 Task: Add Bass Baby Brush Soft Bristle 100% Natural to the cart.
Action: Mouse moved to (330, 160)
Screenshot: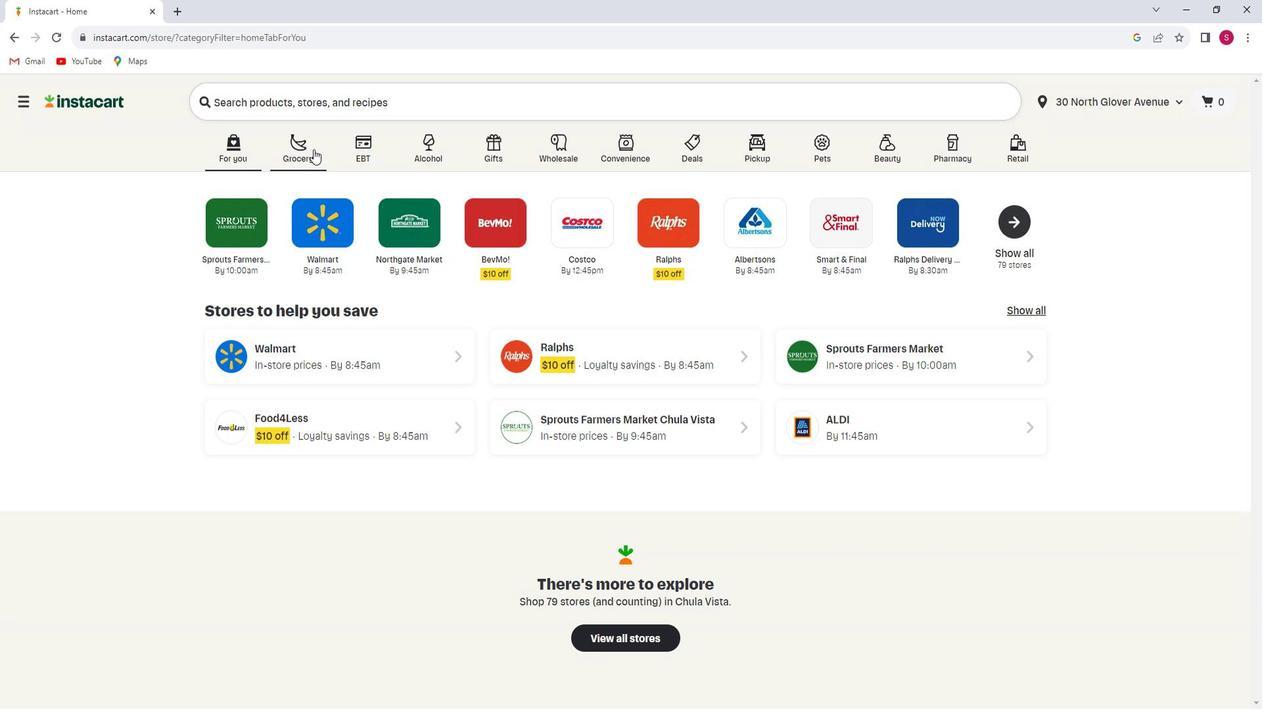 
Action: Mouse pressed left at (330, 160)
Screenshot: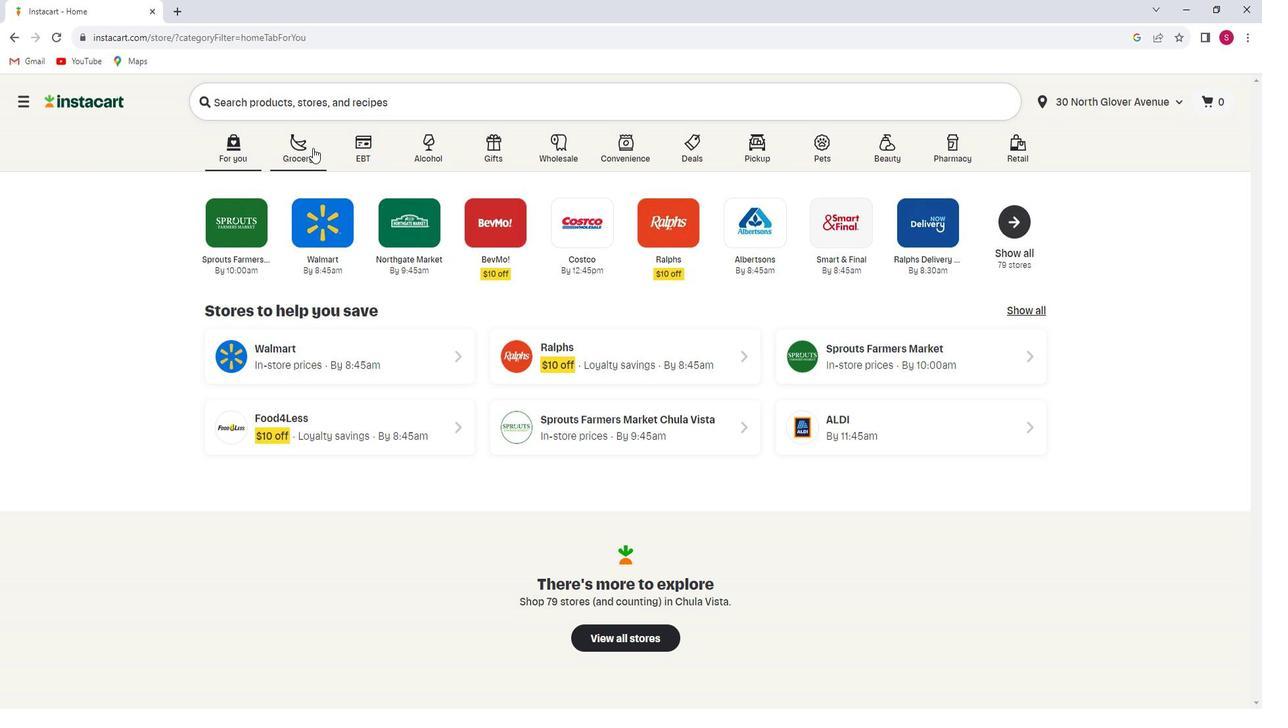 
Action: Mouse moved to (326, 383)
Screenshot: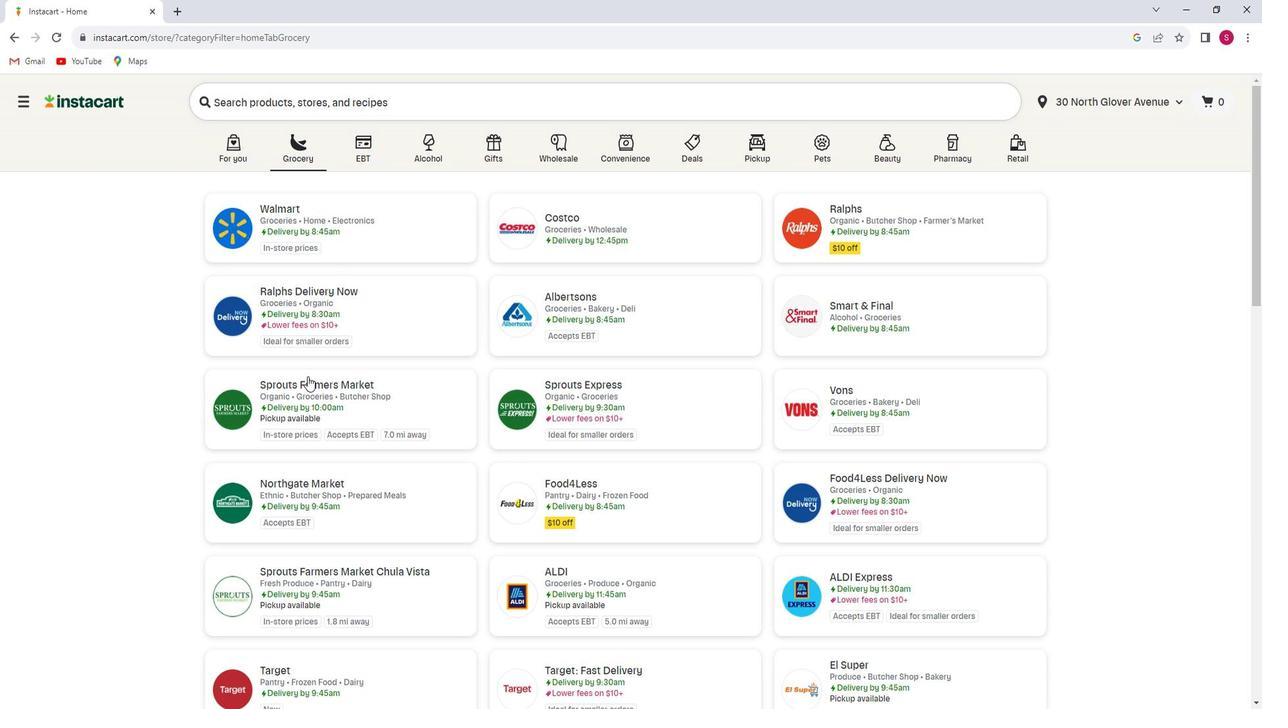 
Action: Mouse pressed left at (326, 383)
Screenshot: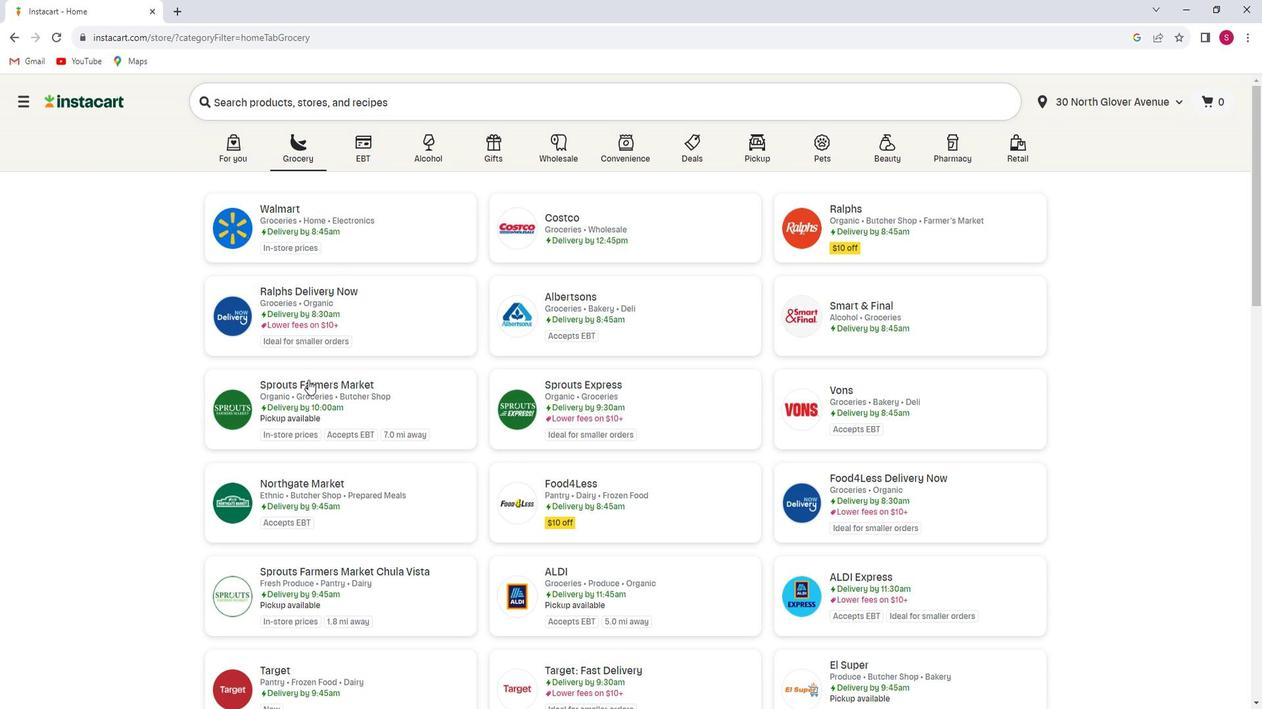 
Action: Mouse moved to (130, 401)
Screenshot: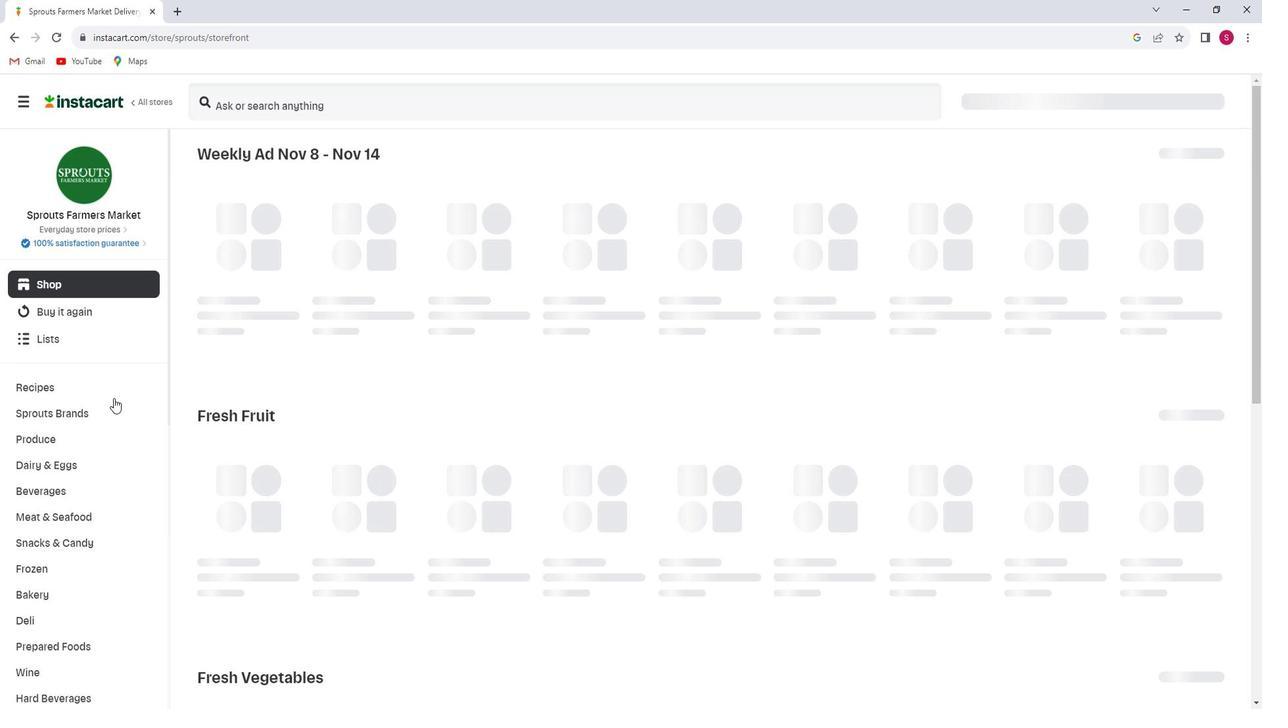 
Action: Mouse scrolled (130, 400) with delta (0, 0)
Screenshot: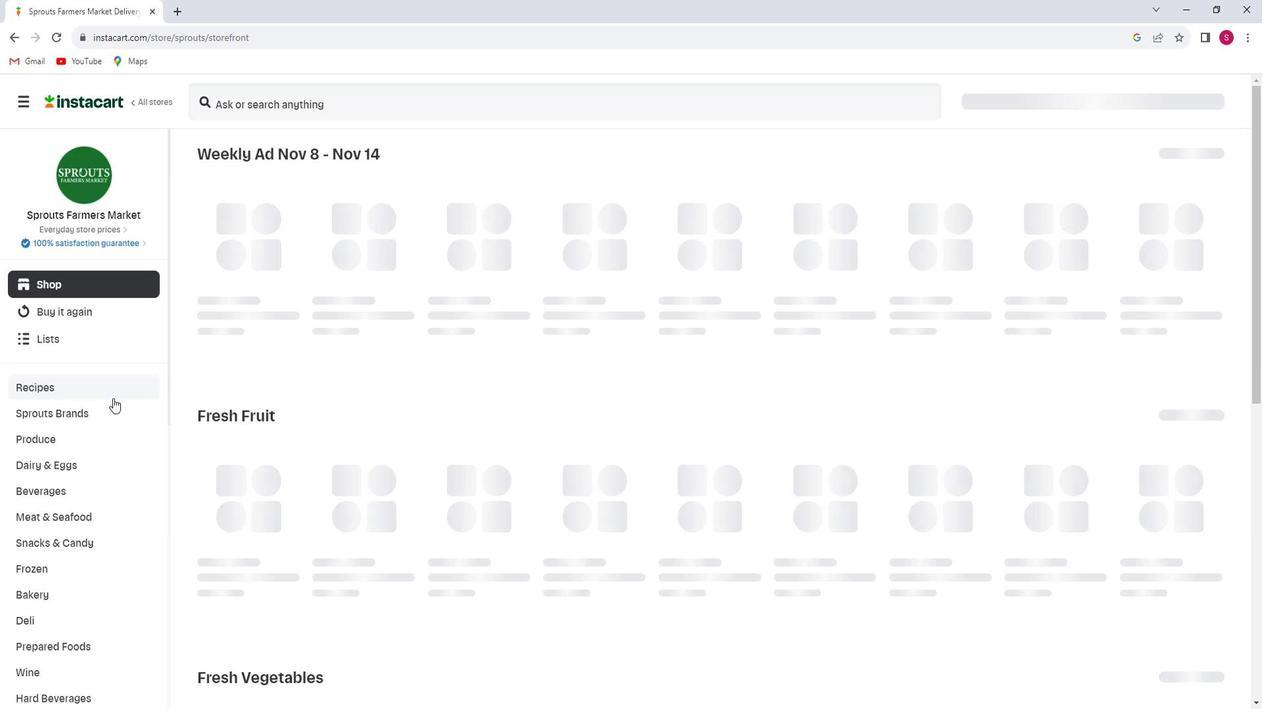 
Action: Mouse moved to (129, 404)
Screenshot: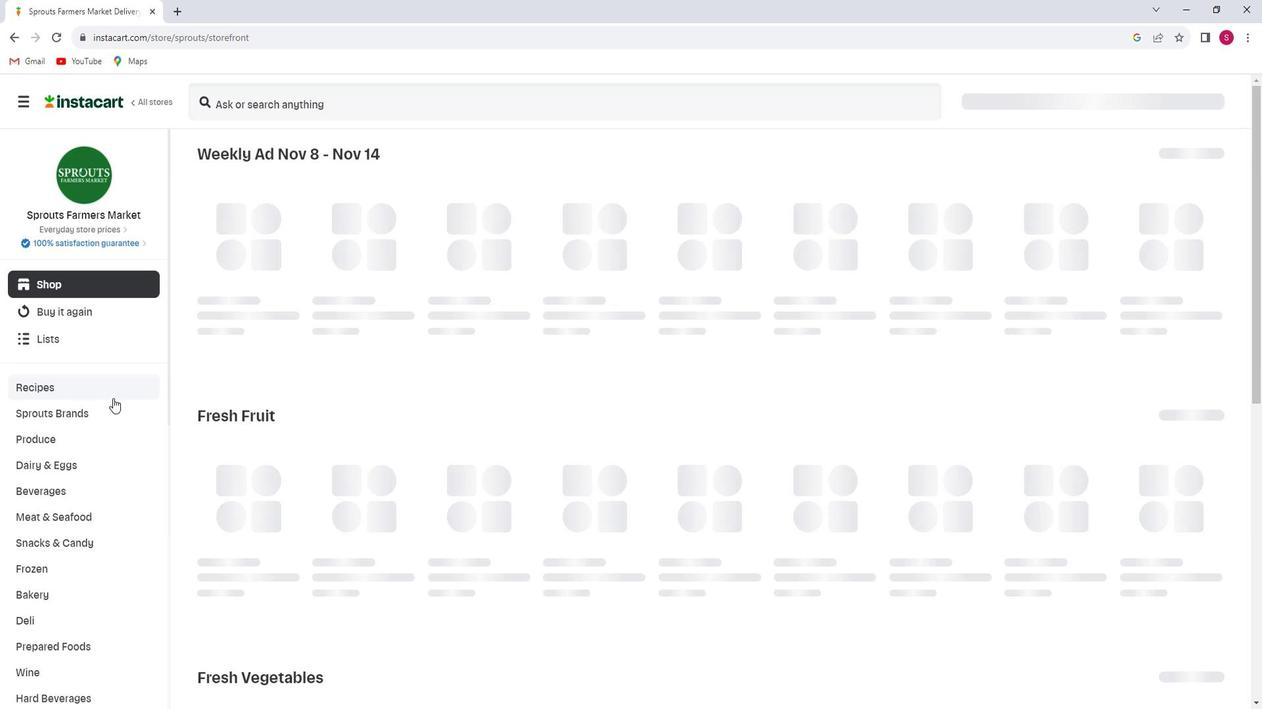 
Action: Mouse scrolled (129, 403) with delta (0, 0)
Screenshot: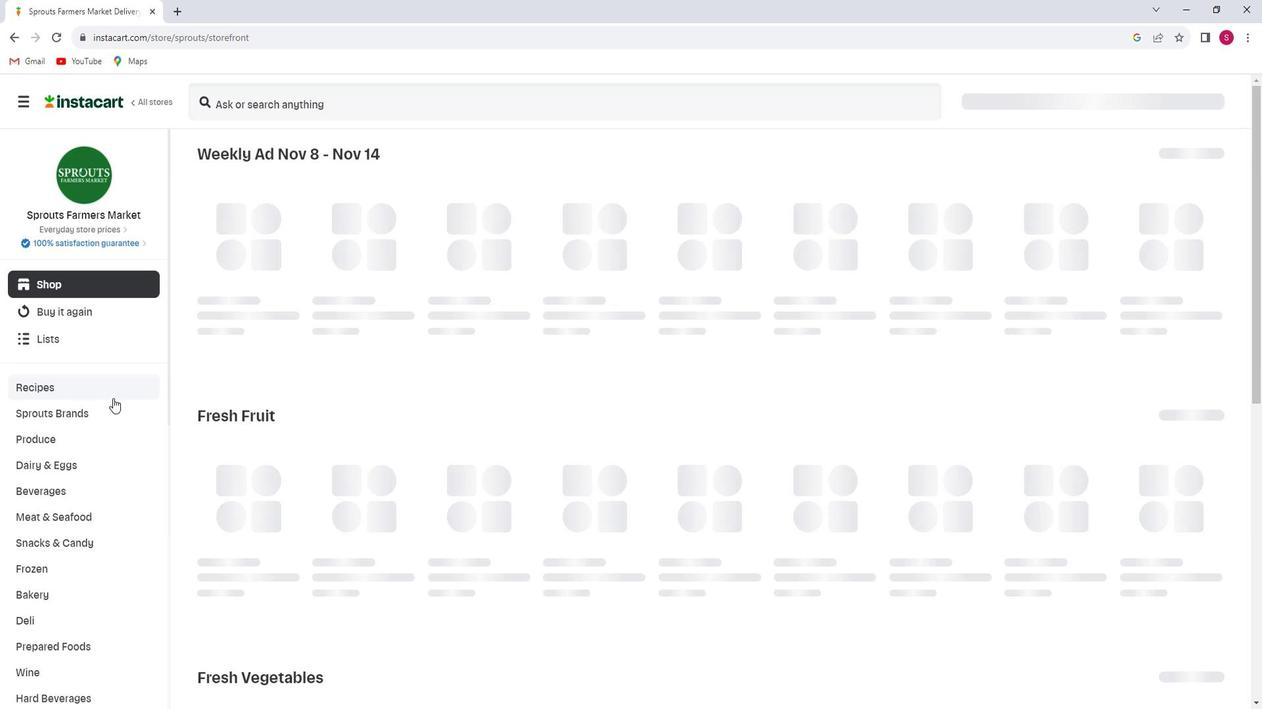 
Action: Mouse scrolled (129, 403) with delta (0, 0)
Screenshot: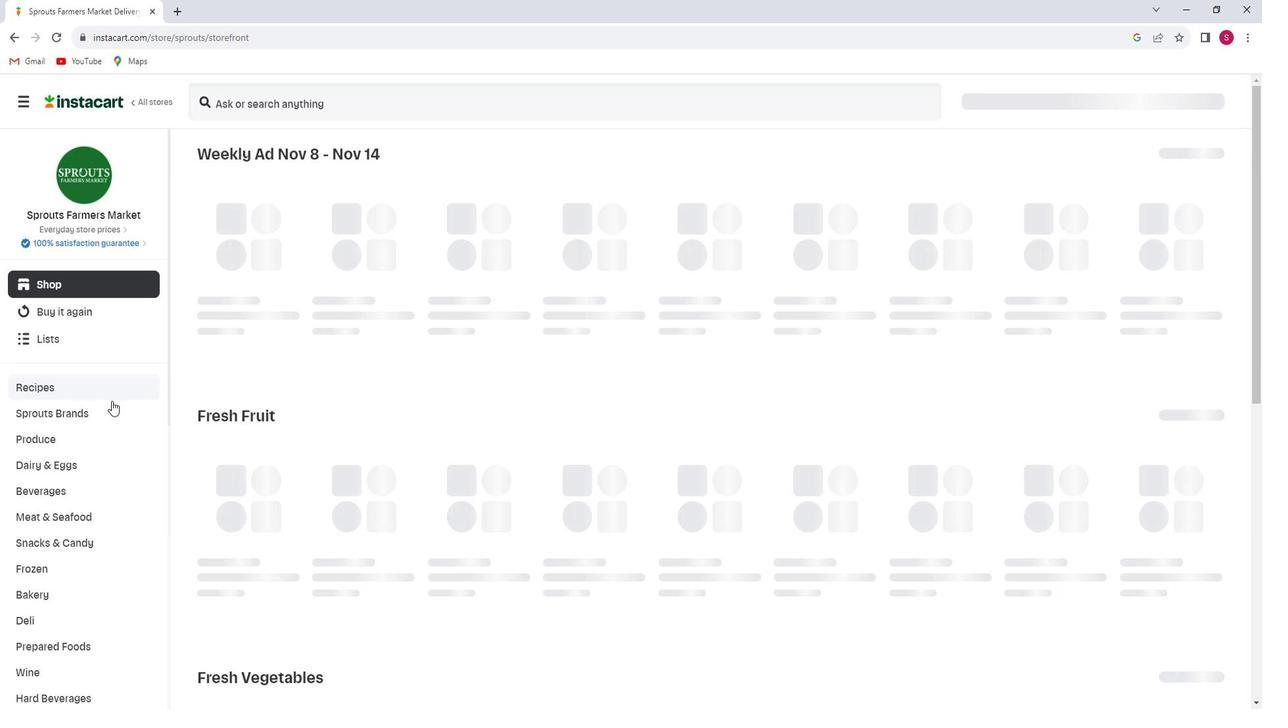 
Action: Mouse moved to (128, 405)
Screenshot: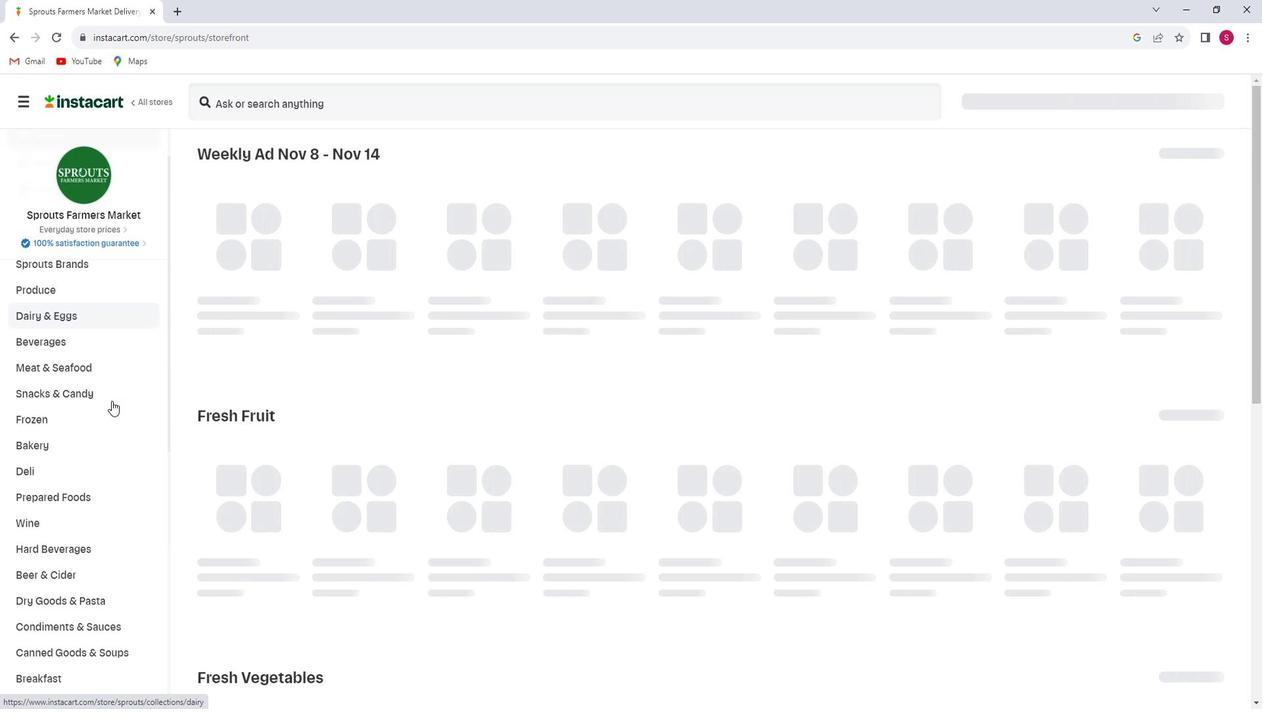 
Action: Mouse scrolled (128, 404) with delta (0, 0)
Screenshot: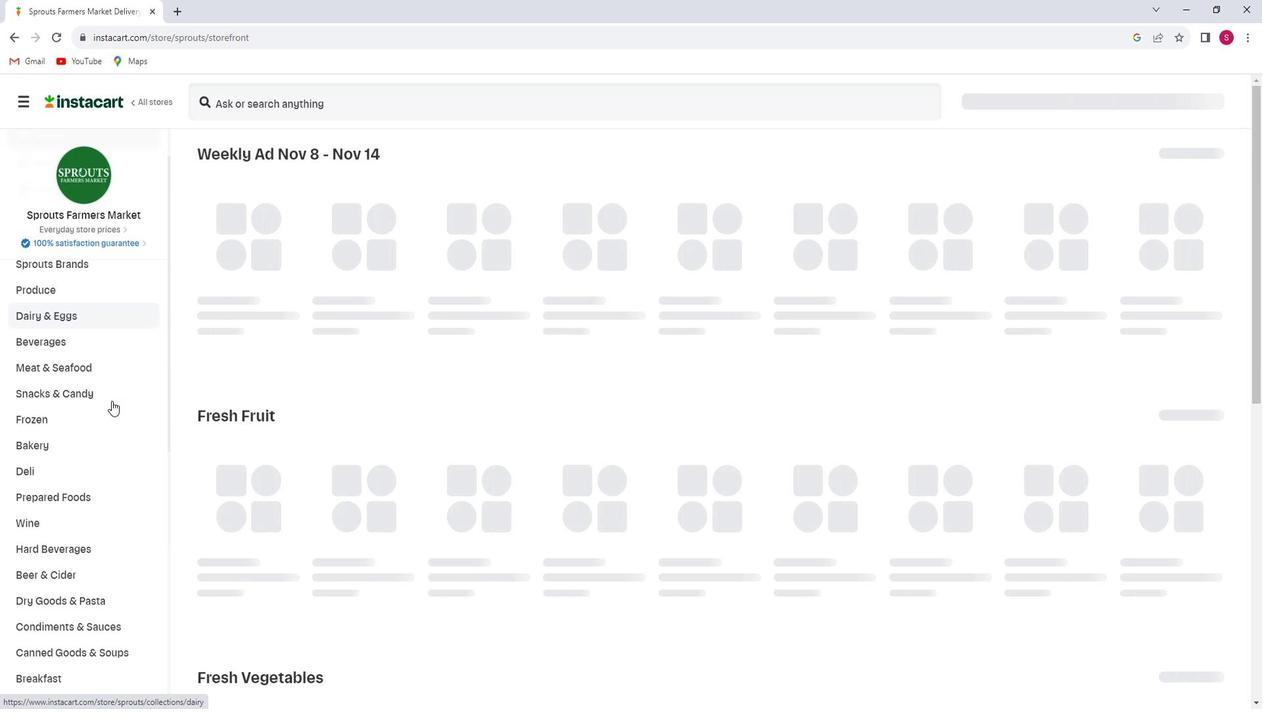 
Action: Mouse scrolled (128, 404) with delta (0, 0)
Screenshot: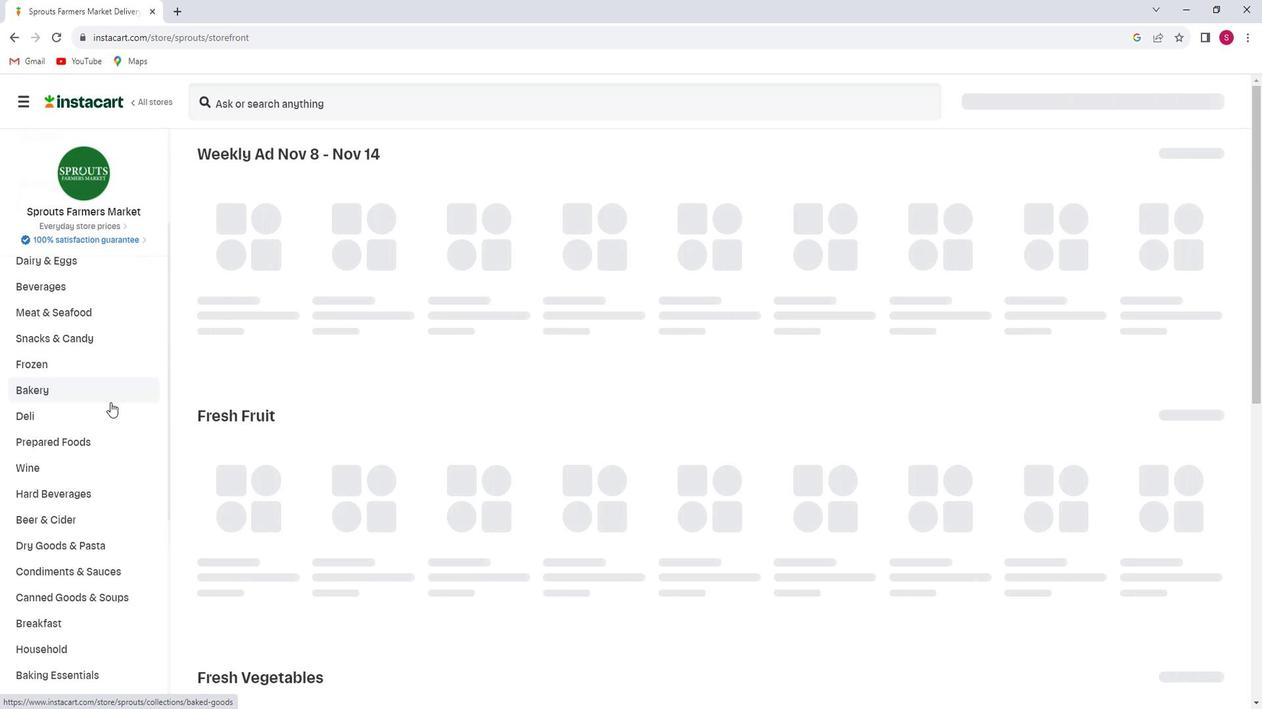 
Action: Mouse scrolled (128, 404) with delta (0, 0)
Screenshot: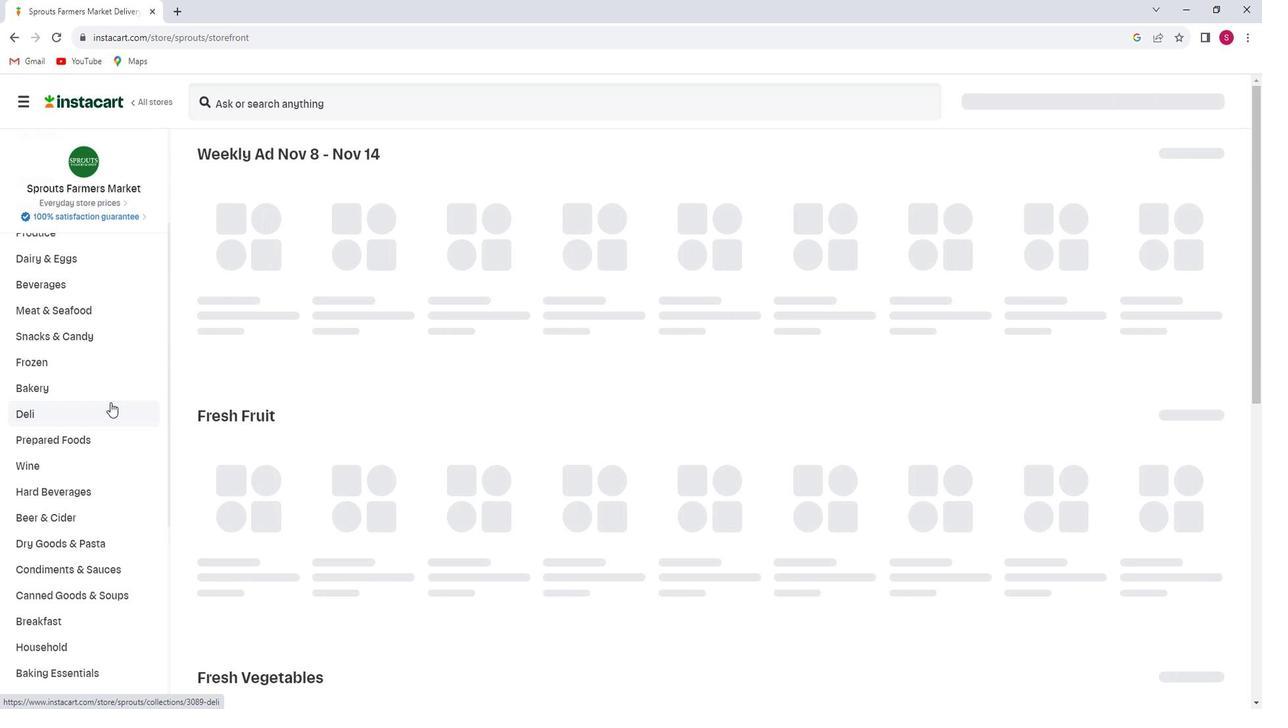 
Action: Mouse scrolled (128, 404) with delta (0, 0)
Screenshot: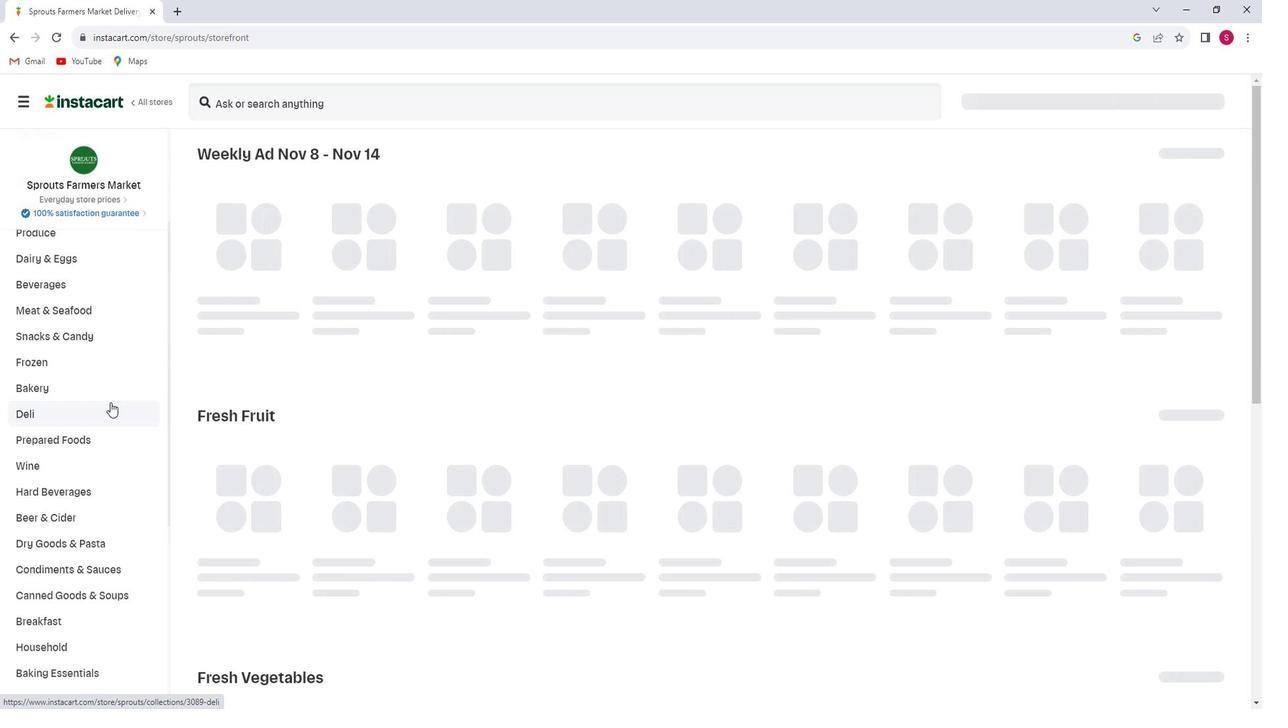 
Action: Mouse scrolled (128, 404) with delta (0, 0)
Screenshot: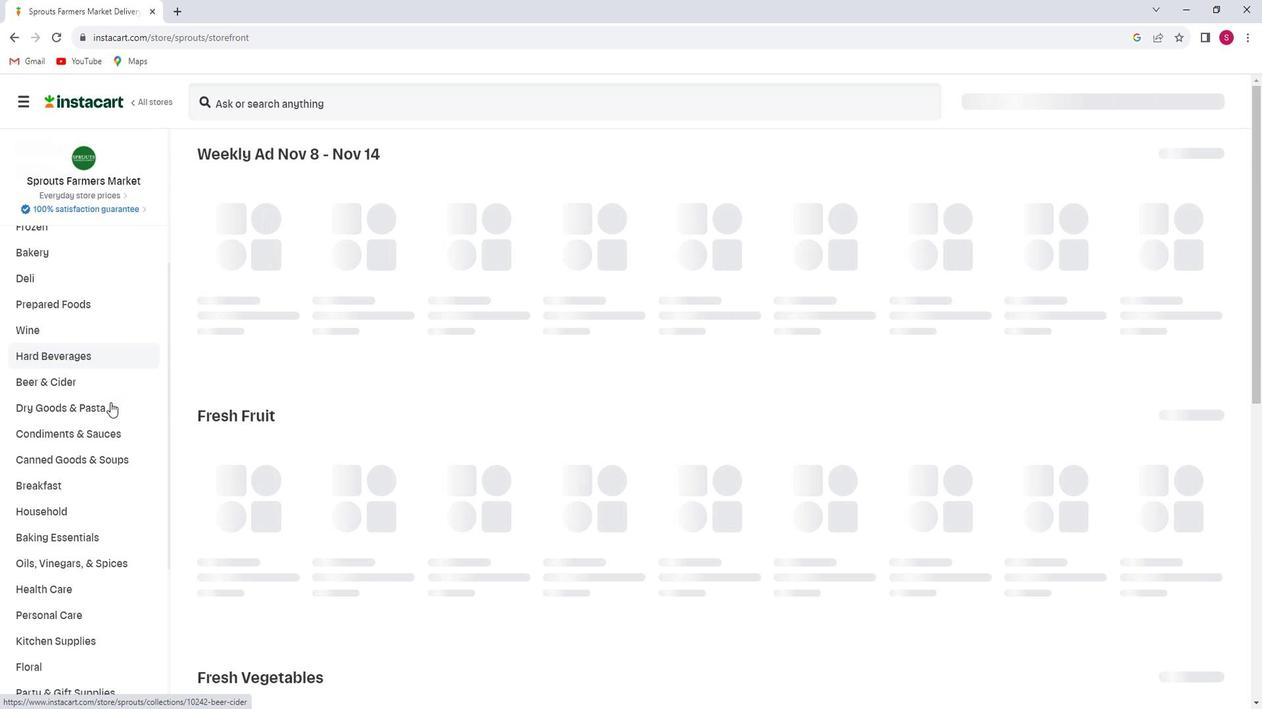 
Action: Mouse scrolled (128, 404) with delta (0, 0)
Screenshot: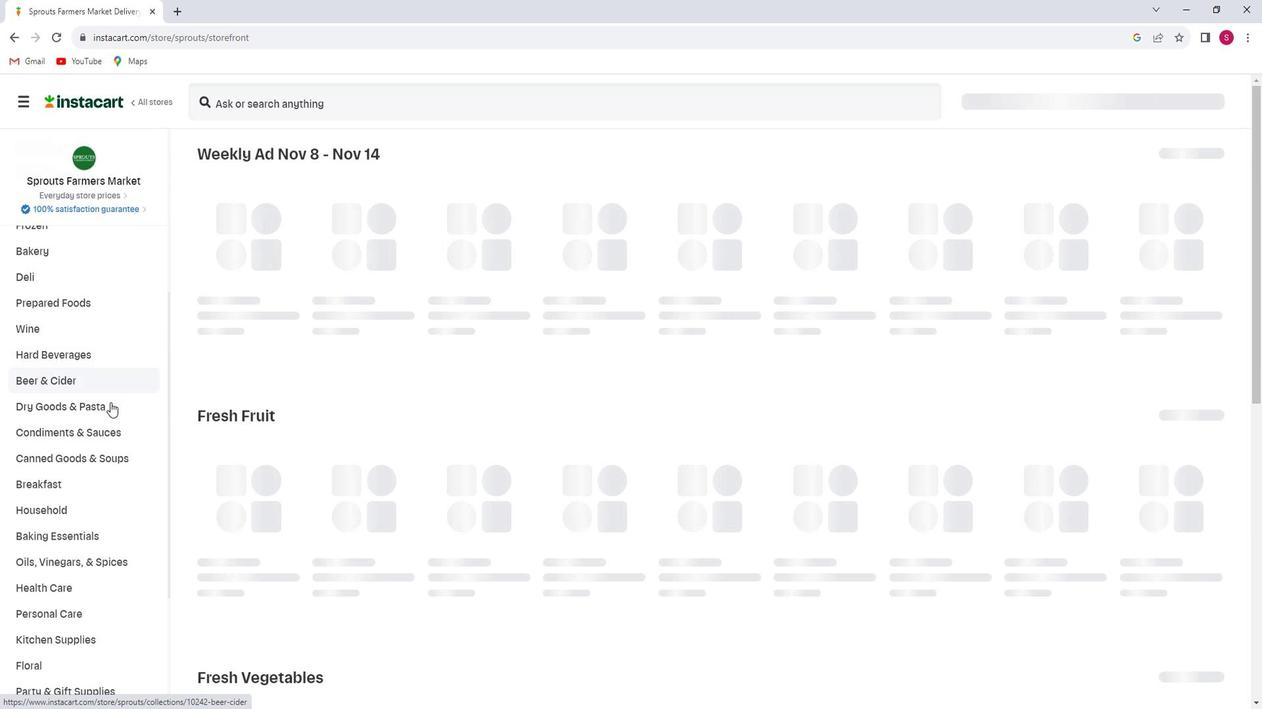 
Action: Mouse moved to (126, 411)
Screenshot: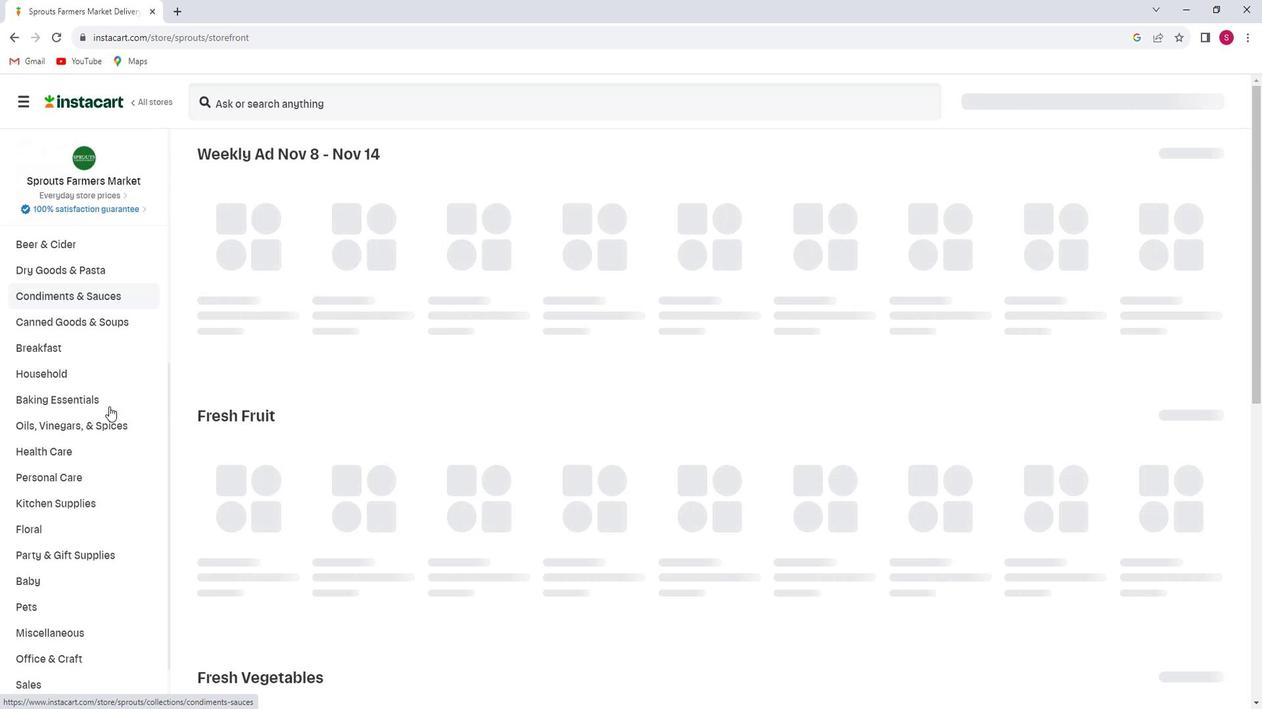 
Action: Mouse scrolled (126, 410) with delta (0, 0)
Screenshot: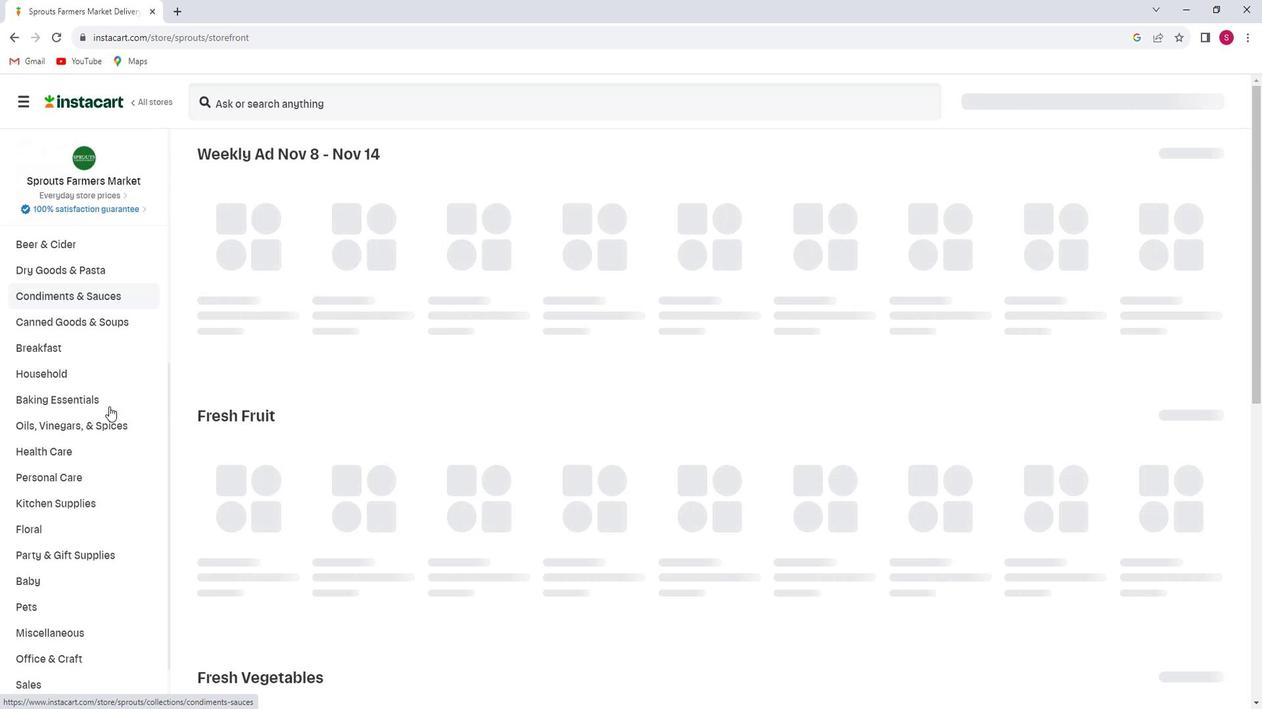 
Action: Mouse scrolled (126, 410) with delta (0, 0)
Screenshot: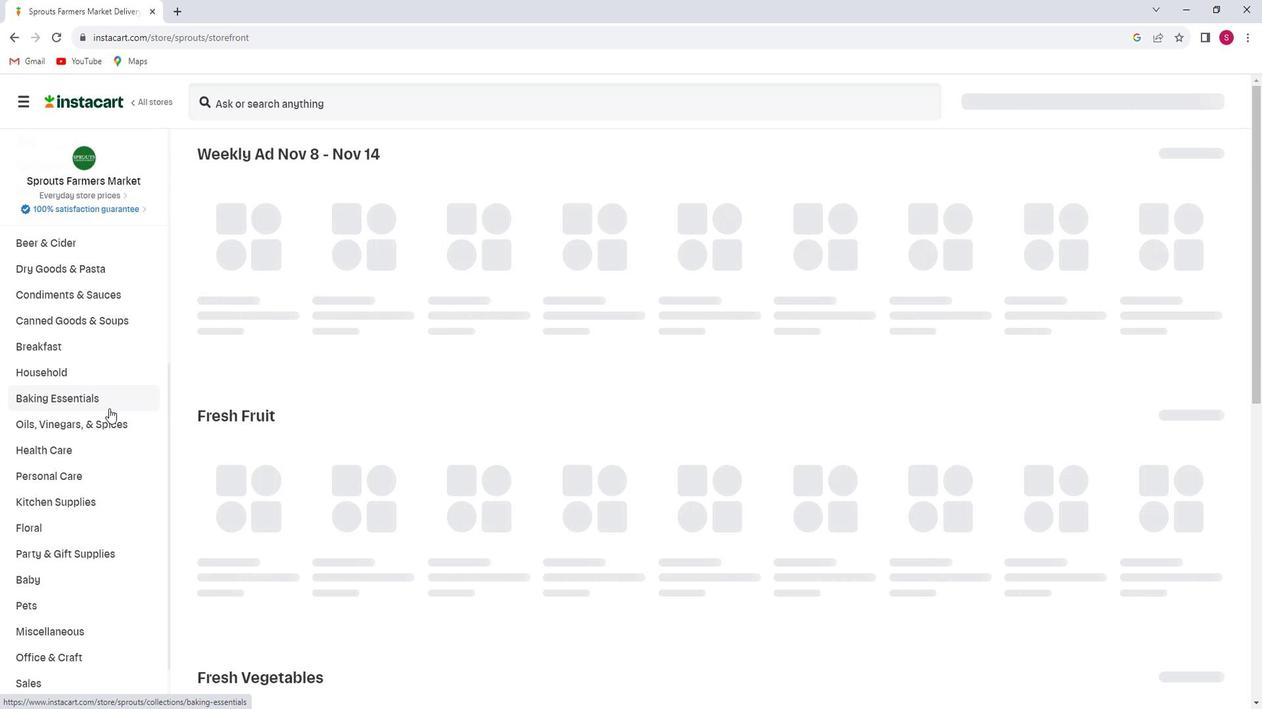
Action: Mouse moved to (87, 468)
Screenshot: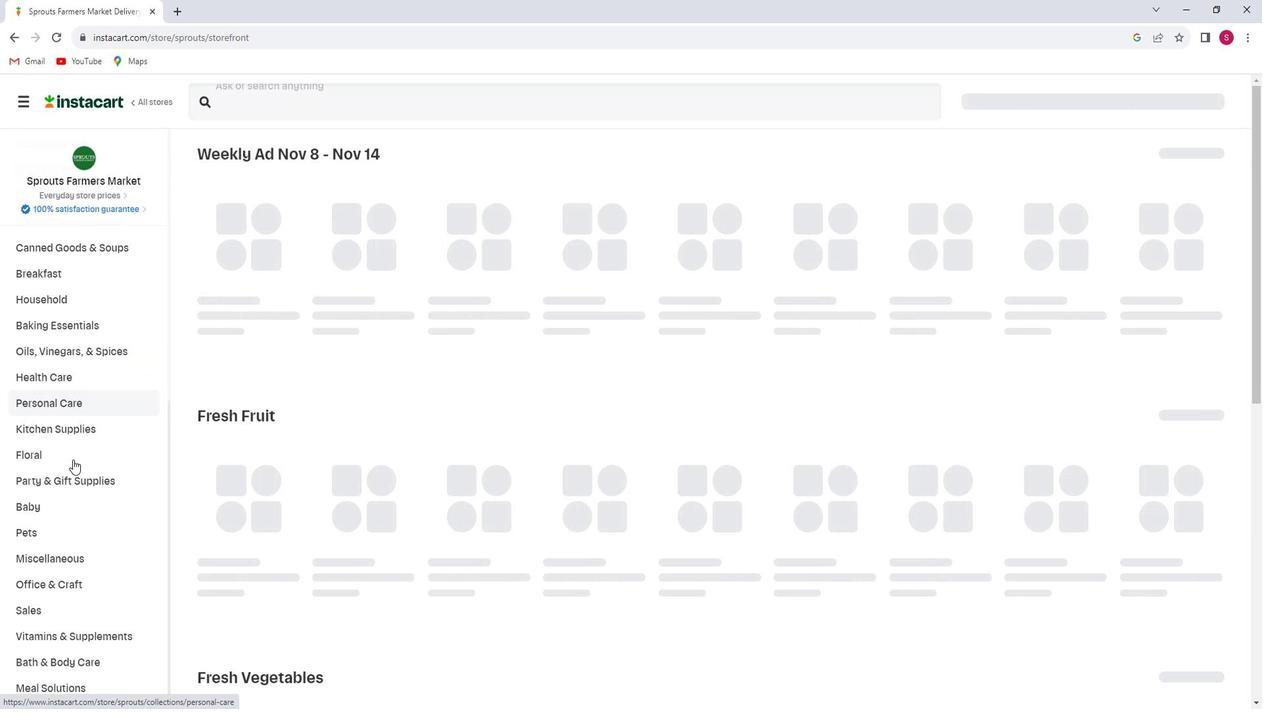 
Action: Mouse scrolled (87, 468) with delta (0, 0)
Screenshot: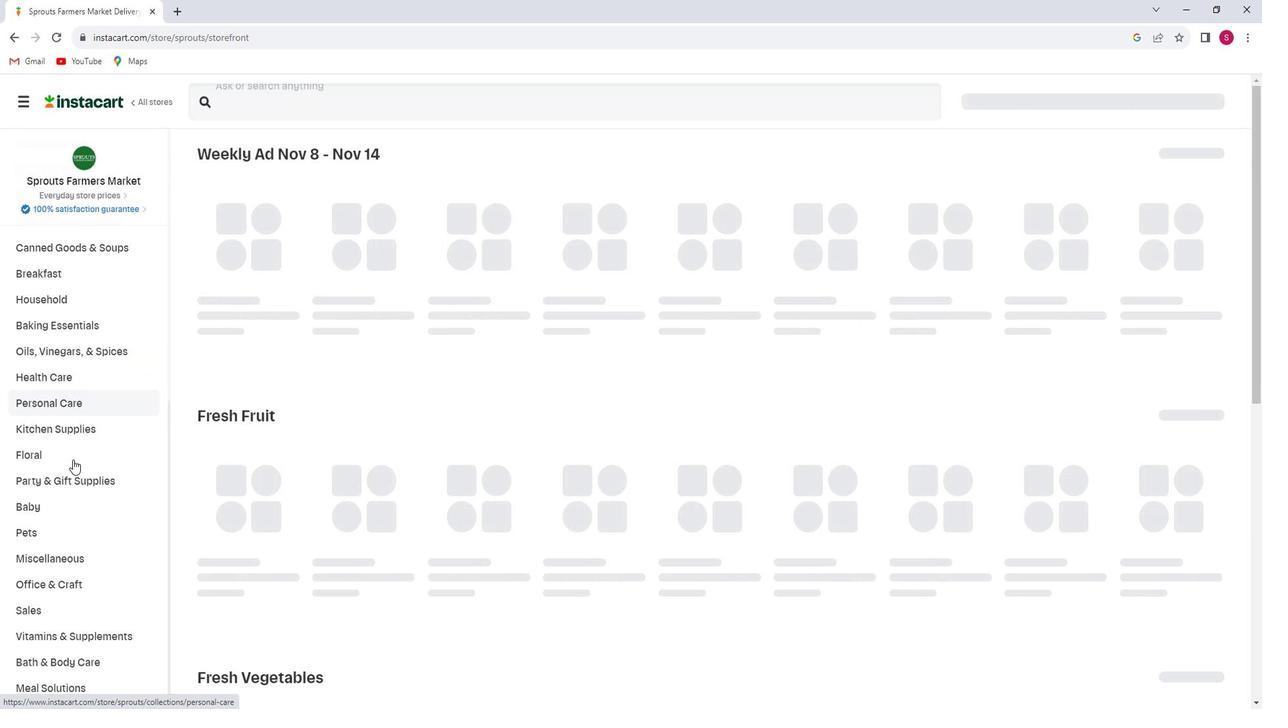
Action: Mouse moved to (87, 469)
Screenshot: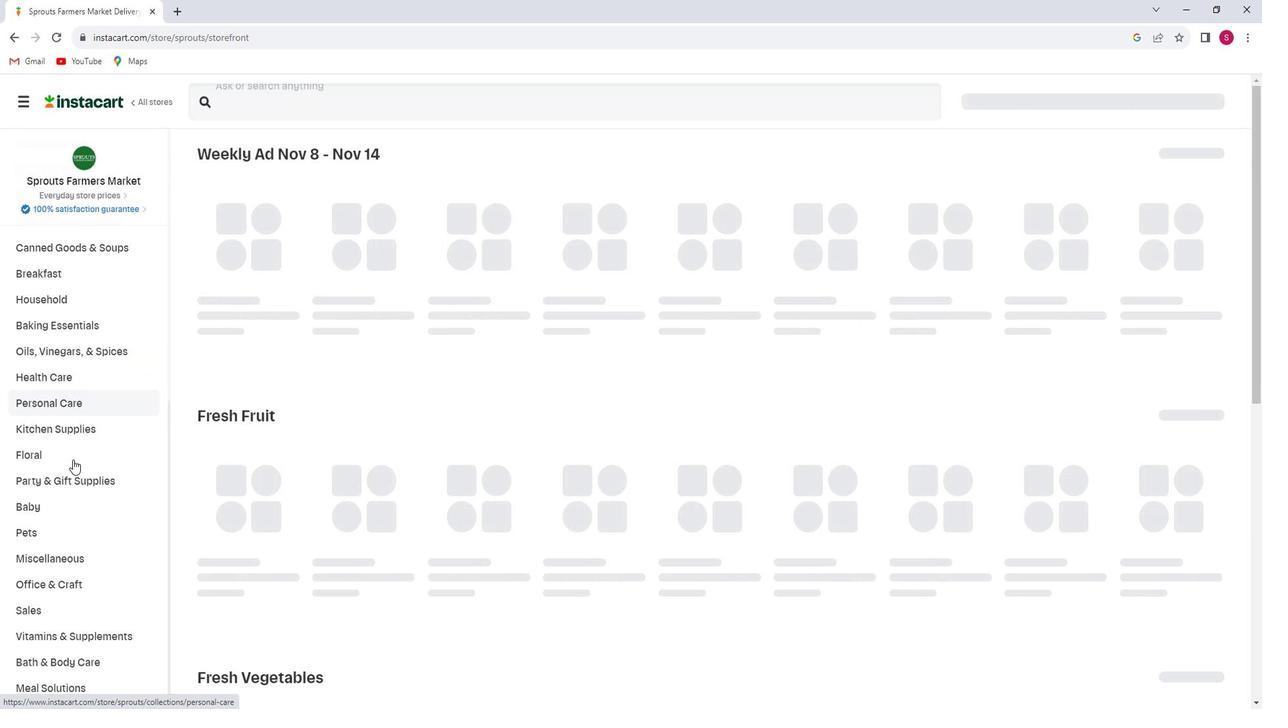 
Action: Mouse scrolled (87, 468) with delta (0, 0)
Screenshot: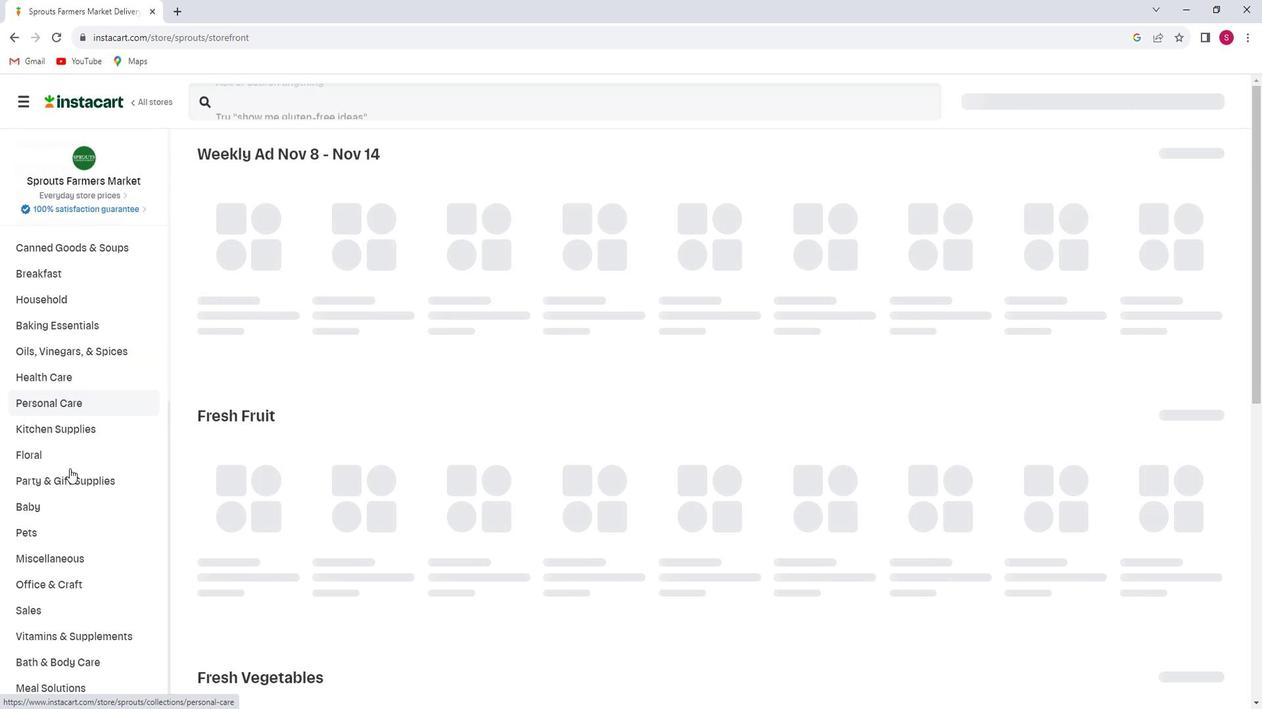 
Action: Mouse moved to (55, 508)
Screenshot: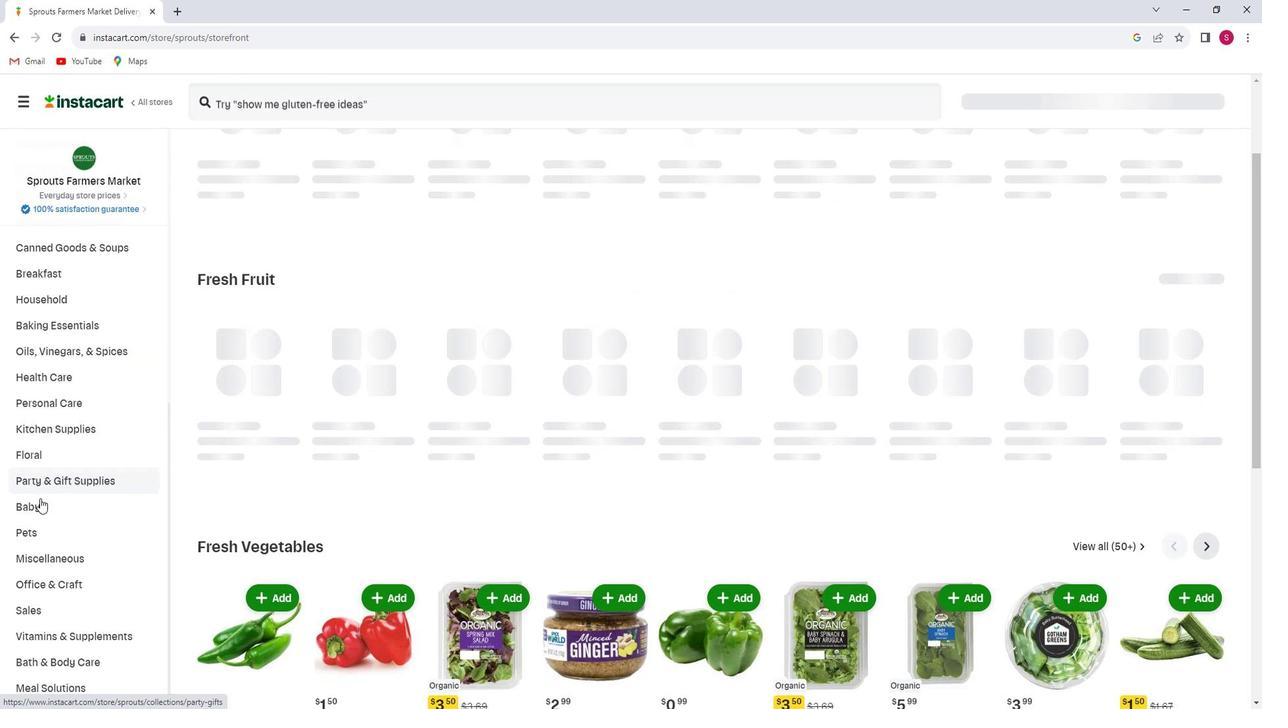 
Action: Mouse pressed left at (55, 508)
Screenshot: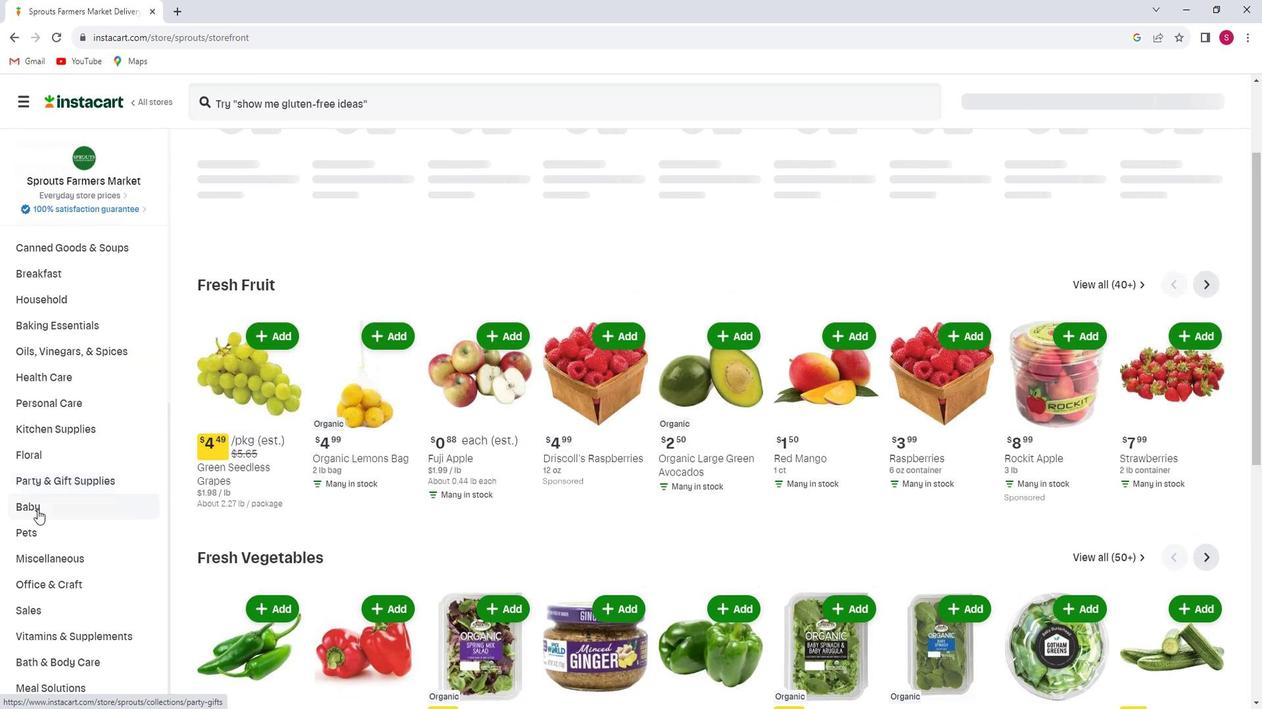 
Action: Mouse moved to (66, 555)
Screenshot: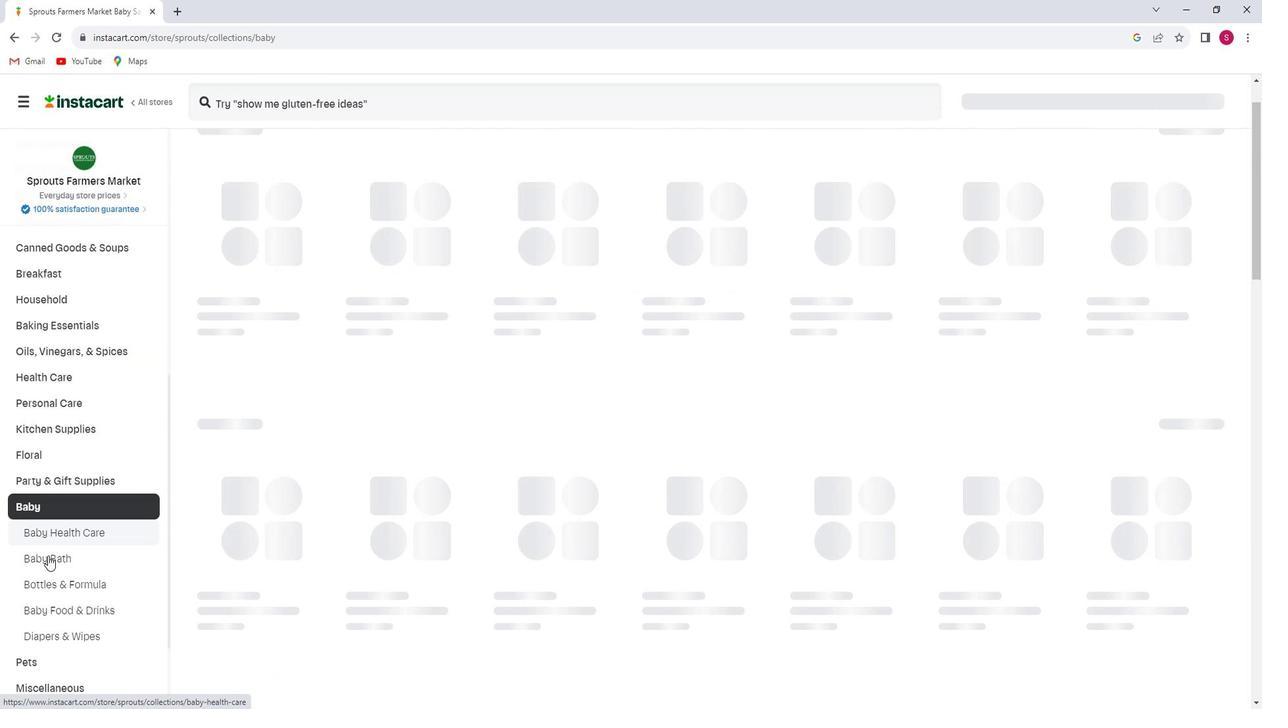 
Action: Mouse pressed left at (66, 555)
Screenshot: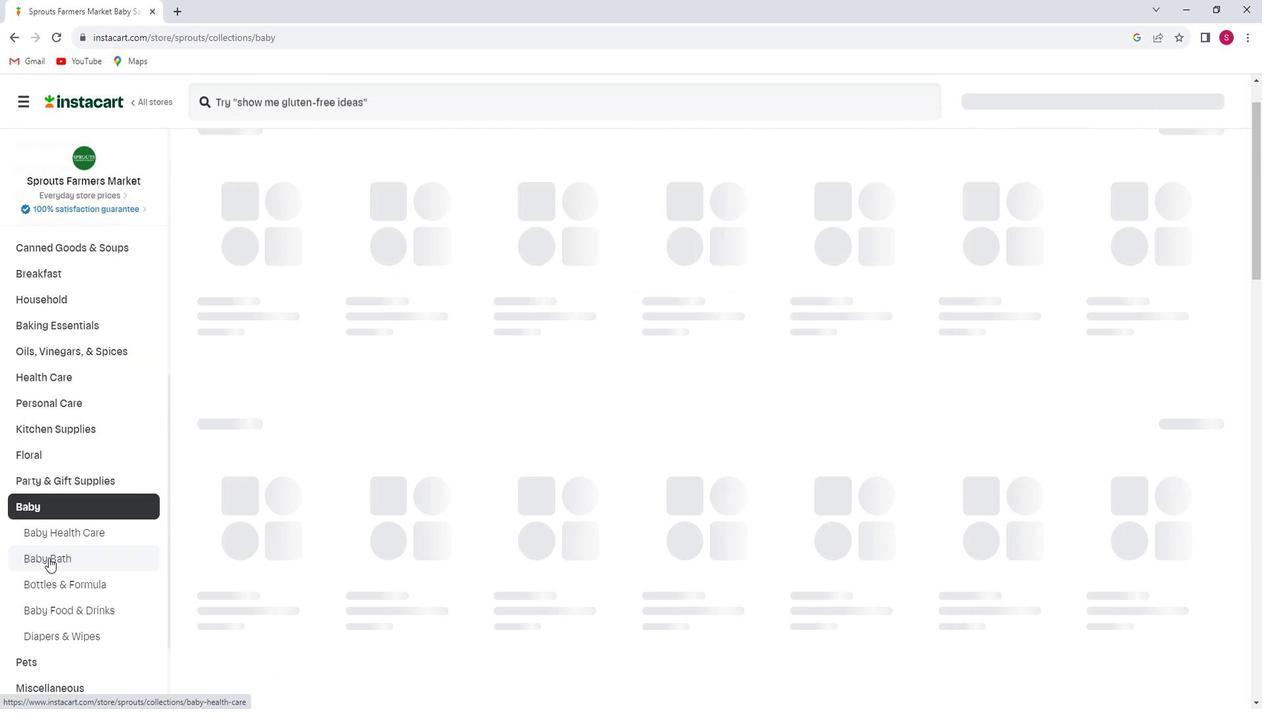 
Action: Mouse moved to (339, 109)
Screenshot: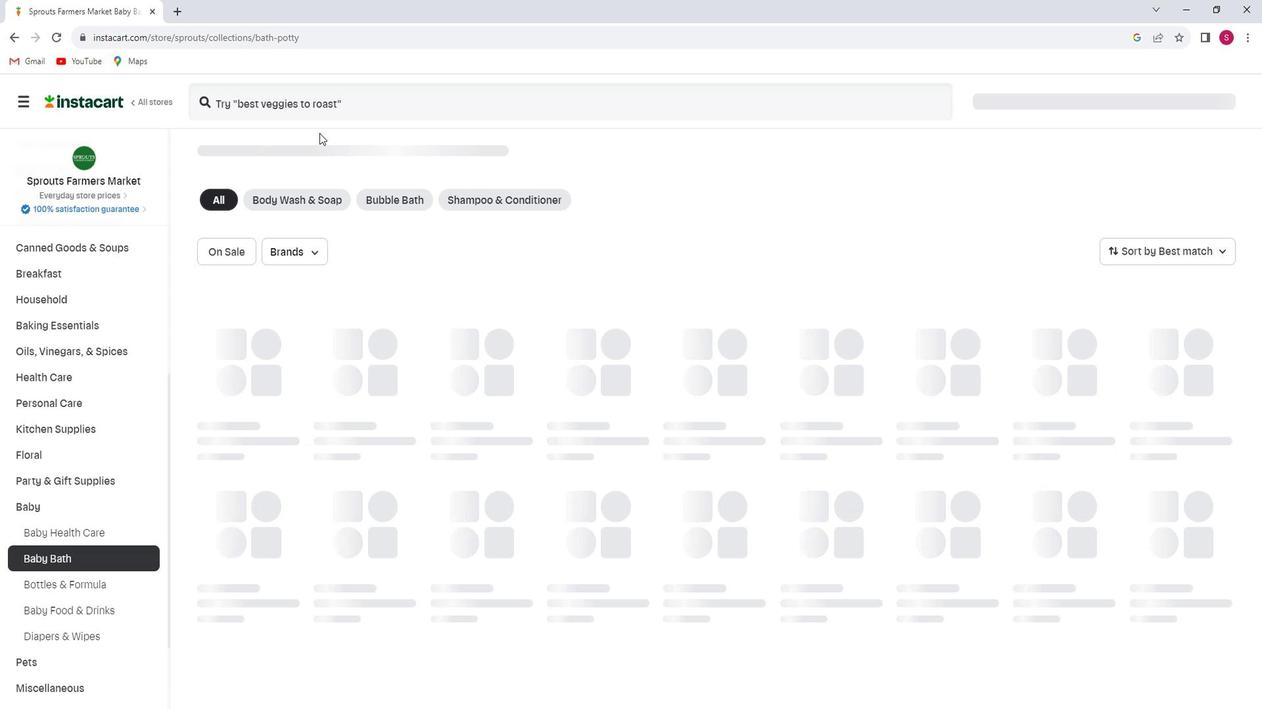 
Action: Mouse pressed left at (339, 109)
Screenshot: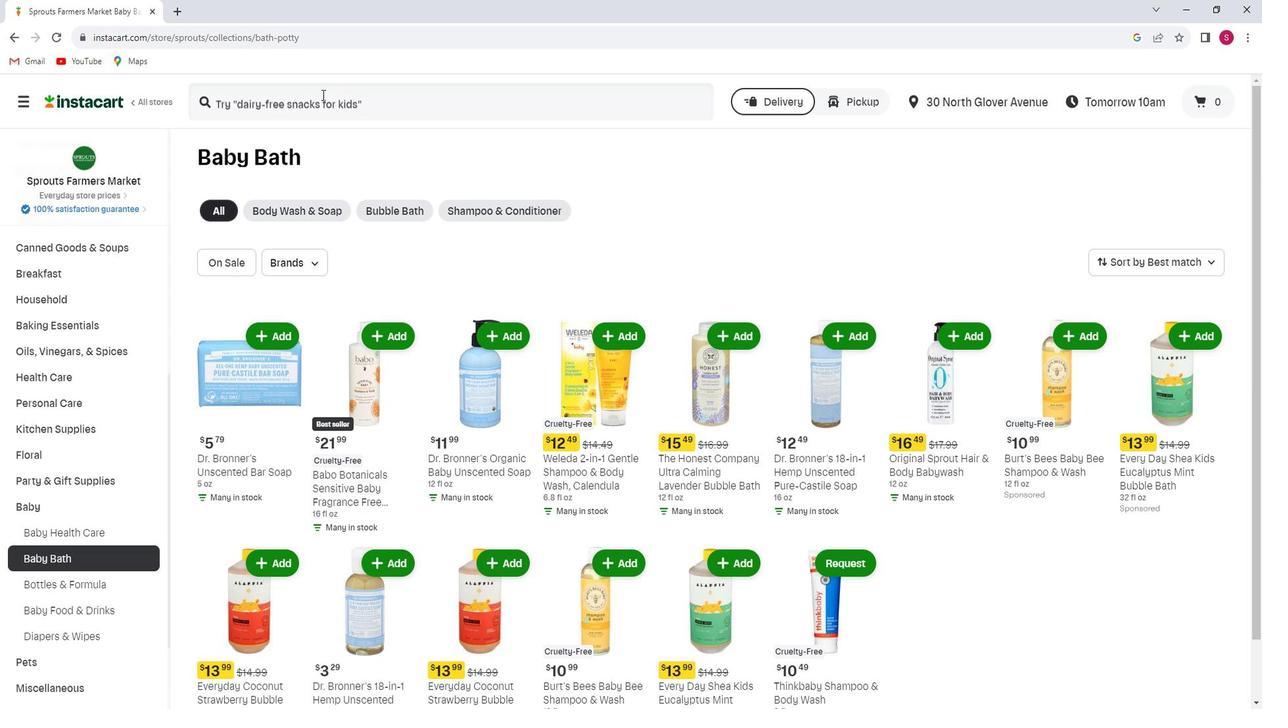 
Action: Key pressed <Key.shift>Bass<Key.space><Key.shift>brush<Key.space><Key.shift>Soft<Key.space><Key.shift>Bristle<Key.space>100<Key.shift><Key.shift><Key.shift><Key.shift><Key.shift><Key.shift><Key.shift><Key.shift><Key.shift><Key.shift><Key.shift><Key.shift><Key.shift><Key.shift><Key.shift><Key.shift><Key.shift><Key.shift><Key.shift><Key.shift><Key.shift><Key.shift><Key.shift><Key.shift><Key.shift><Key.shift><Key.shift><Key.shift><Key.shift><Key.shift><Key.shift><Key.shift><Key.shift><Key.shift><Key.shift><Key.shift><Key.shift><Key.shift><Key.shift><Key.shift><Key.shift><Key.shift><Key.shift><Key.shift><Key.shift><Key.shift><Key.shift><Key.shift><Key.shift><Key.shift><Key.shift><Key.shift><Key.shift><Key.shift><Key.shift><Key.shift><Key.shift><Key.shift><Key.shift><Key.shift><Key.shift><Key.shift><Key.shift><Key.shift><Key.shift><Key.shift><Key.shift><Key.shift><Key.shift><Key.shift><Key.shift><Key.shift><Key.shift><Key.shift><Key.shift><Key.shift><Key.shift><Key.shift><Key.shift><Key.shift><Key.shift><Key.shift>%<Key.space><Key.shift>Natural<Key.enter>
Screenshot: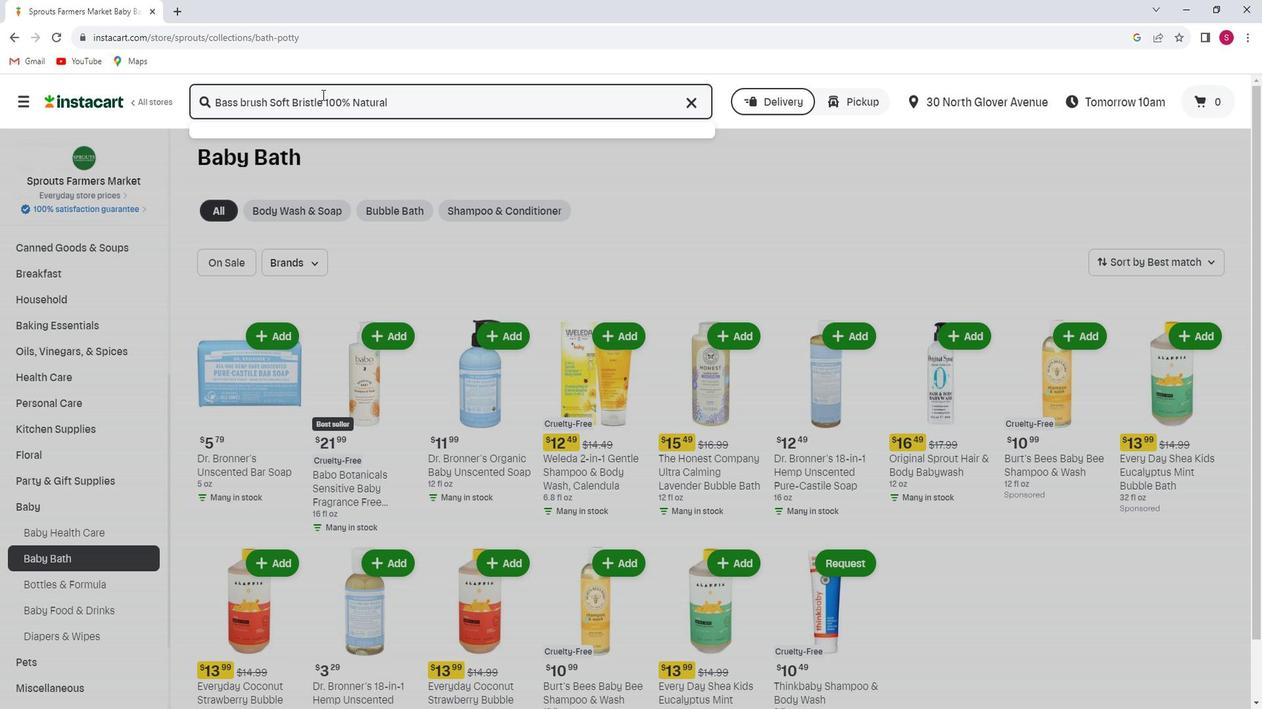
Action: Mouse moved to (427, 269)
Screenshot: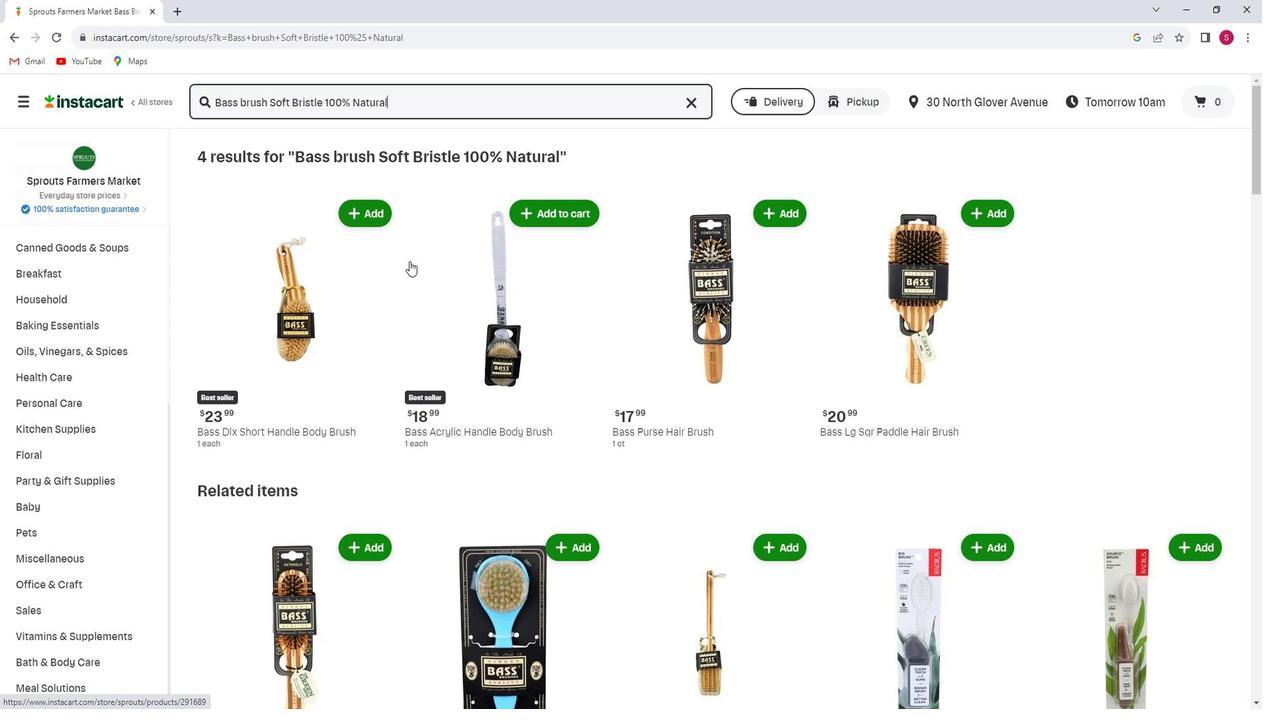 
Action: Mouse scrolled (427, 268) with delta (0, 0)
Screenshot: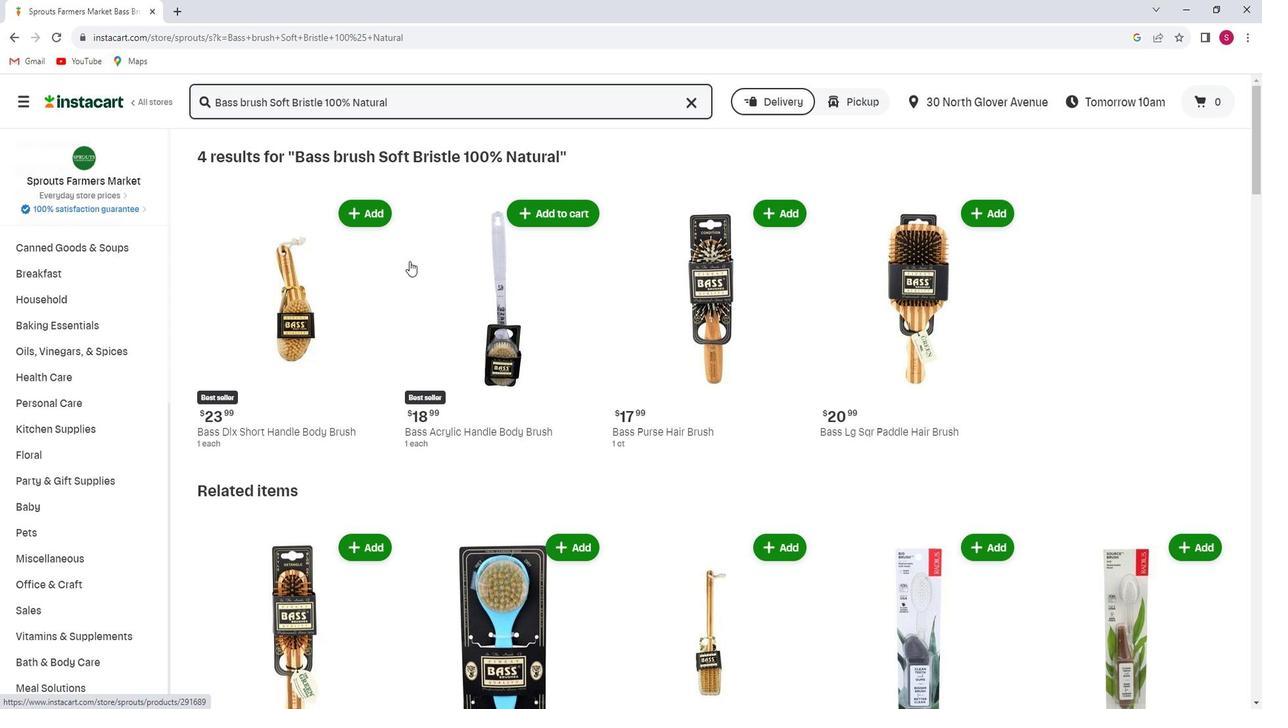 
Action: Mouse moved to (429, 269)
Screenshot: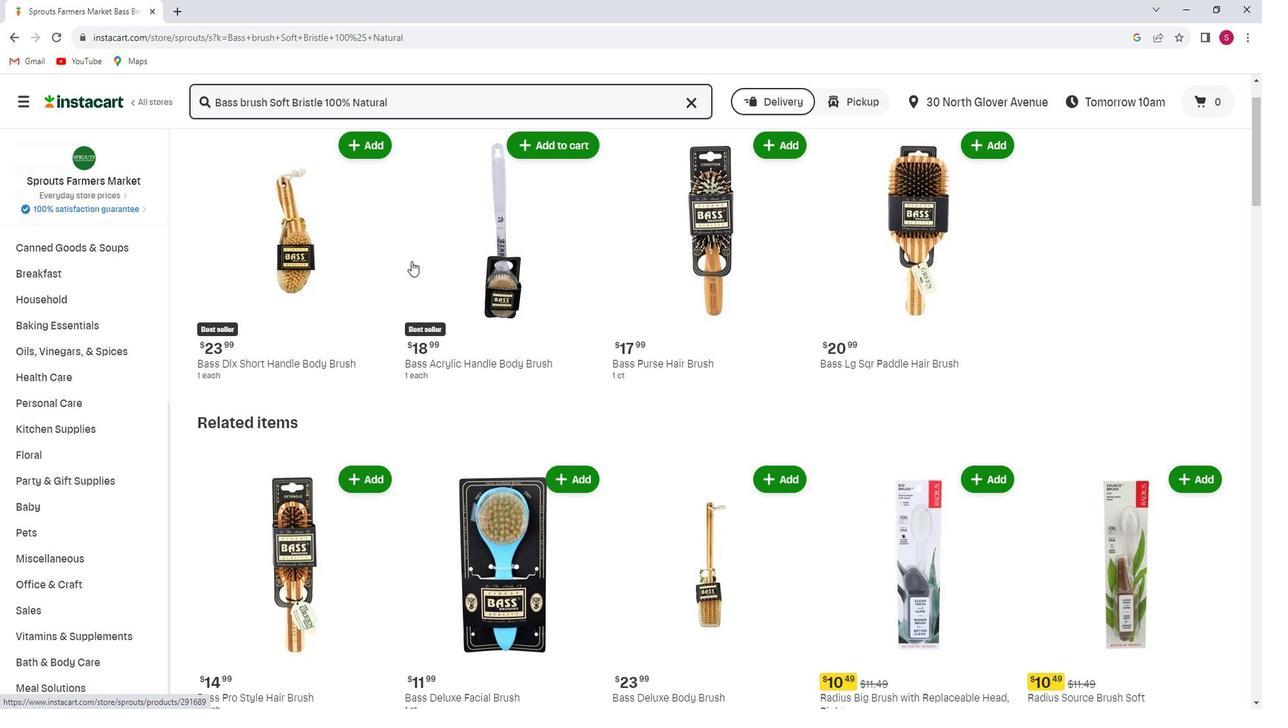 
Action: Mouse scrolled (429, 268) with delta (0, 0)
Screenshot: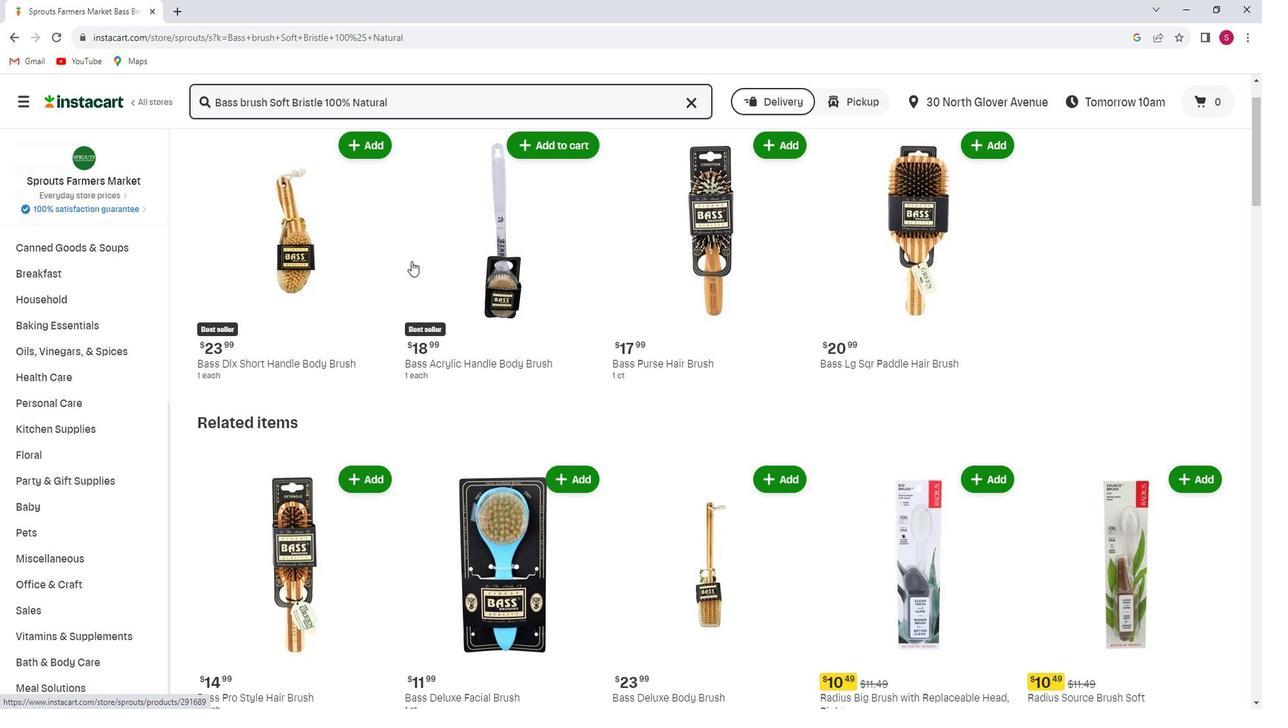 
Action: Mouse moved to (429, 274)
Screenshot: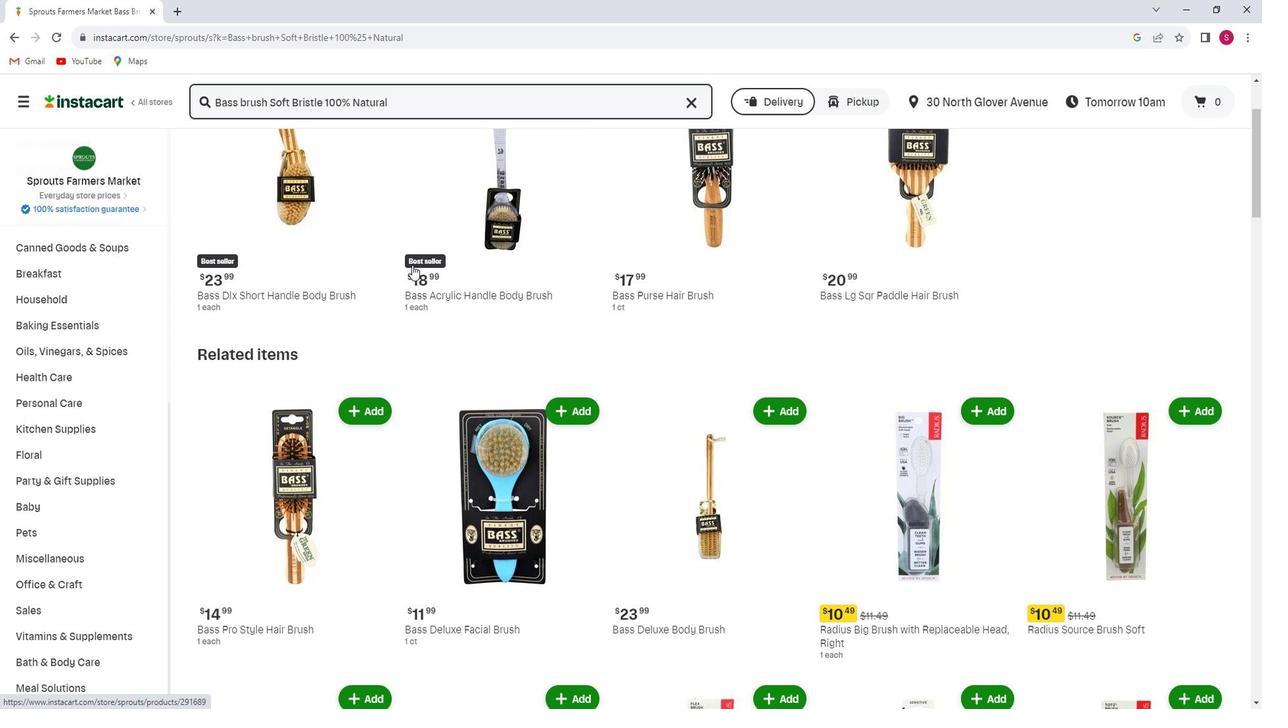 
Action: Mouse scrolled (429, 274) with delta (0, 0)
Screenshot: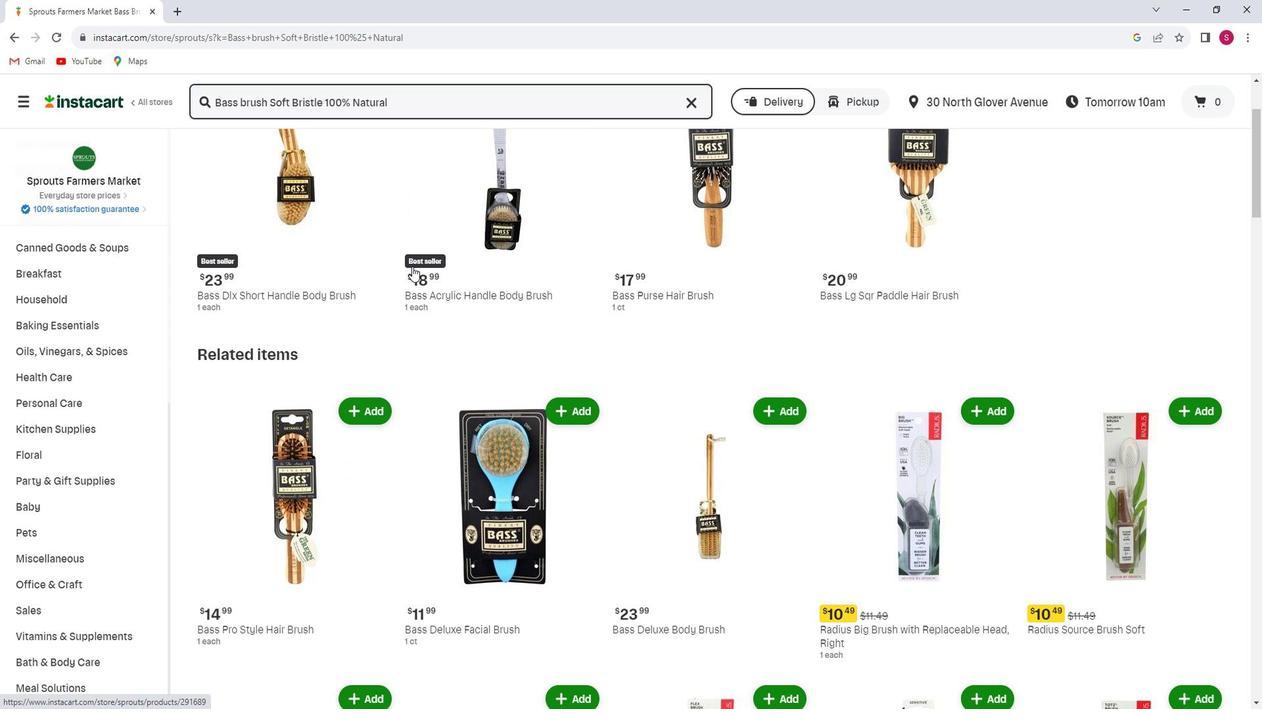 
Action: Mouse moved to (441, 276)
Screenshot: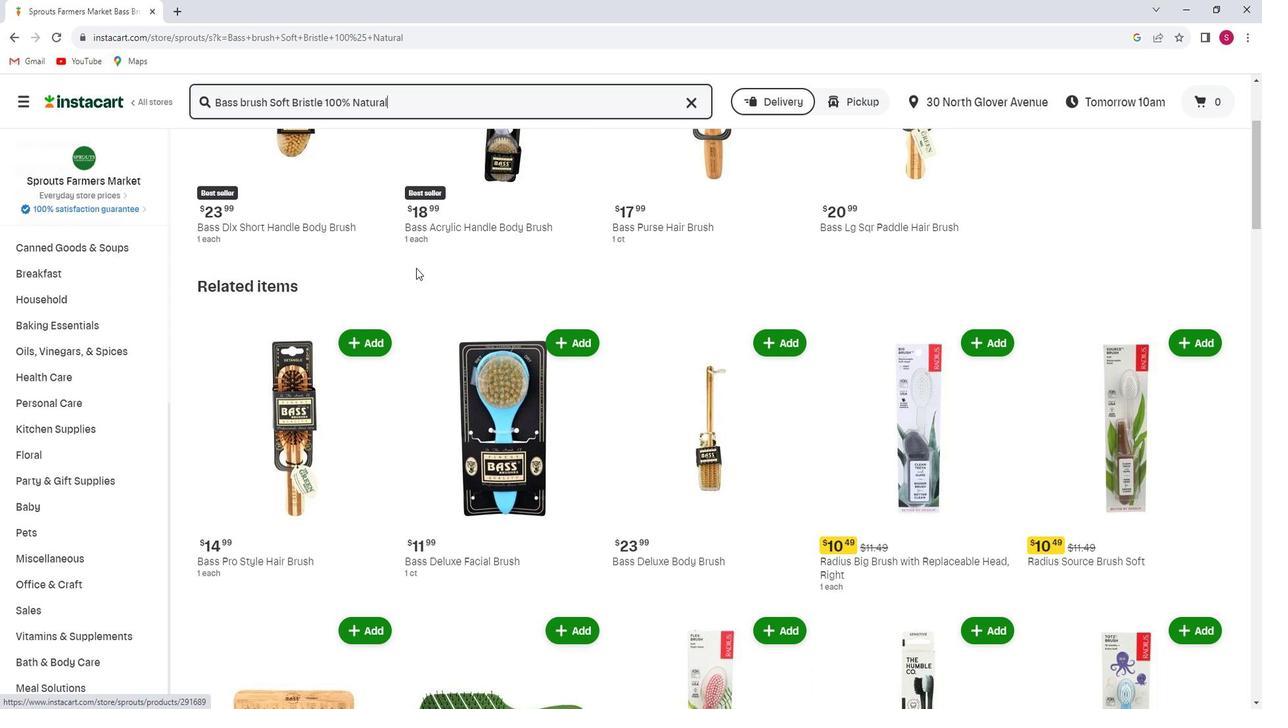 
Action: Mouse scrolled (441, 276) with delta (0, 0)
Screenshot: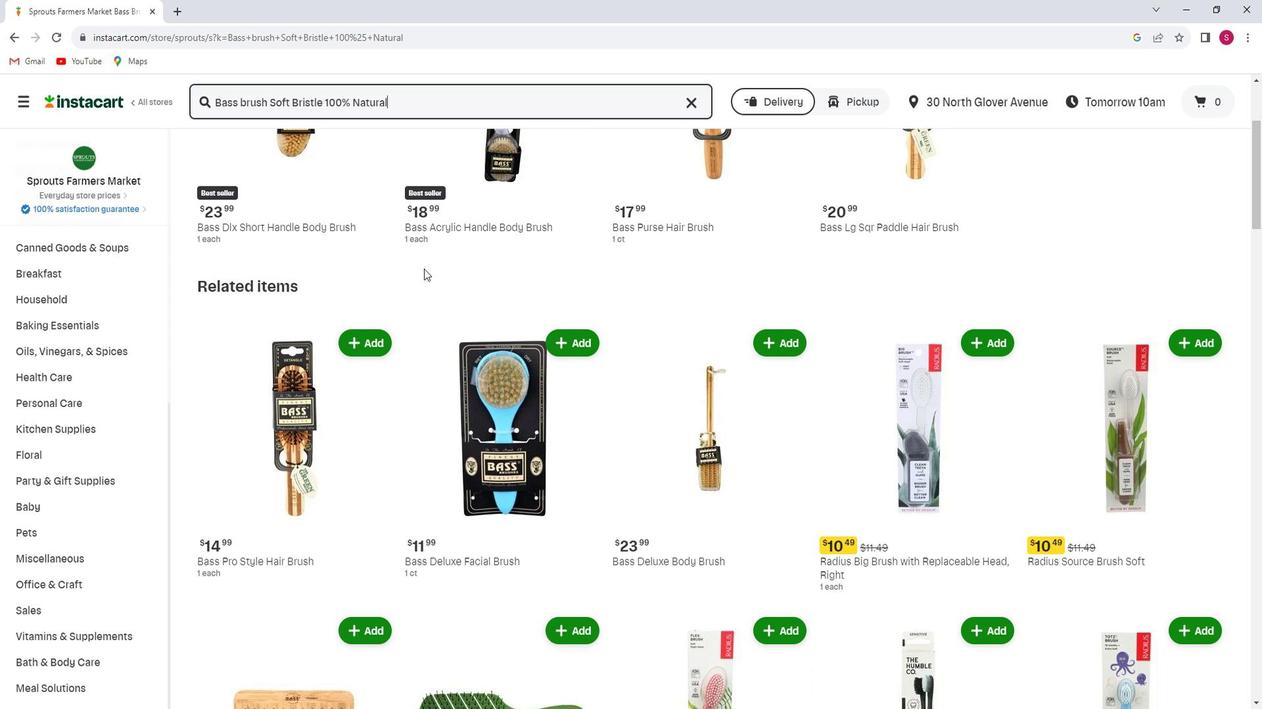 
Action: Mouse scrolled (441, 276) with delta (0, 0)
Screenshot: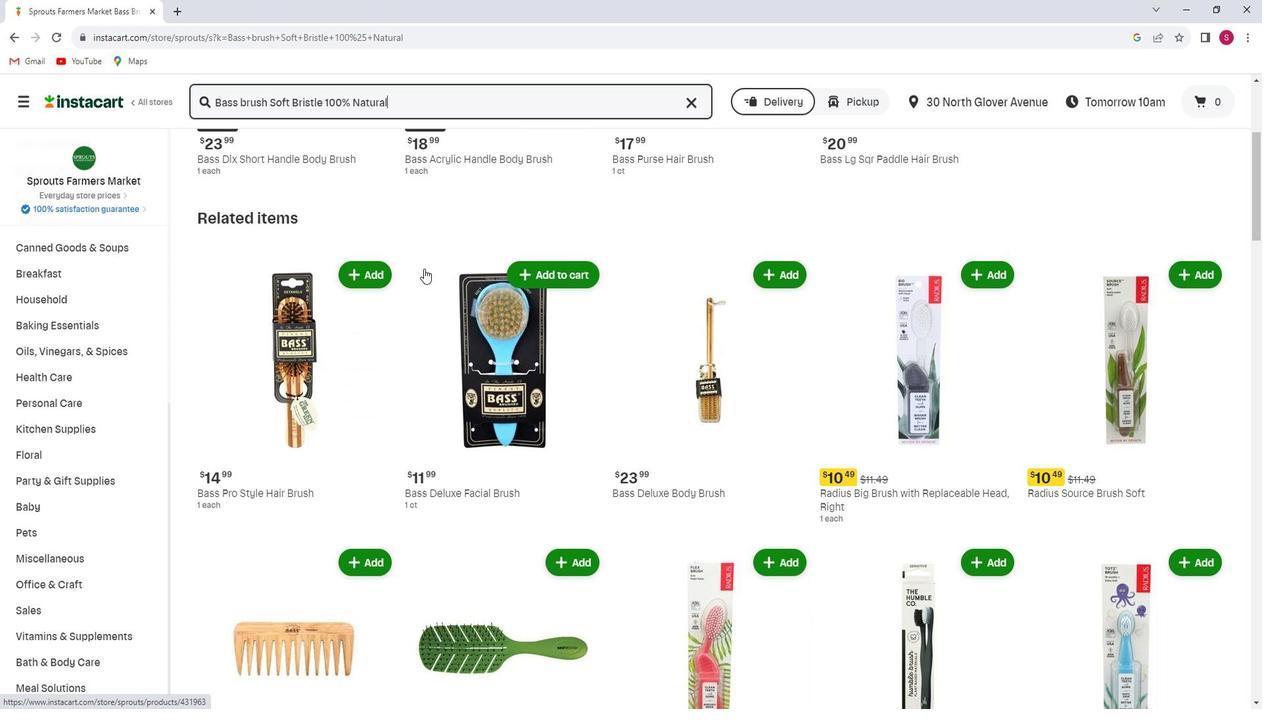 
Action: Mouse moved to (477, 296)
Screenshot: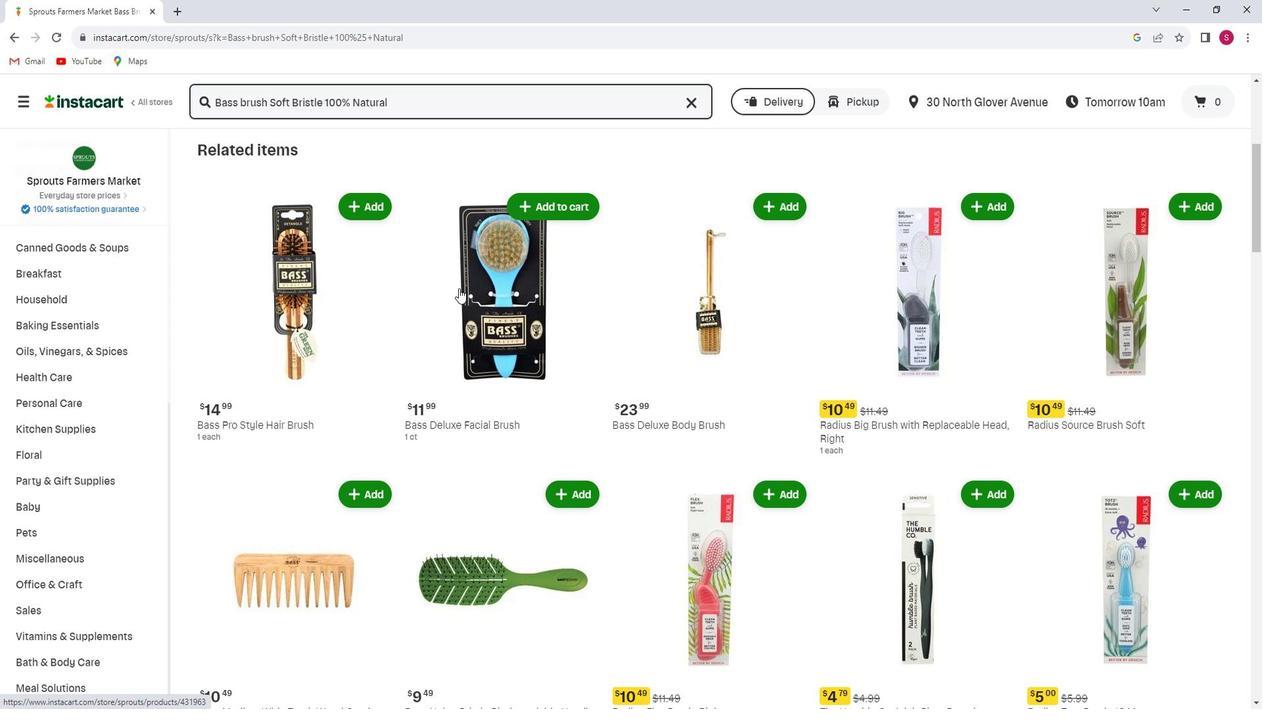 
Action: Mouse scrolled (477, 295) with delta (0, 0)
Screenshot: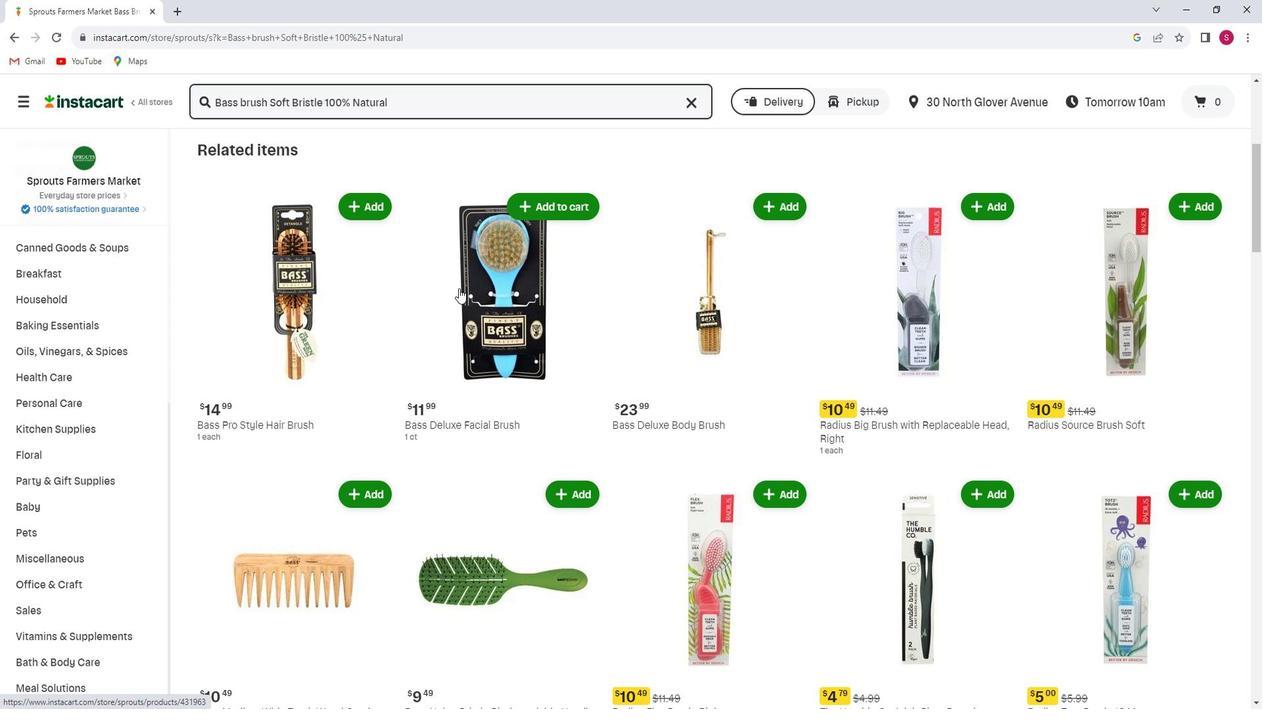
Action: Mouse scrolled (477, 295) with delta (0, 0)
Screenshot: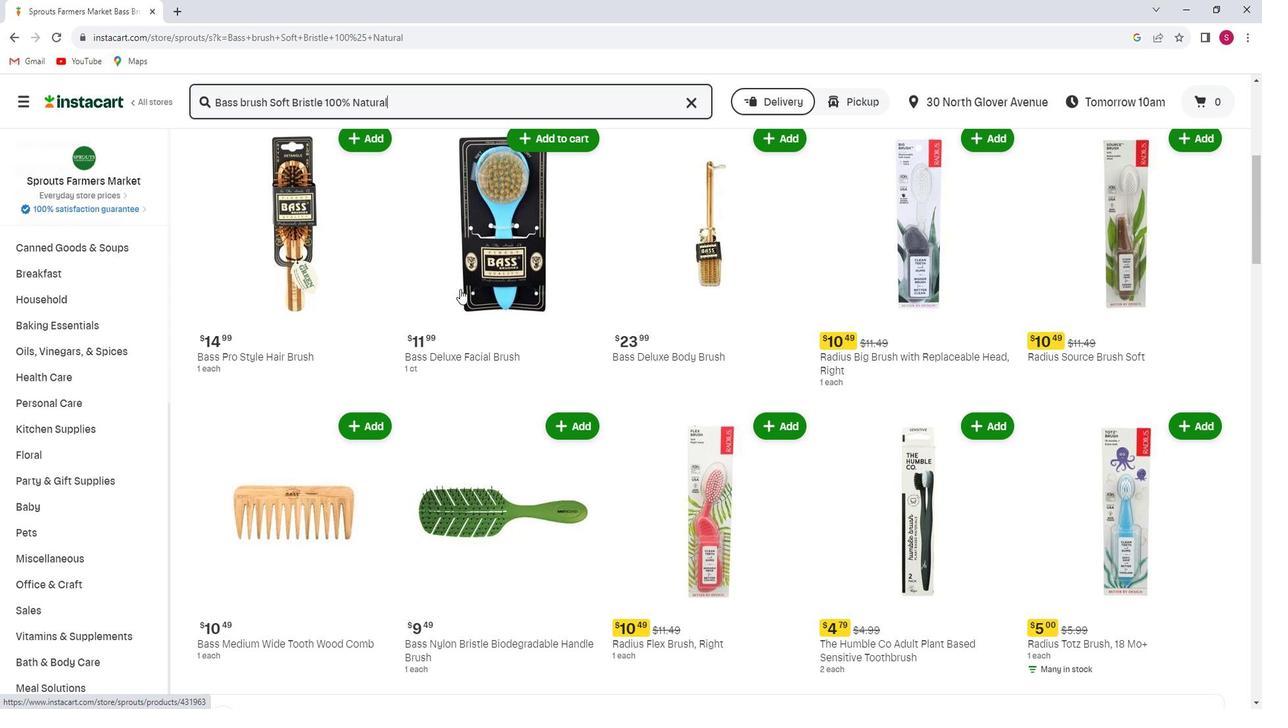 
Action: Mouse scrolled (477, 295) with delta (0, 0)
Screenshot: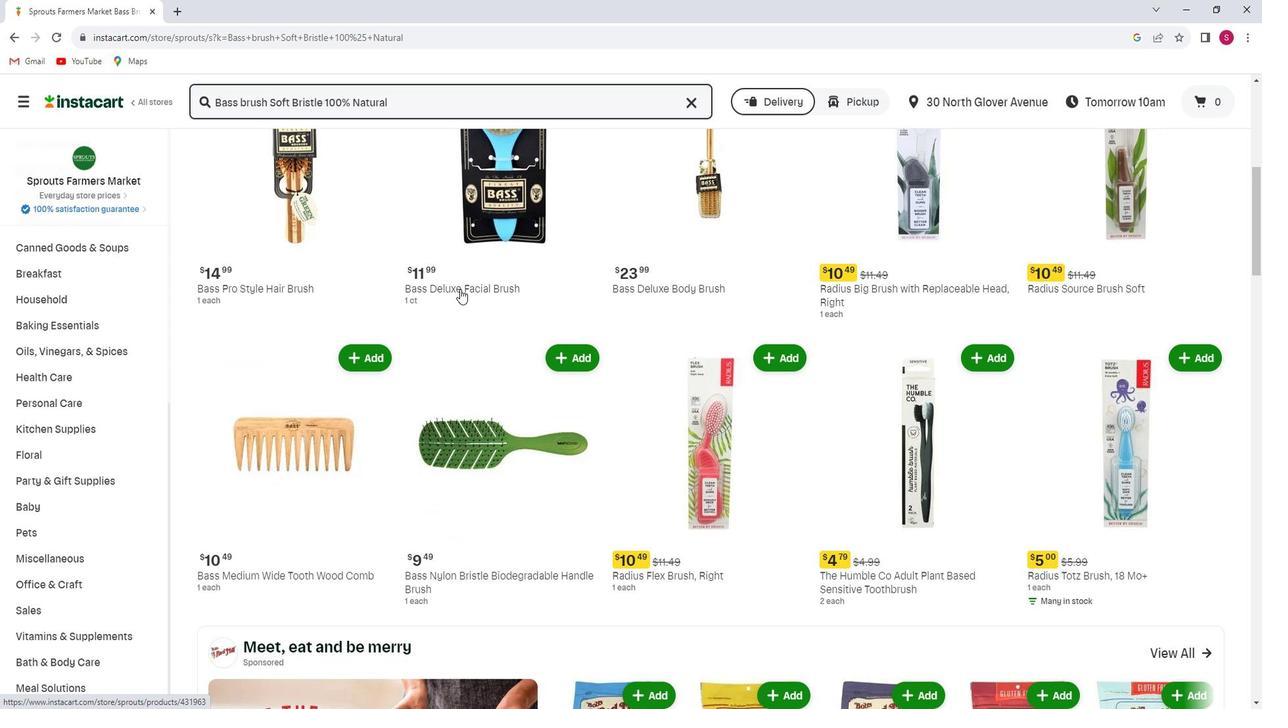 
Action: Mouse scrolled (477, 295) with delta (0, 0)
Screenshot: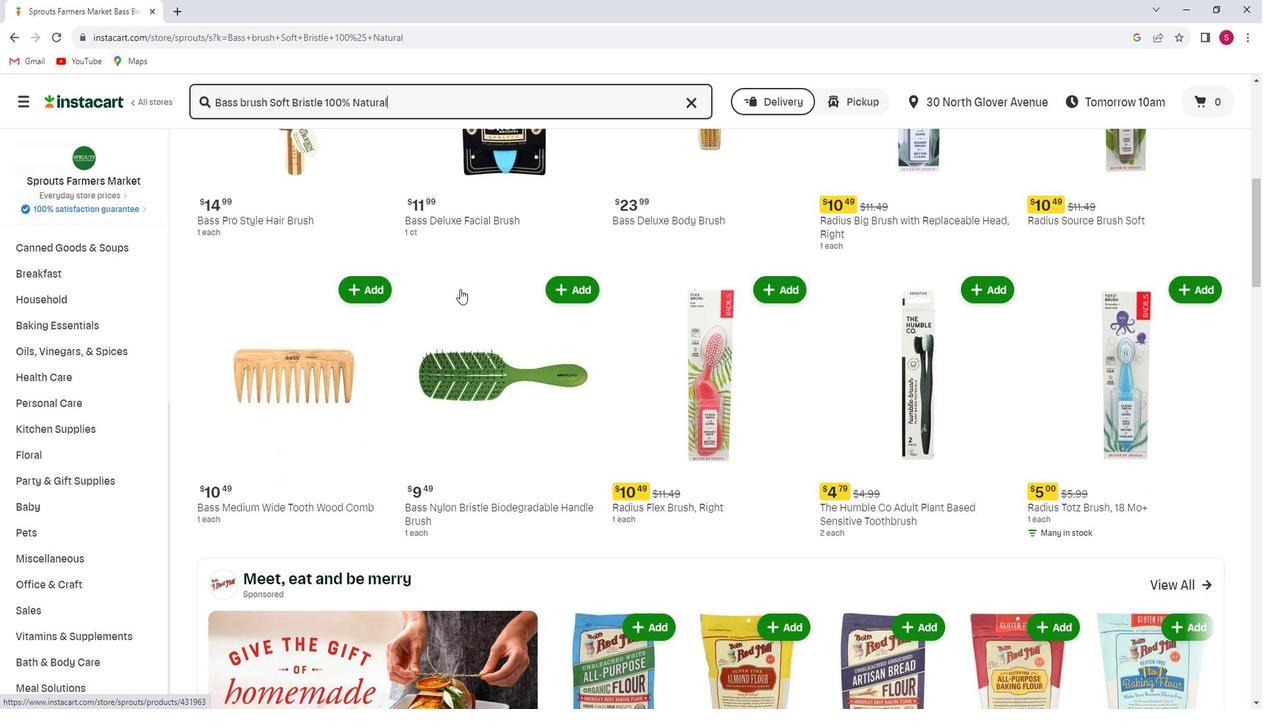 
Action: Mouse scrolled (477, 295) with delta (0, 0)
Screenshot: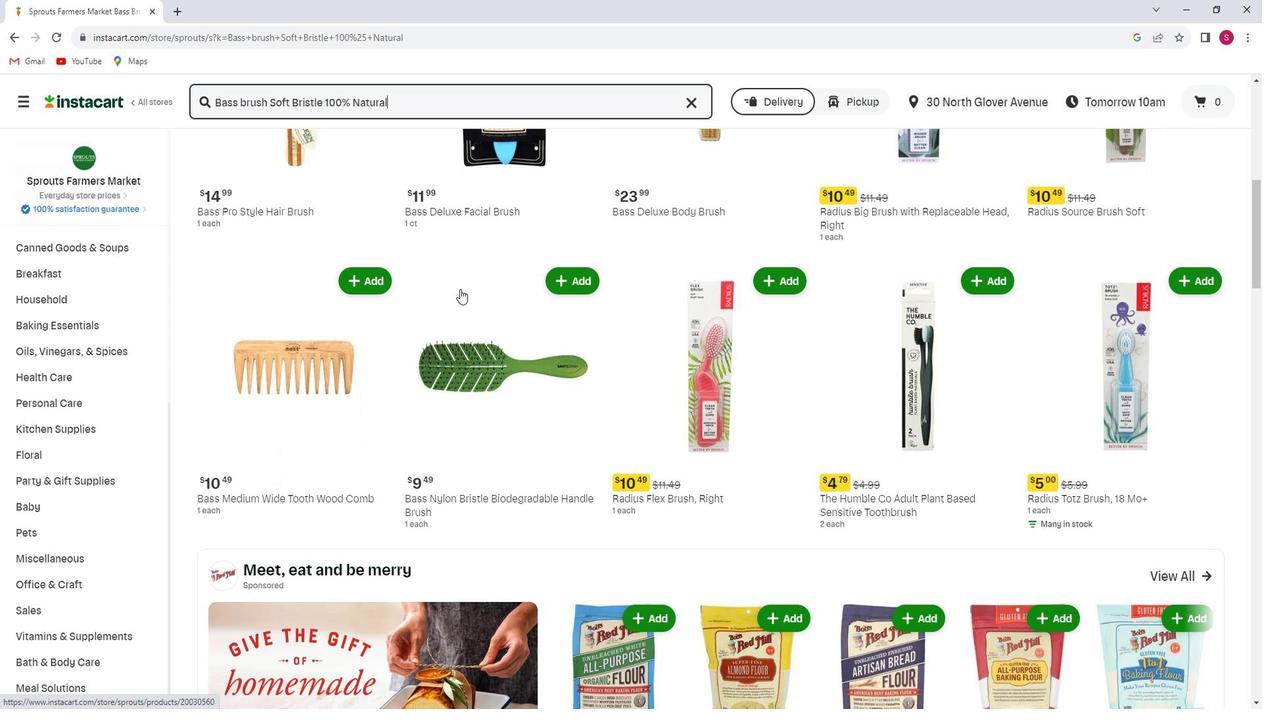 
Action: Mouse scrolled (477, 295) with delta (0, 0)
Screenshot: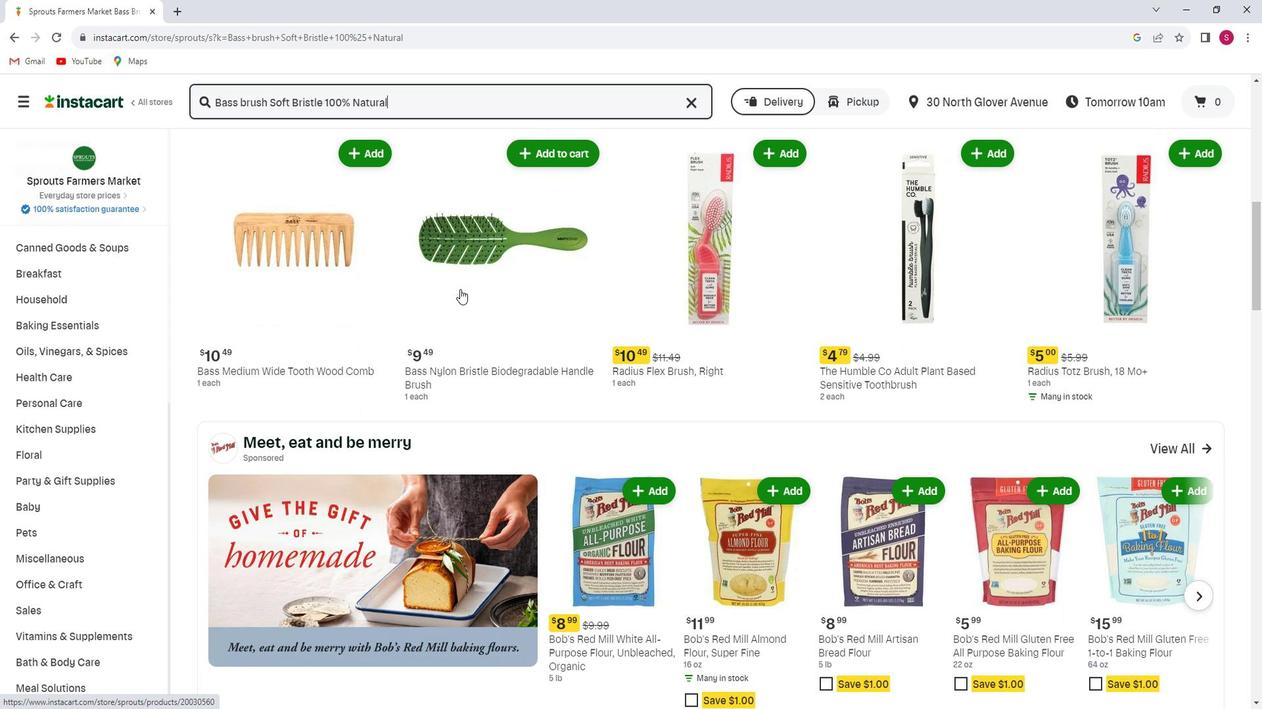 
Action: Mouse scrolled (477, 295) with delta (0, 0)
Screenshot: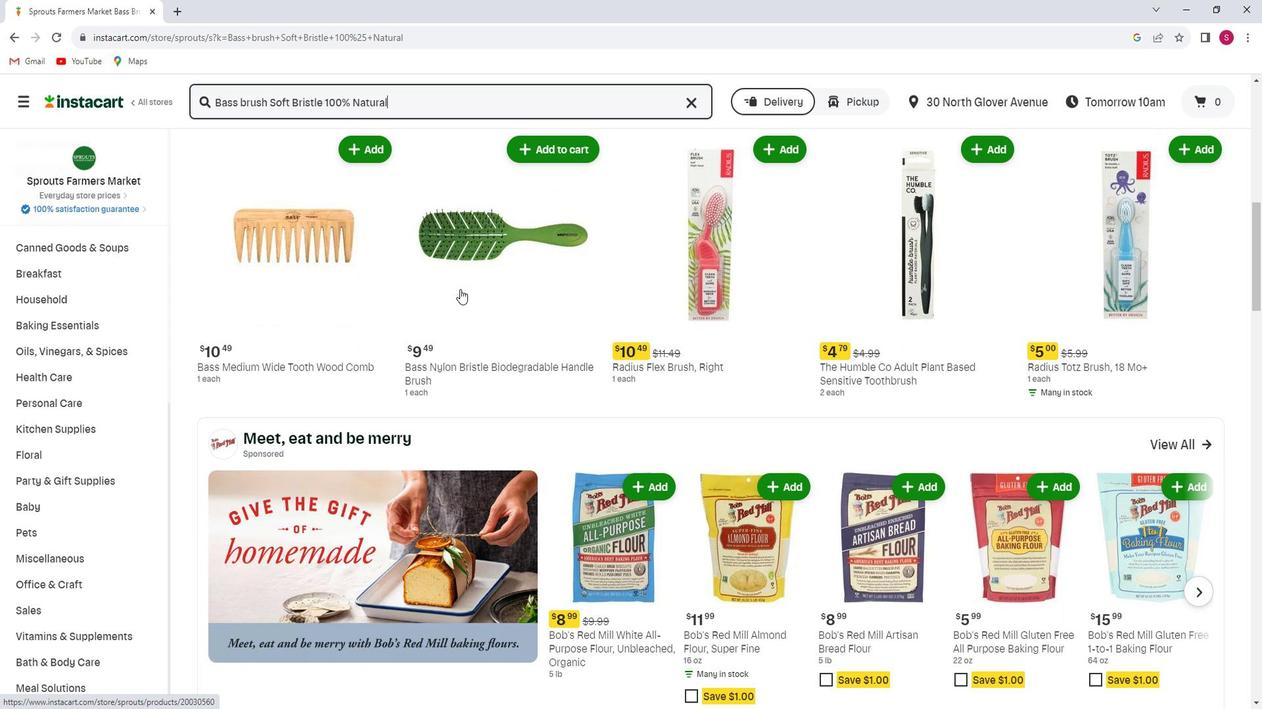 
Action: Mouse scrolled (477, 295) with delta (0, 0)
Screenshot: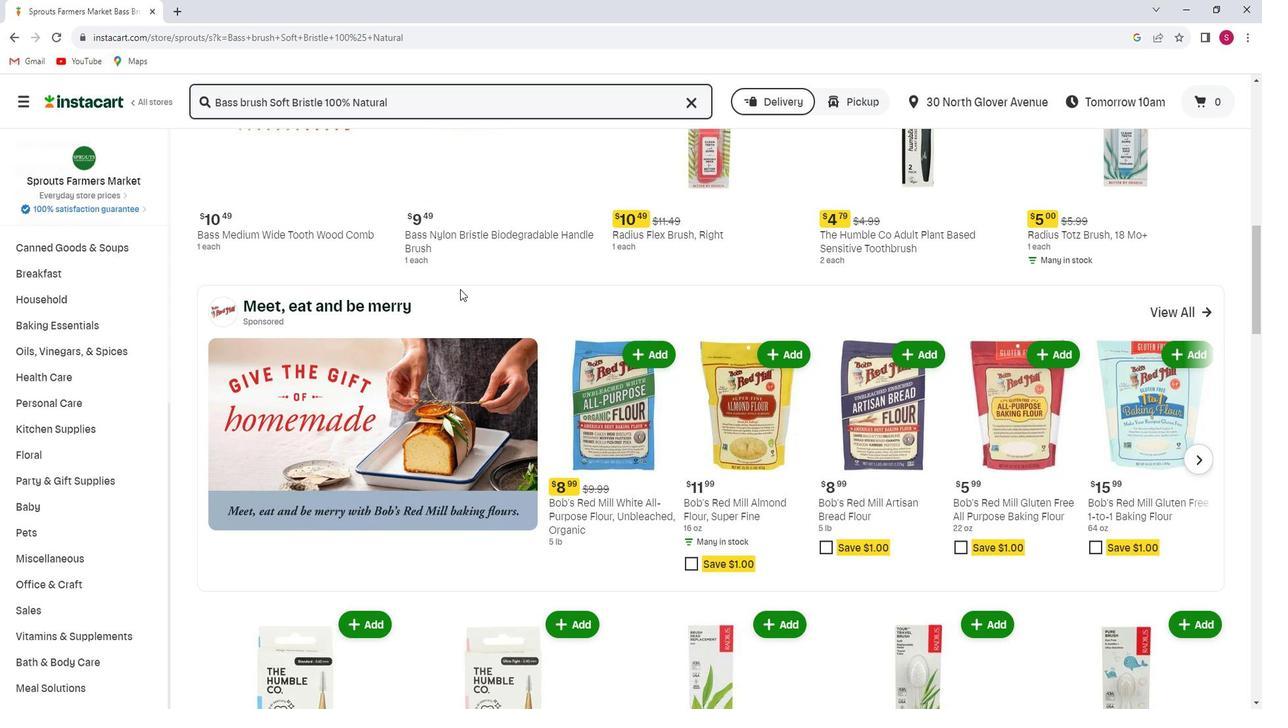 
Action: Mouse scrolled (477, 295) with delta (0, 0)
Screenshot: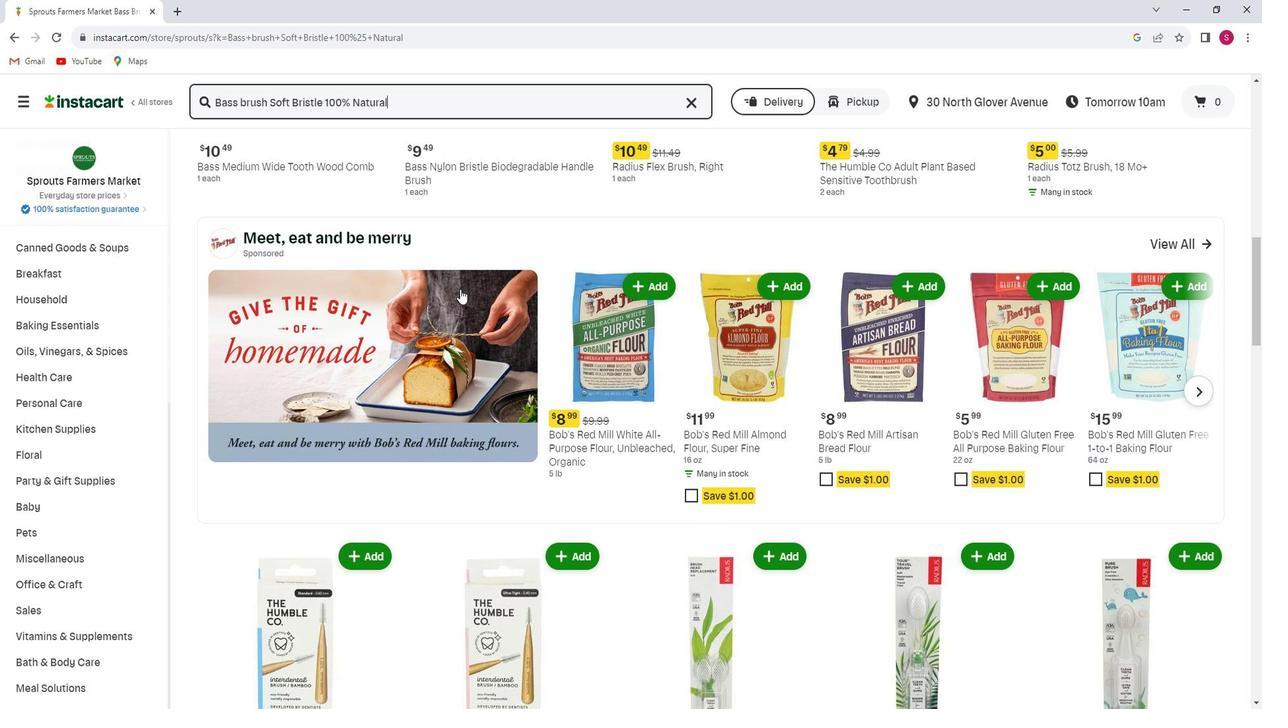 
Action: Mouse scrolled (477, 295) with delta (0, 0)
Screenshot: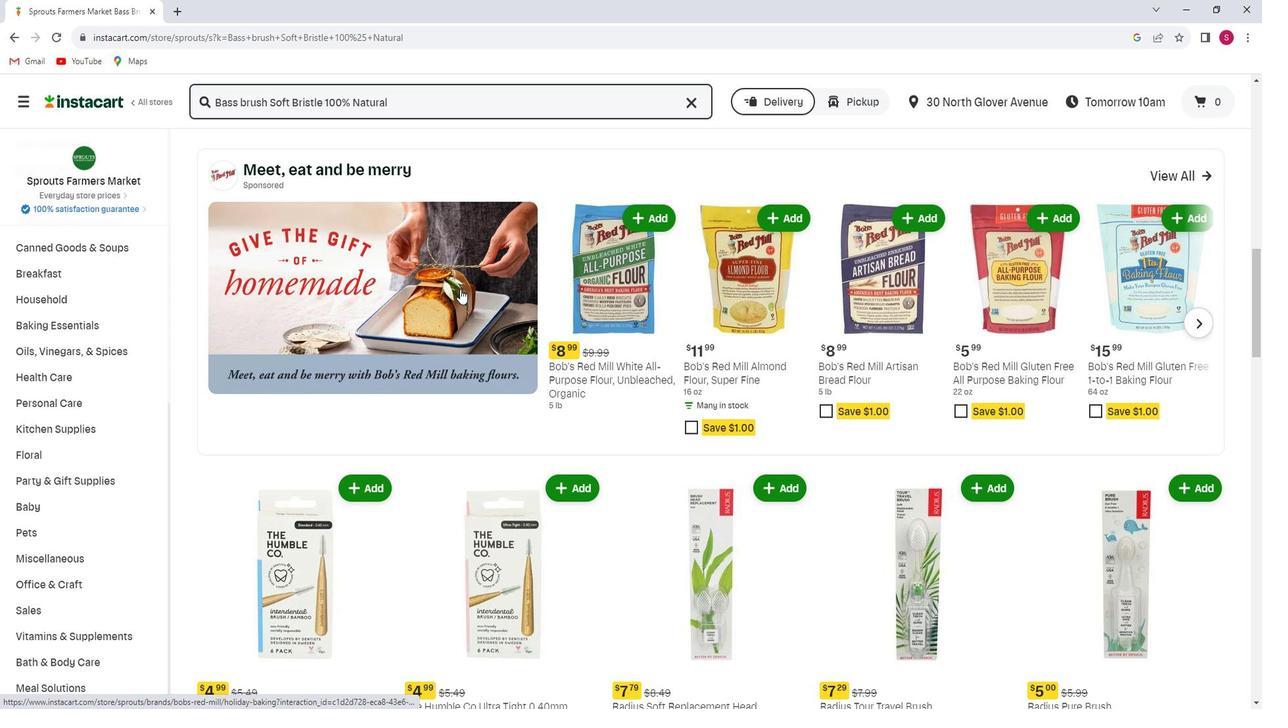 
Action: Mouse scrolled (477, 295) with delta (0, 0)
Screenshot: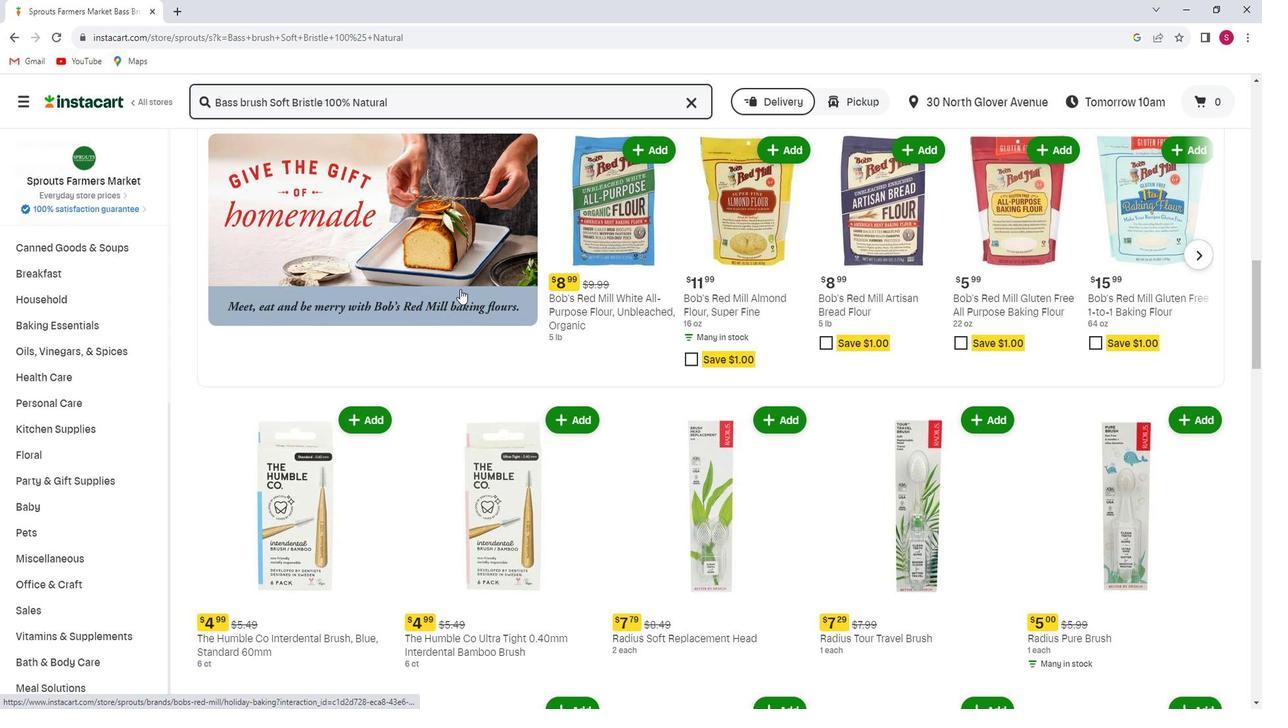 
Action: Mouse scrolled (477, 295) with delta (0, 0)
Screenshot: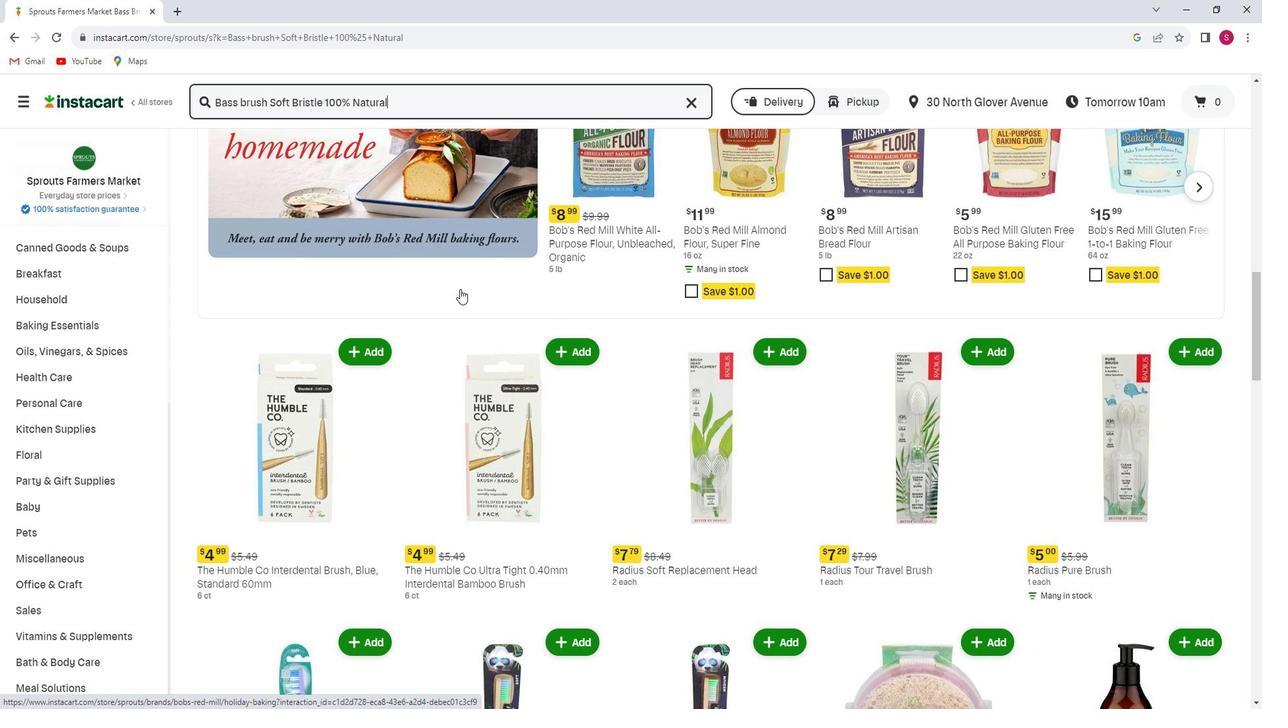 
Action: Mouse scrolled (477, 295) with delta (0, 0)
Screenshot: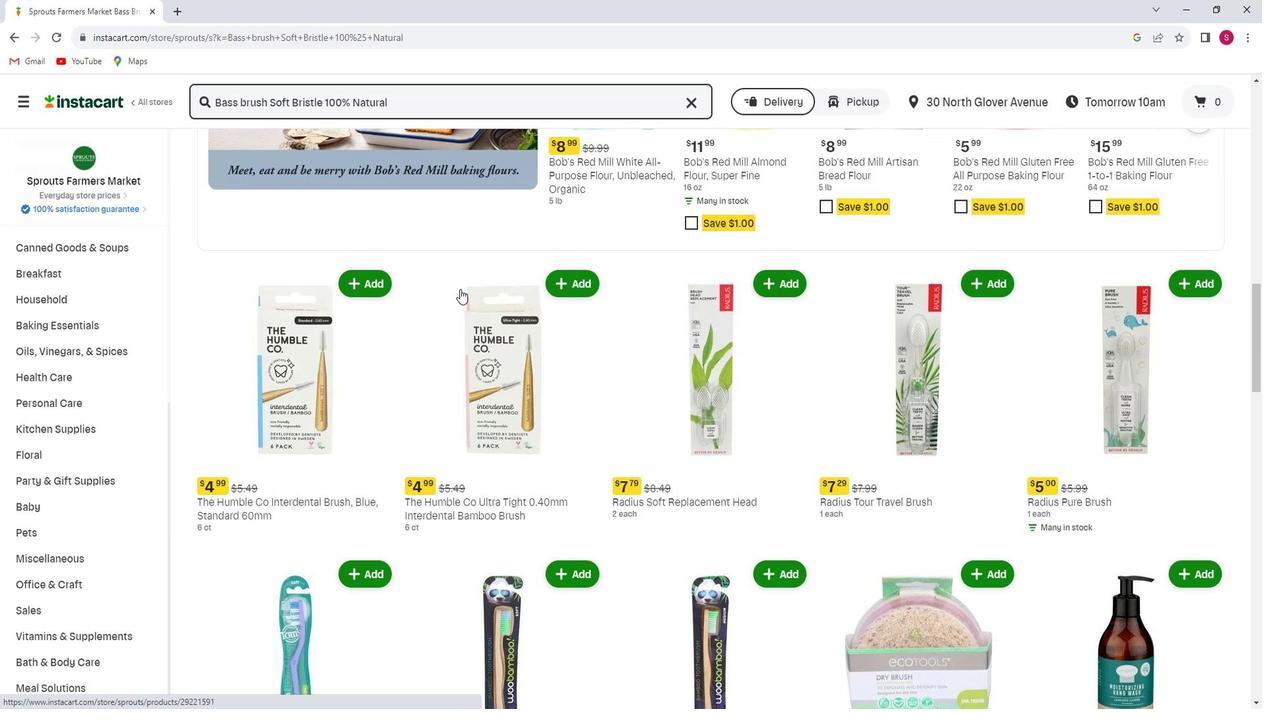 
Action: Mouse scrolled (477, 295) with delta (0, 0)
Screenshot: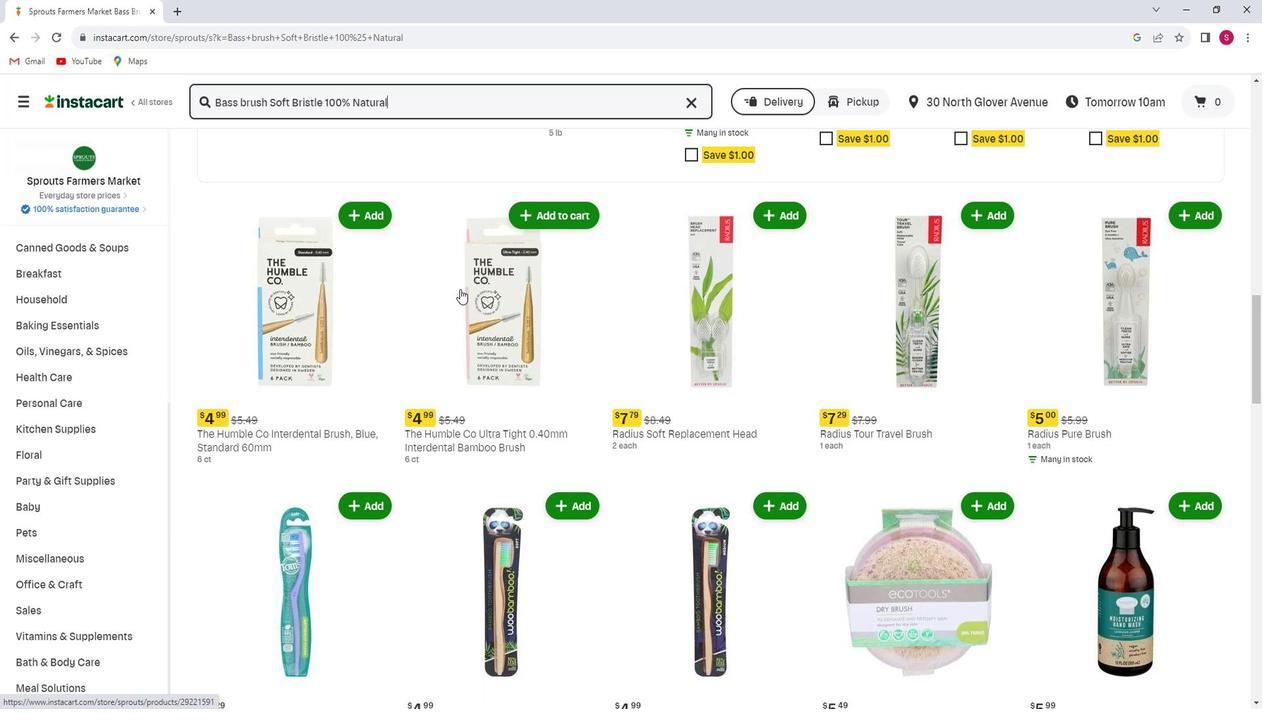 
Action: Mouse scrolled (477, 295) with delta (0, 0)
Screenshot: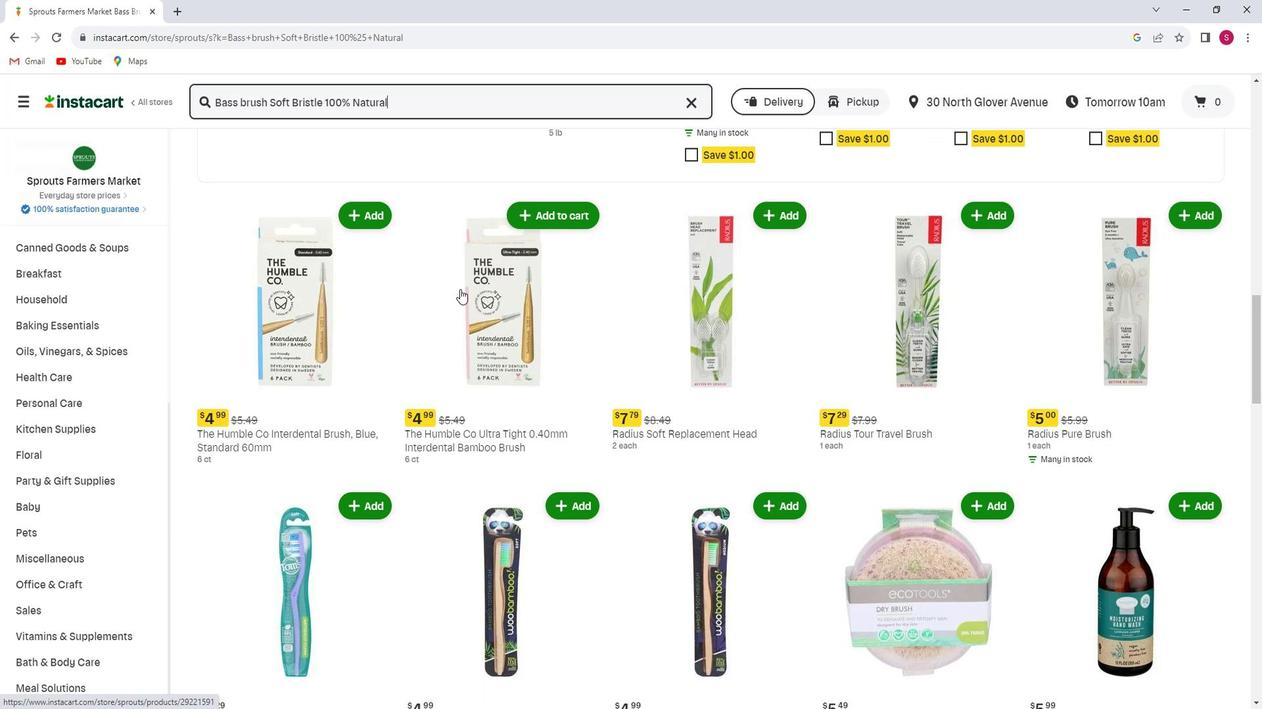 
Action: Mouse scrolled (477, 295) with delta (0, 0)
Screenshot: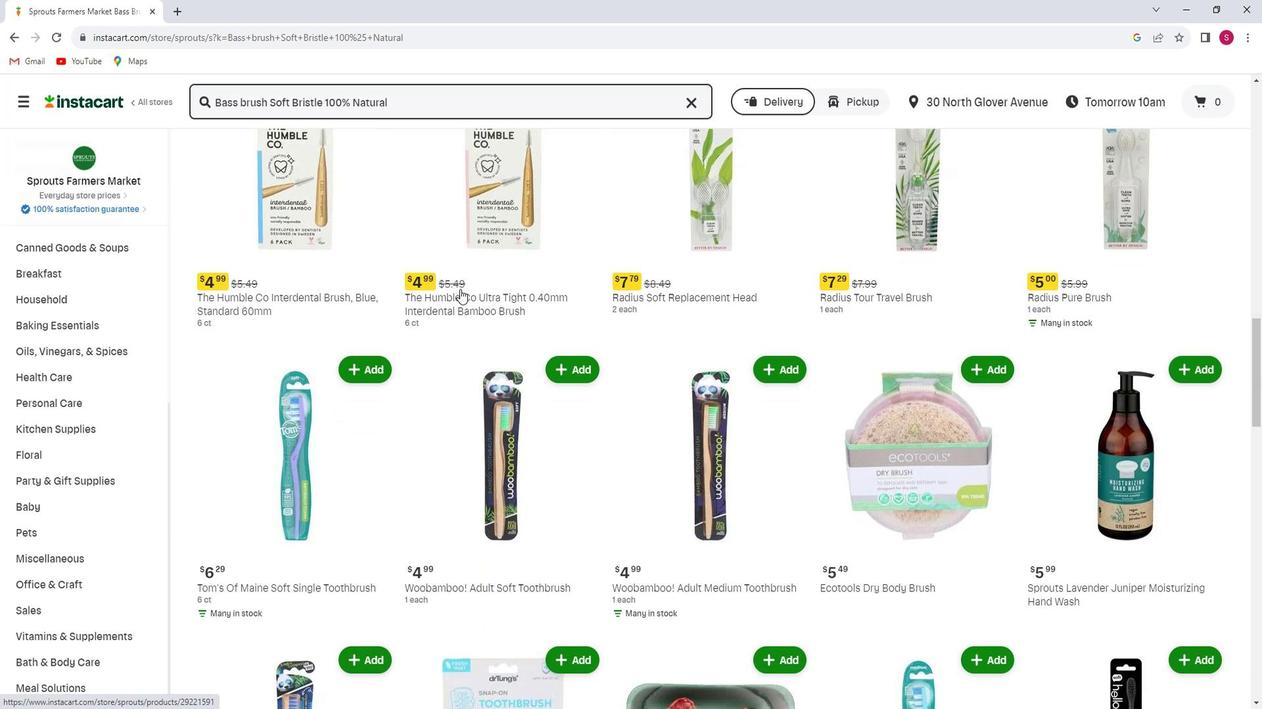 
Action: Mouse scrolled (477, 295) with delta (0, 0)
Screenshot: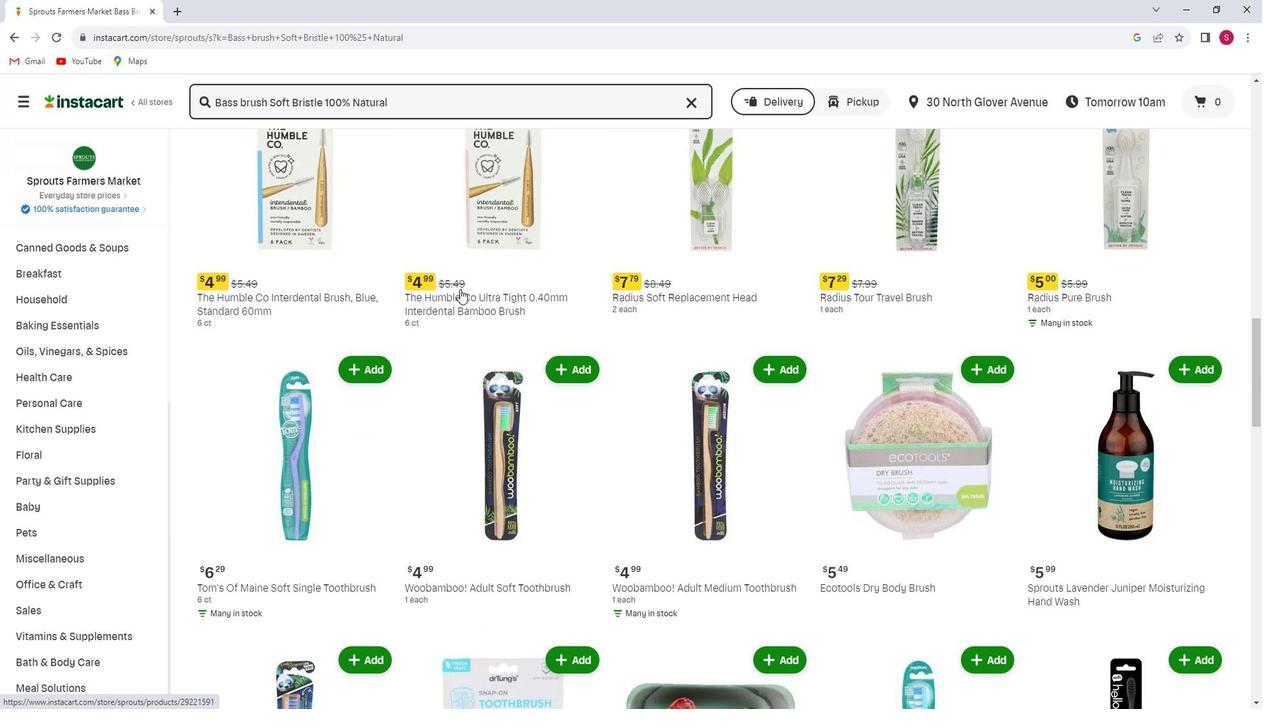 
Action: Mouse scrolled (477, 295) with delta (0, 0)
Screenshot: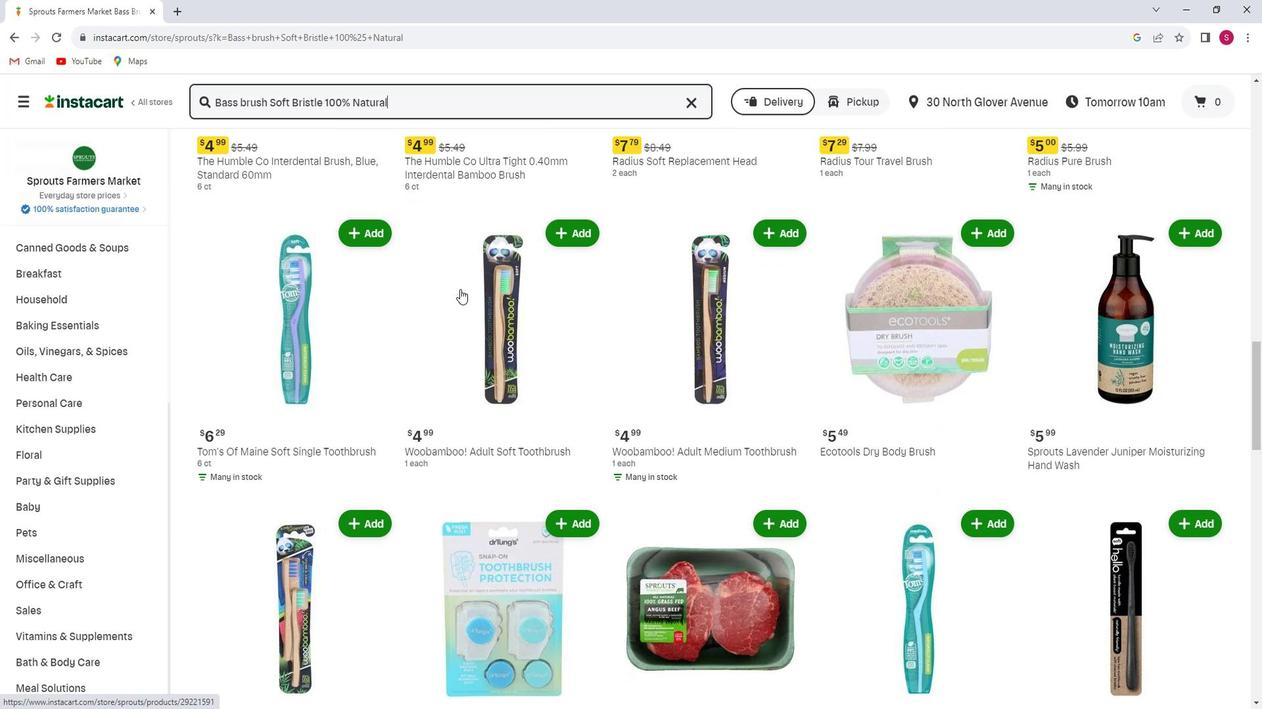 
Action: Mouse scrolled (477, 295) with delta (0, 0)
Screenshot: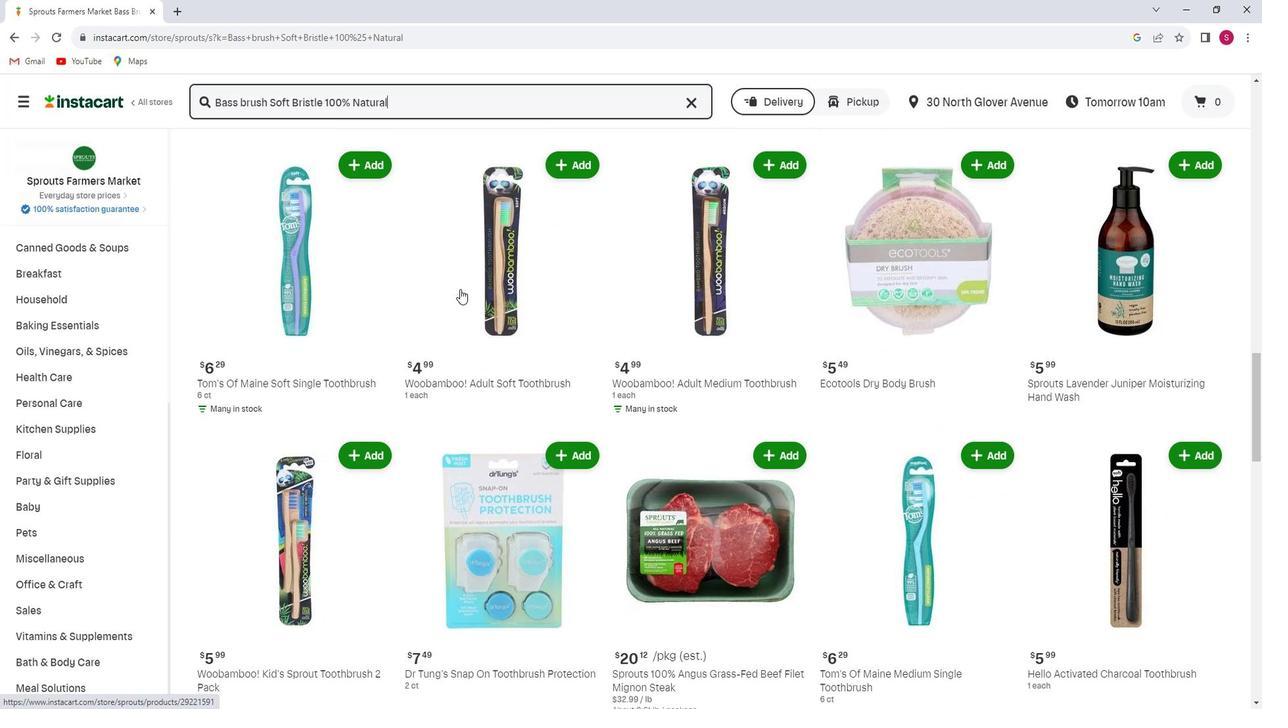 
Action: Mouse scrolled (477, 295) with delta (0, 0)
Screenshot: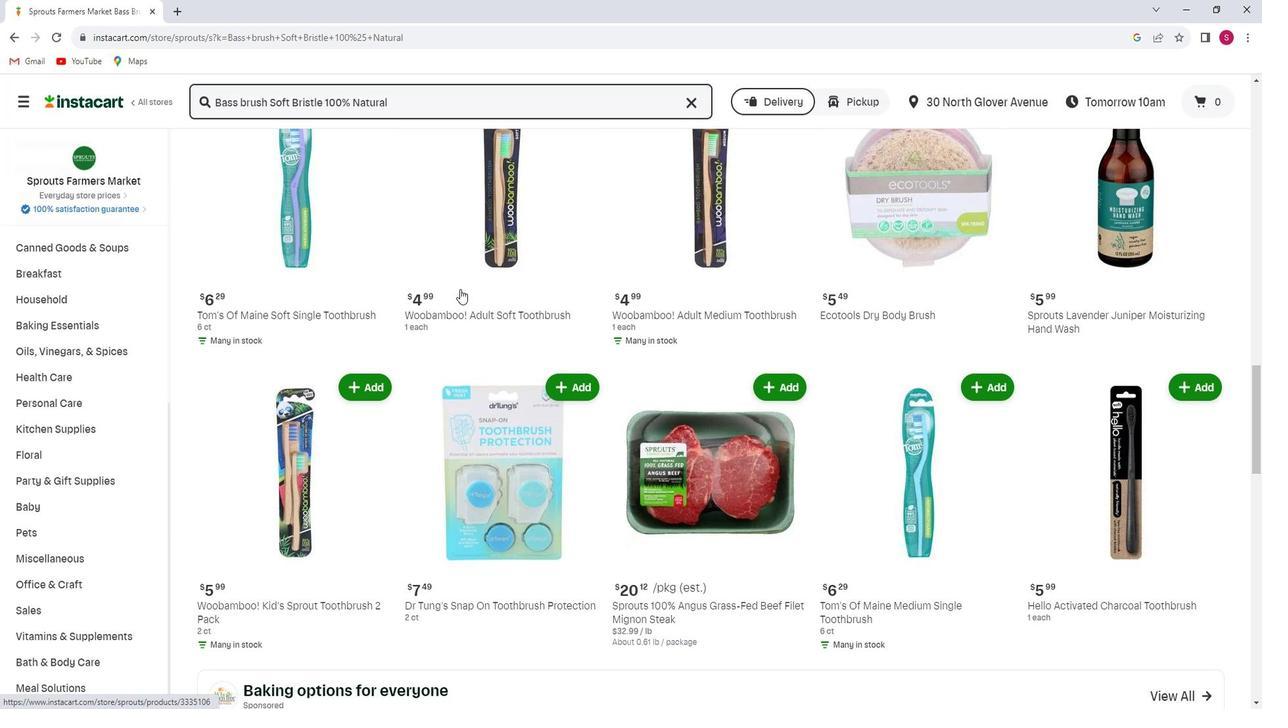 
Action: Mouse scrolled (477, 295) with delta (0, 0)
Screenshot: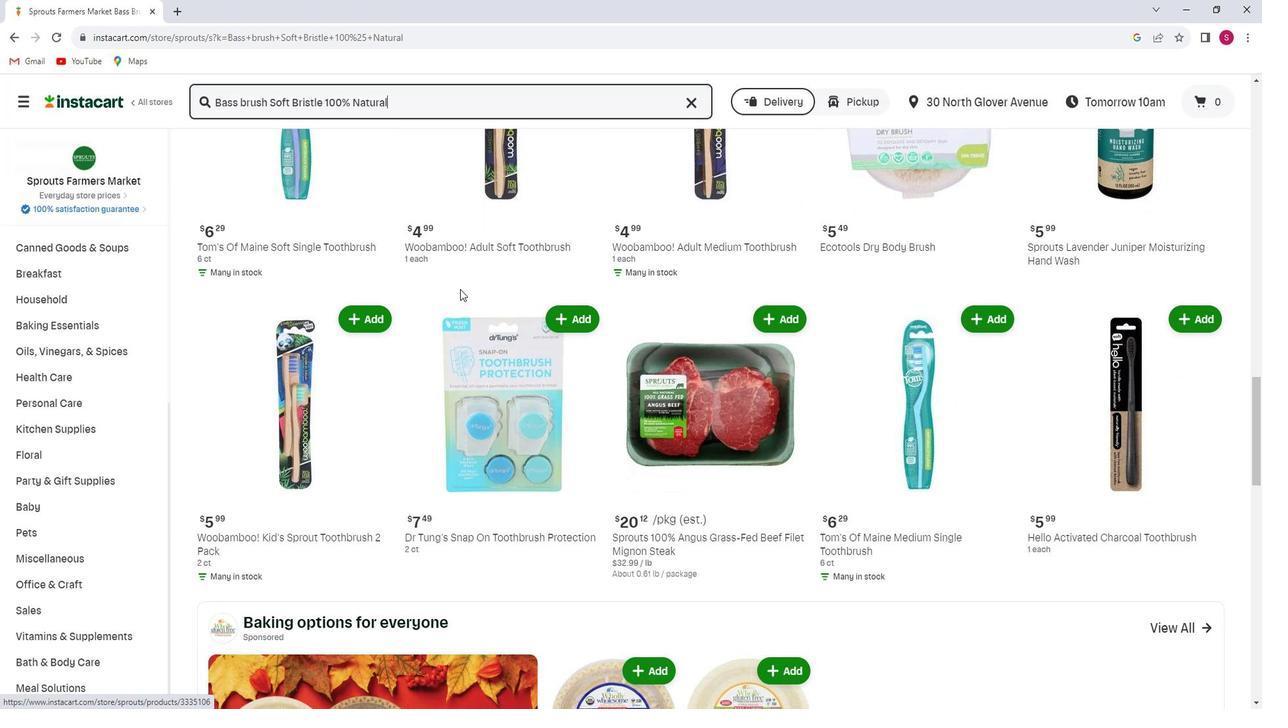 
Action: Mouse scrolled (477, 295) with delta (0, 0)
Screenshot: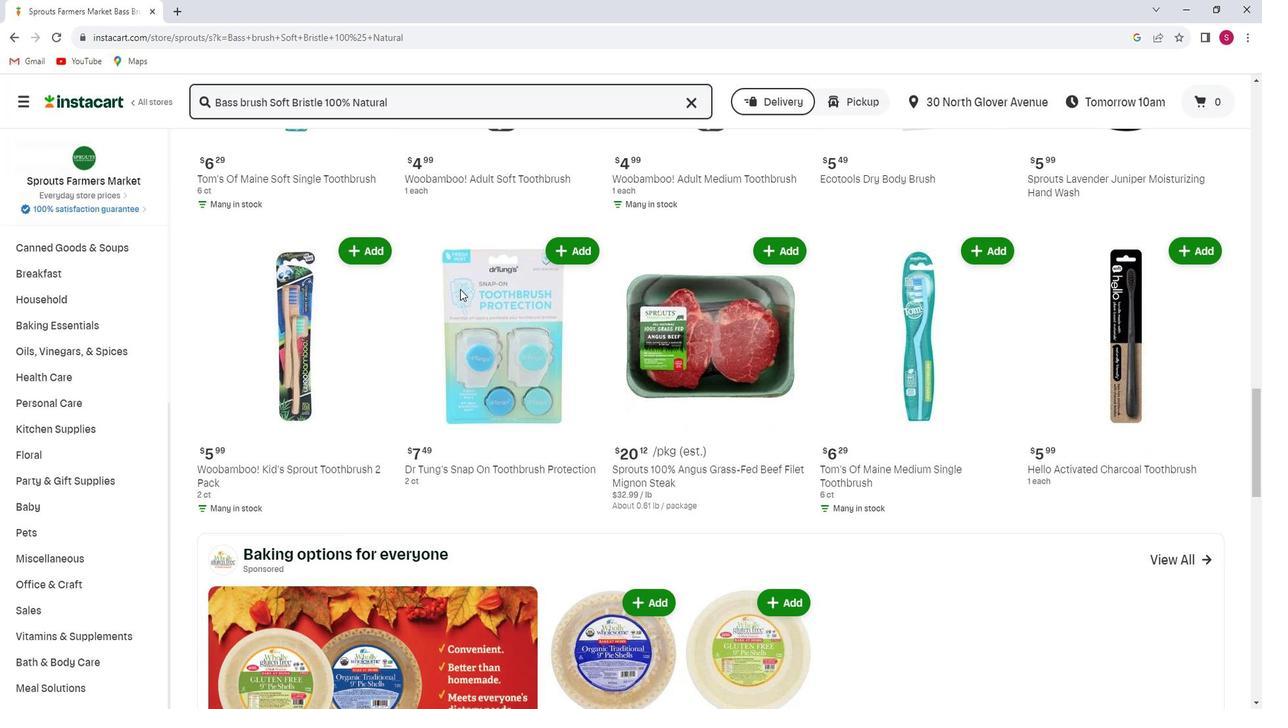 
Action: Mouse scrolled (477, 295) with delta (0, 0)
Screenshot: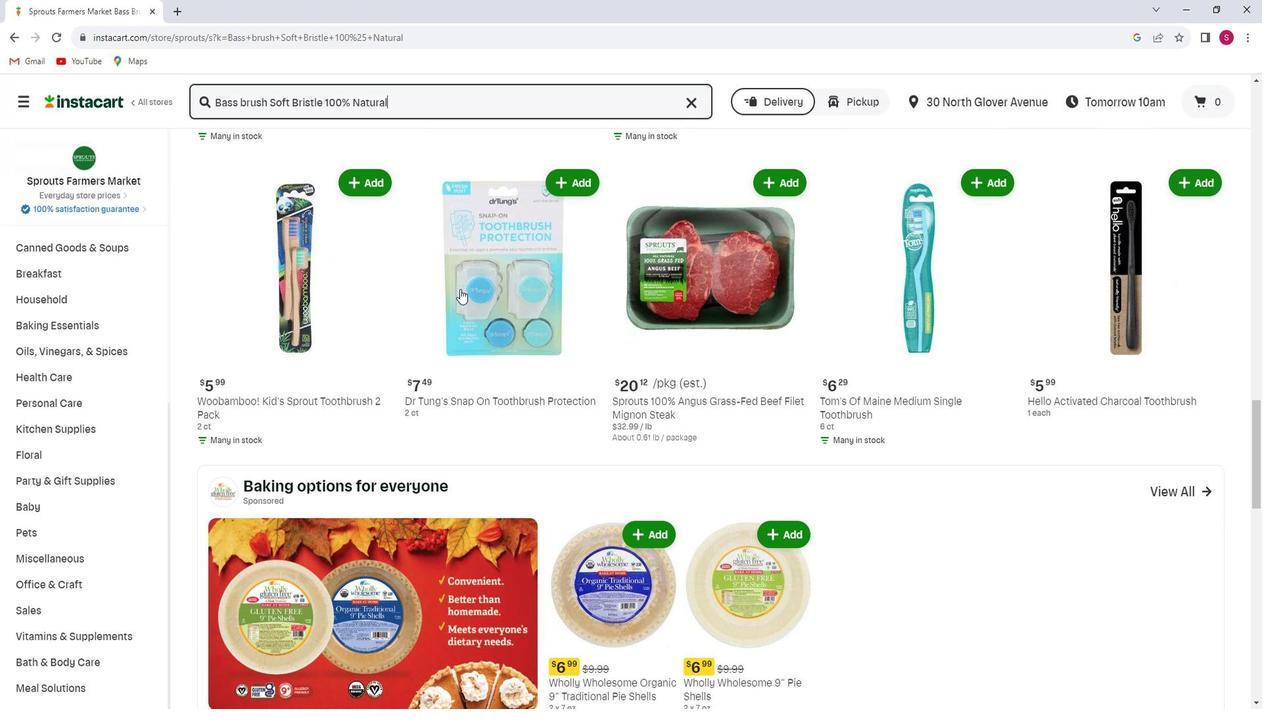 
Action: Mouse scrolled (477, 295) with delta (0, 0)
Screenshot: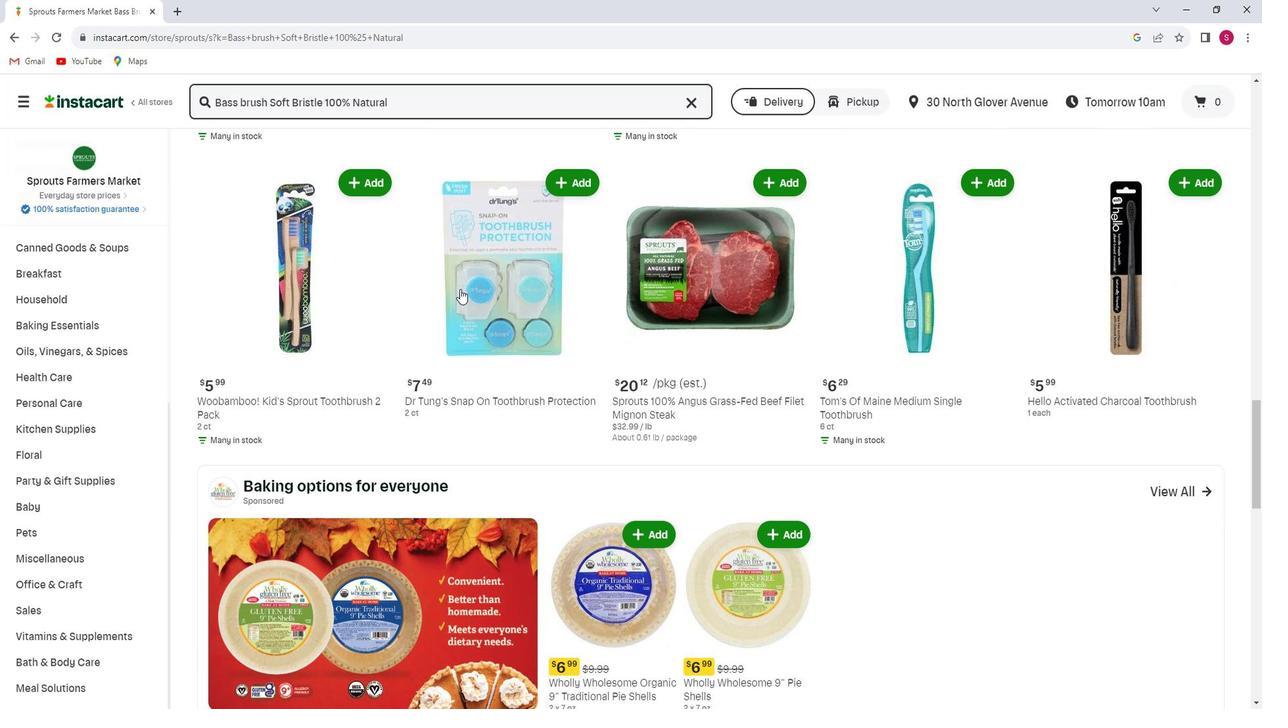 
Action: Mouse scrolled (477, 295) with delta (0, 0)
Screenshot: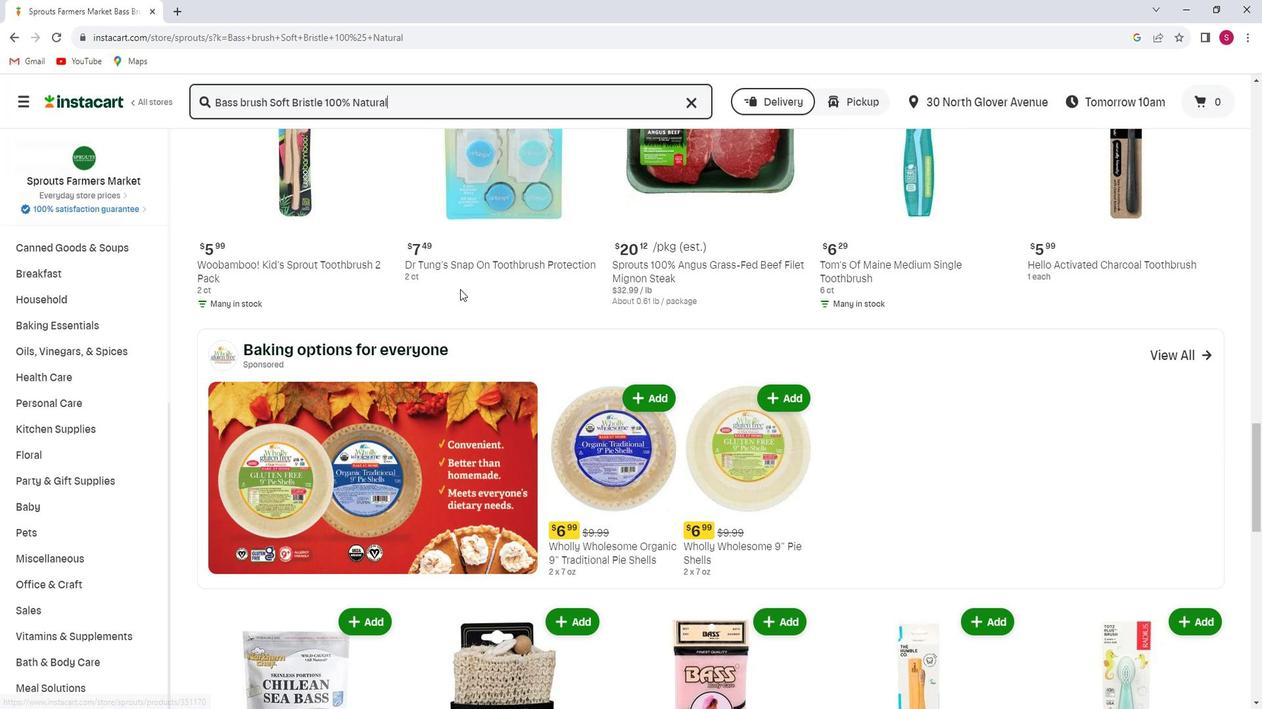 
Action: Mouse scrolled (477, 295) with delta (0, 0)
Screenshot: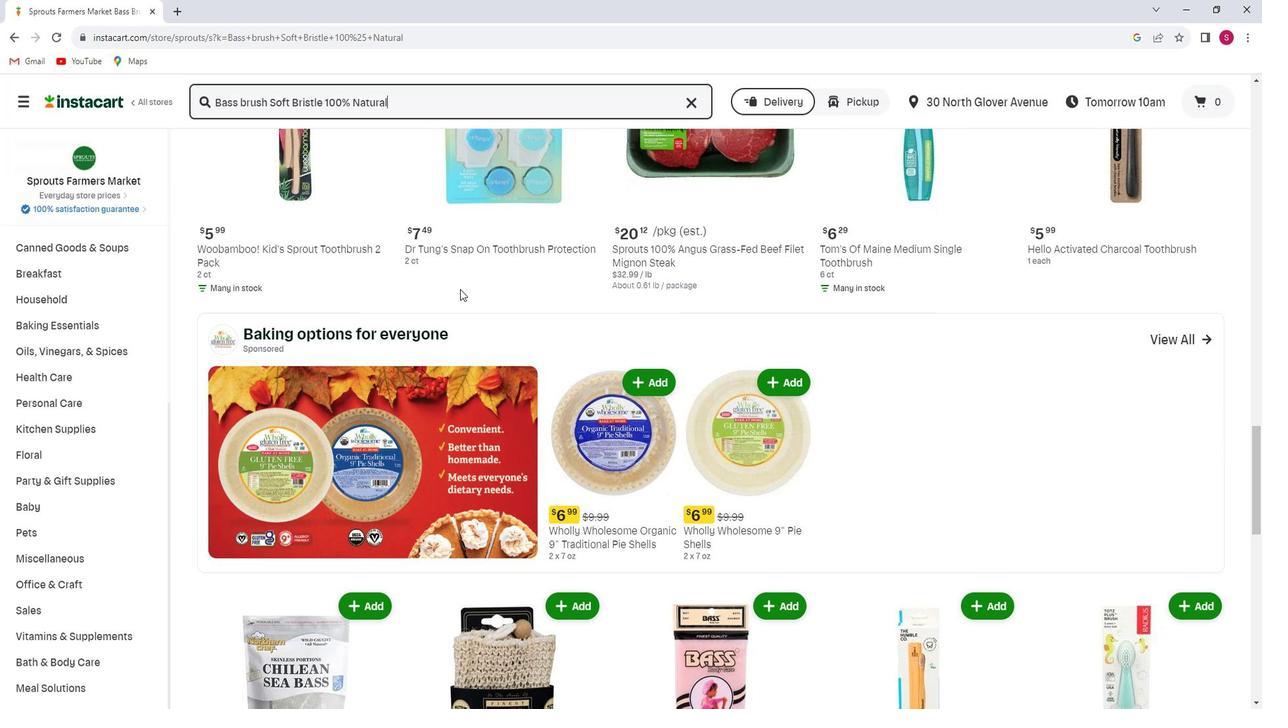 
Action: Mouse scrolled (477, 295) with delta (0, 0)
Screenshot: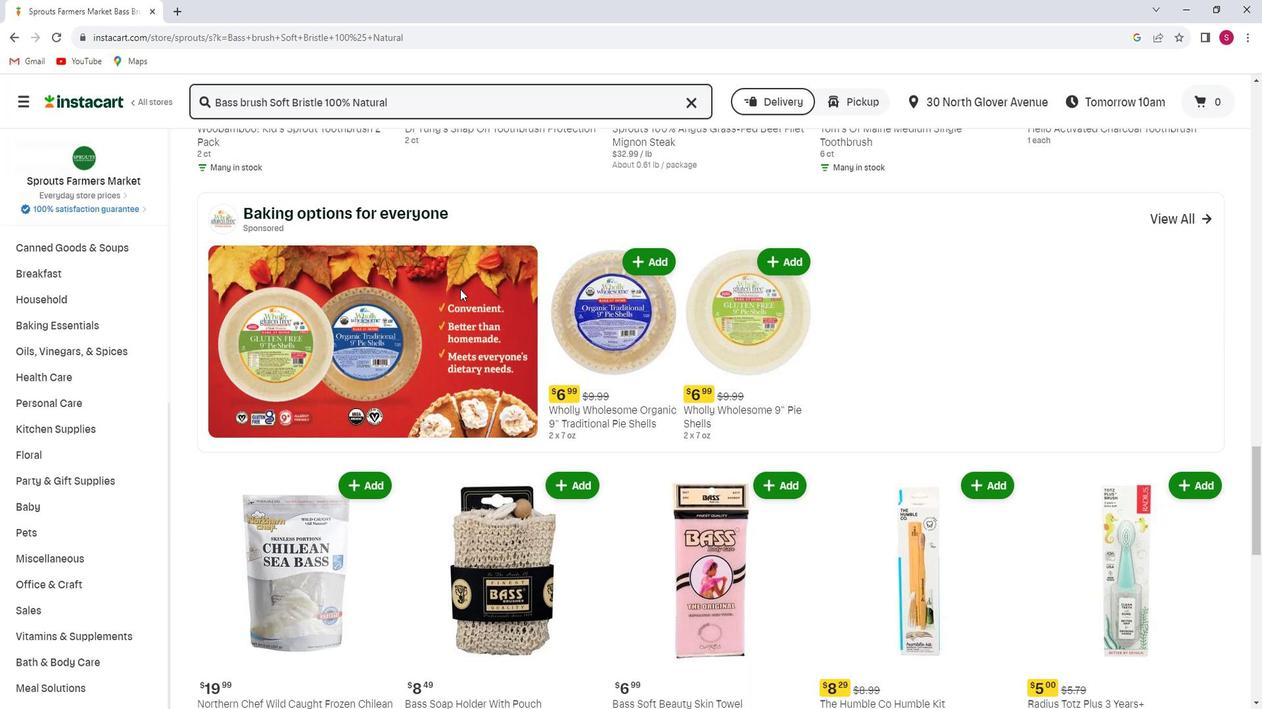
Action: Mouse scrolled (477, 295) with delta (0, 0)
Screenshot: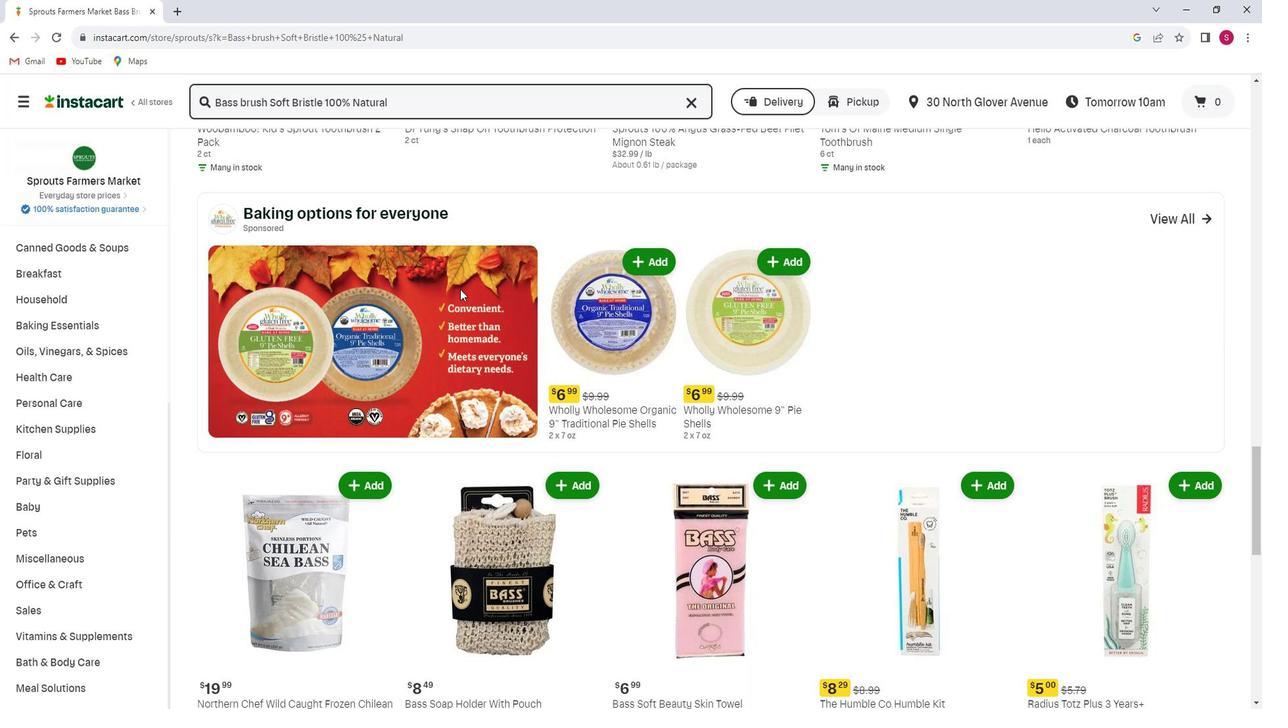 
Action: Mouse scrolled (477, 295) with delta (0, 0)
Screenshot: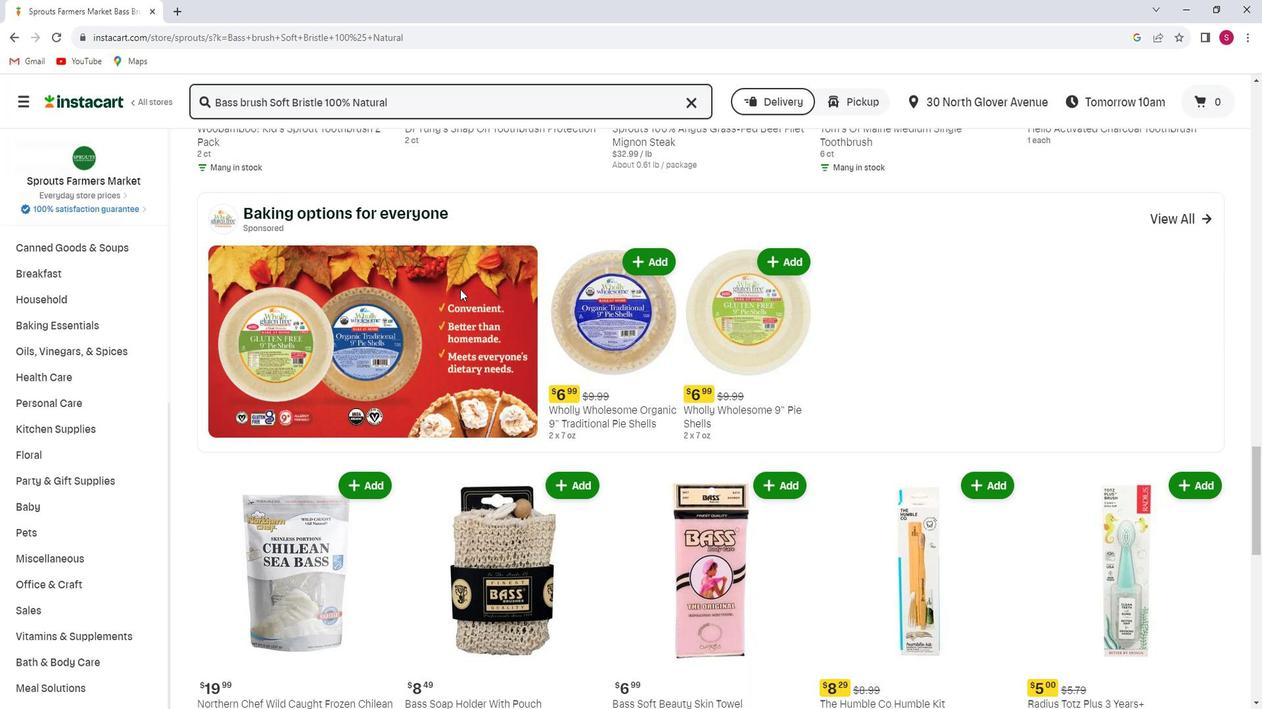 
Action: Mouse scrolled (477, 295) with delta (0, 0)
Screenshot: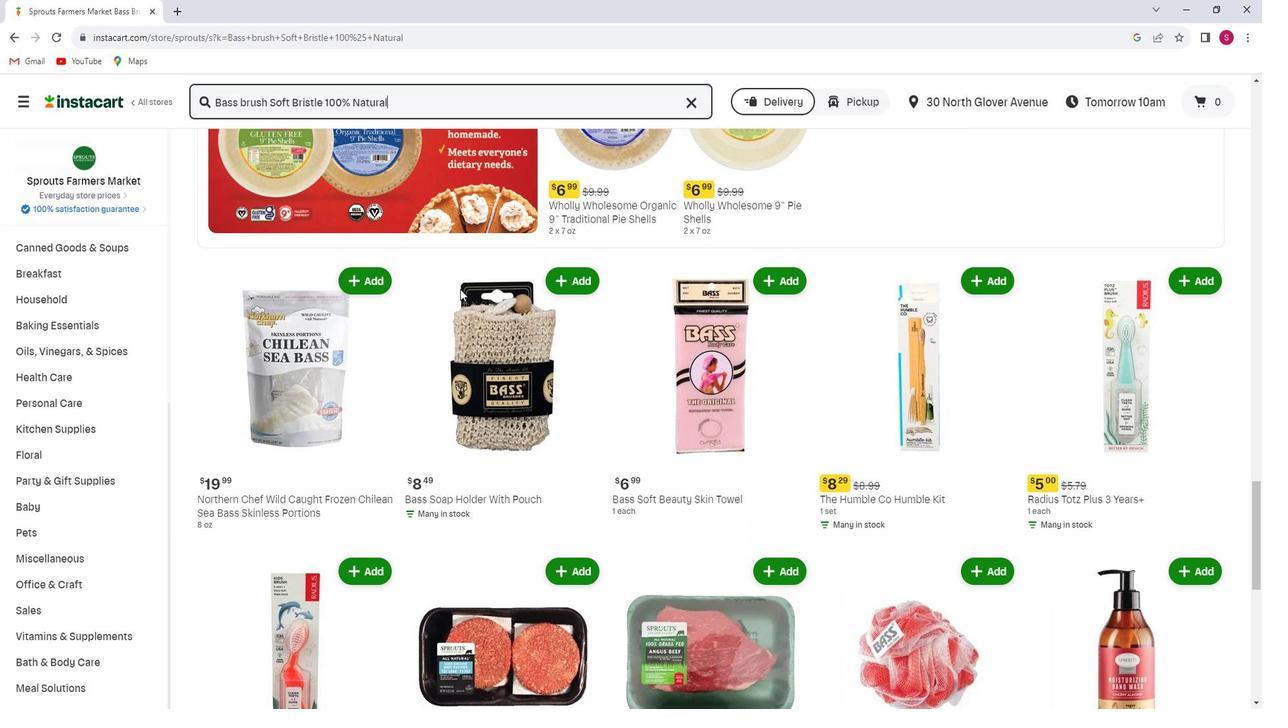 
Action: Mouse scrolled (477, 295) with delta (0, 0)
Screenshot: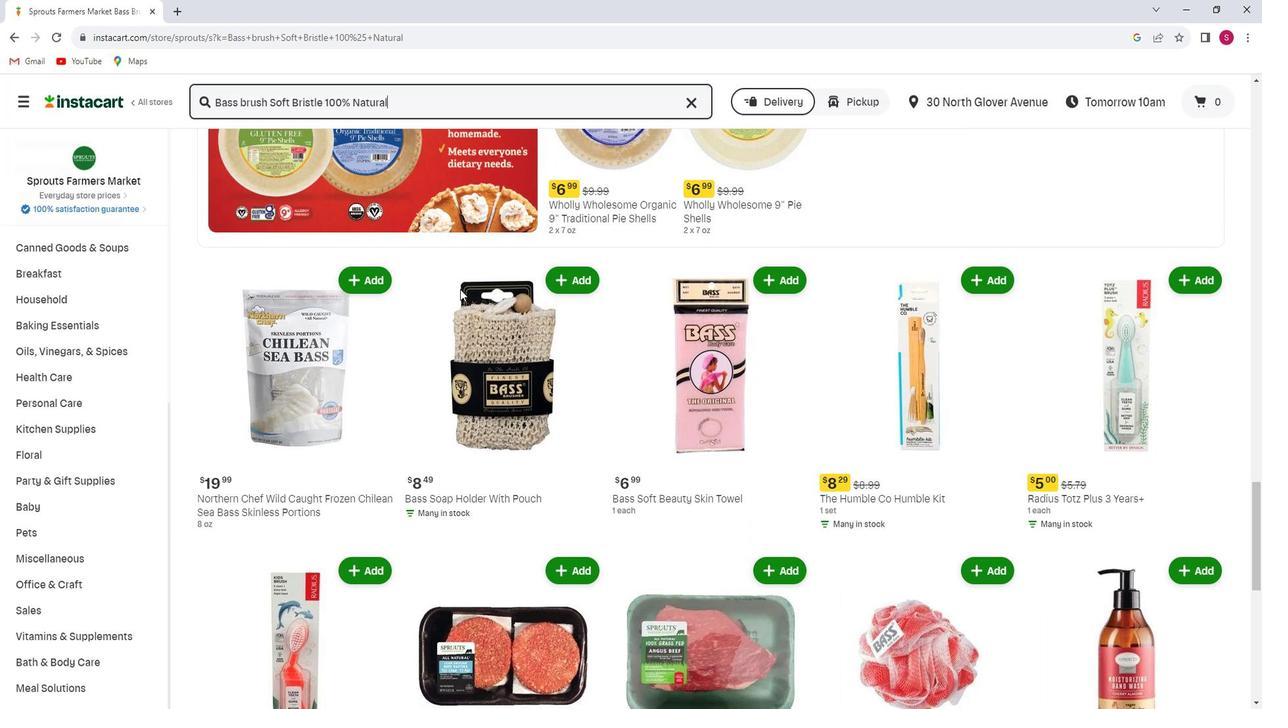 
Action: Mouse scrolled (477, 295) with delta (0, 0)
Screenshot: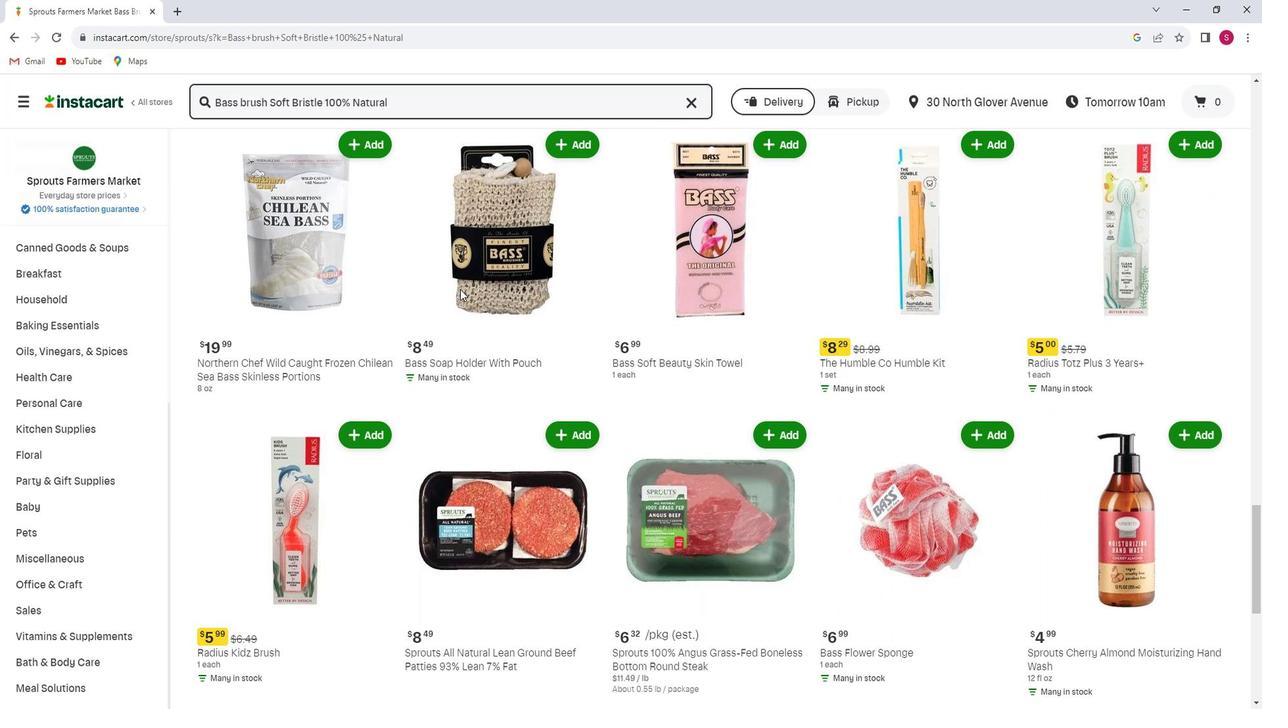 
Action: Mouse scrolled (477, 295) with delta (0, 0)
Screenshot: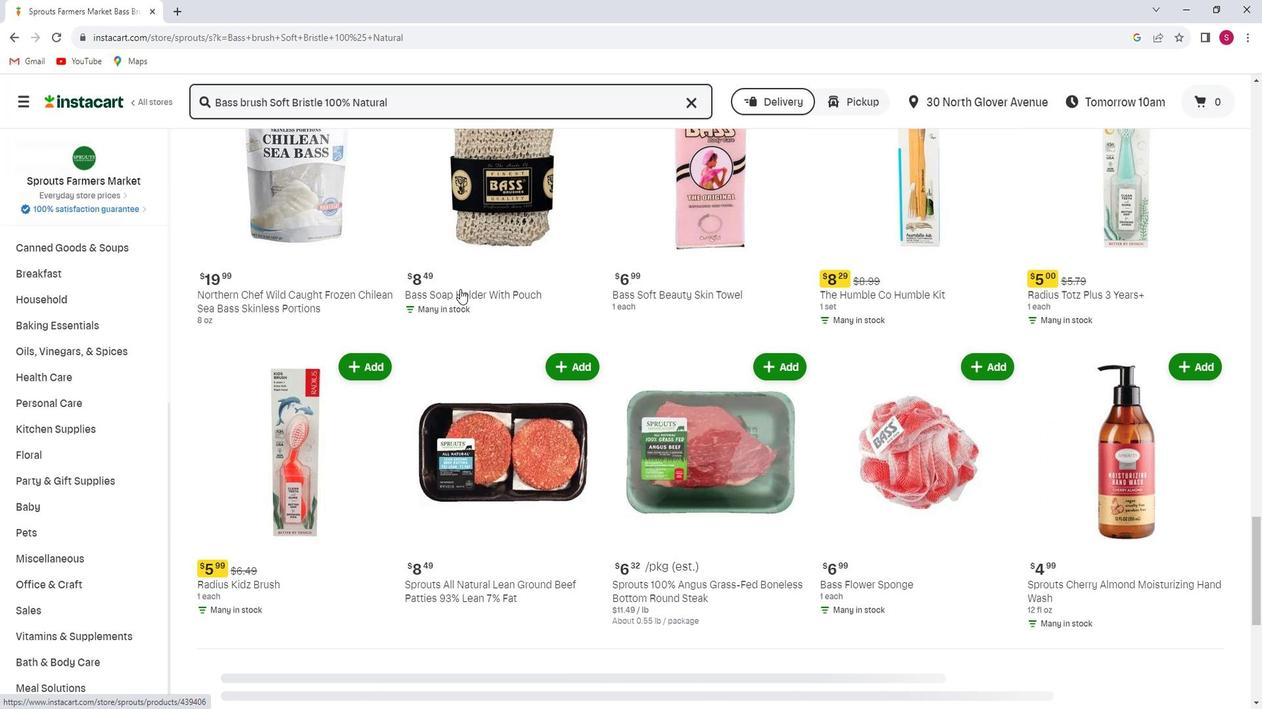 
Action: Mouse scrolled (477, 295) with delta (0, 0)
Screenshot: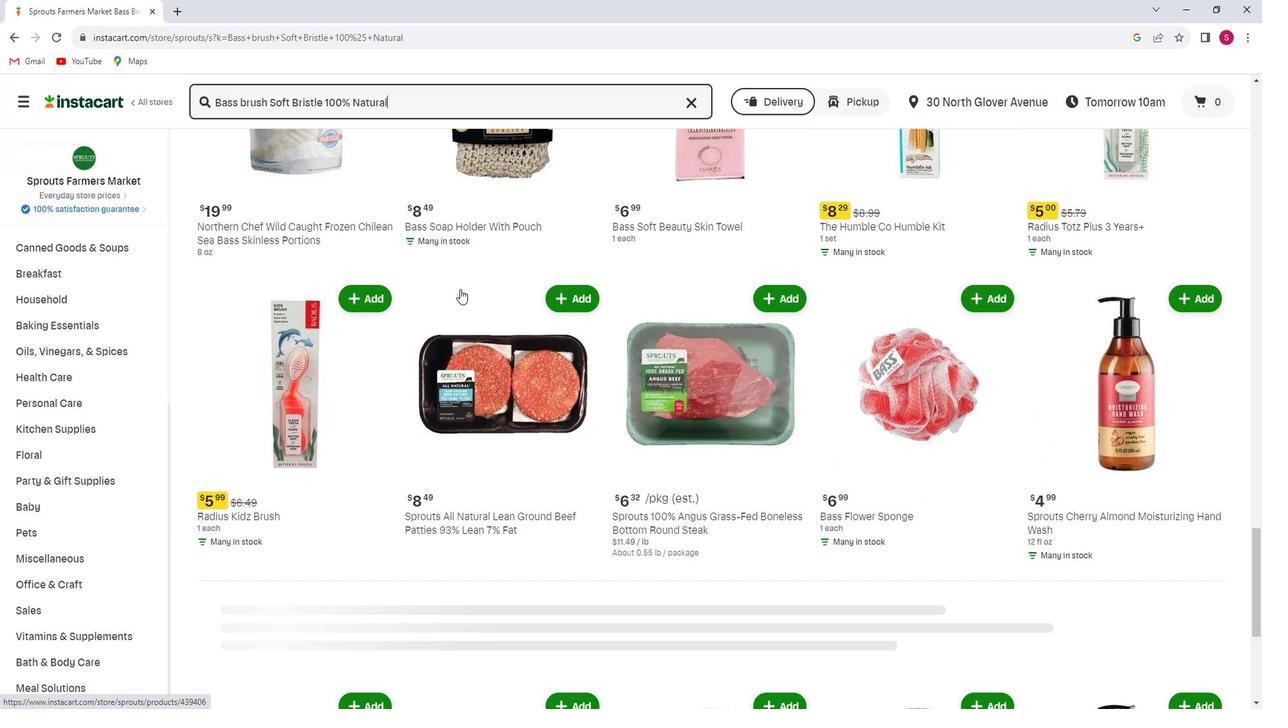 
Action: Mouse scrolled (477, 295) with delta (0, 0)
Screenshot: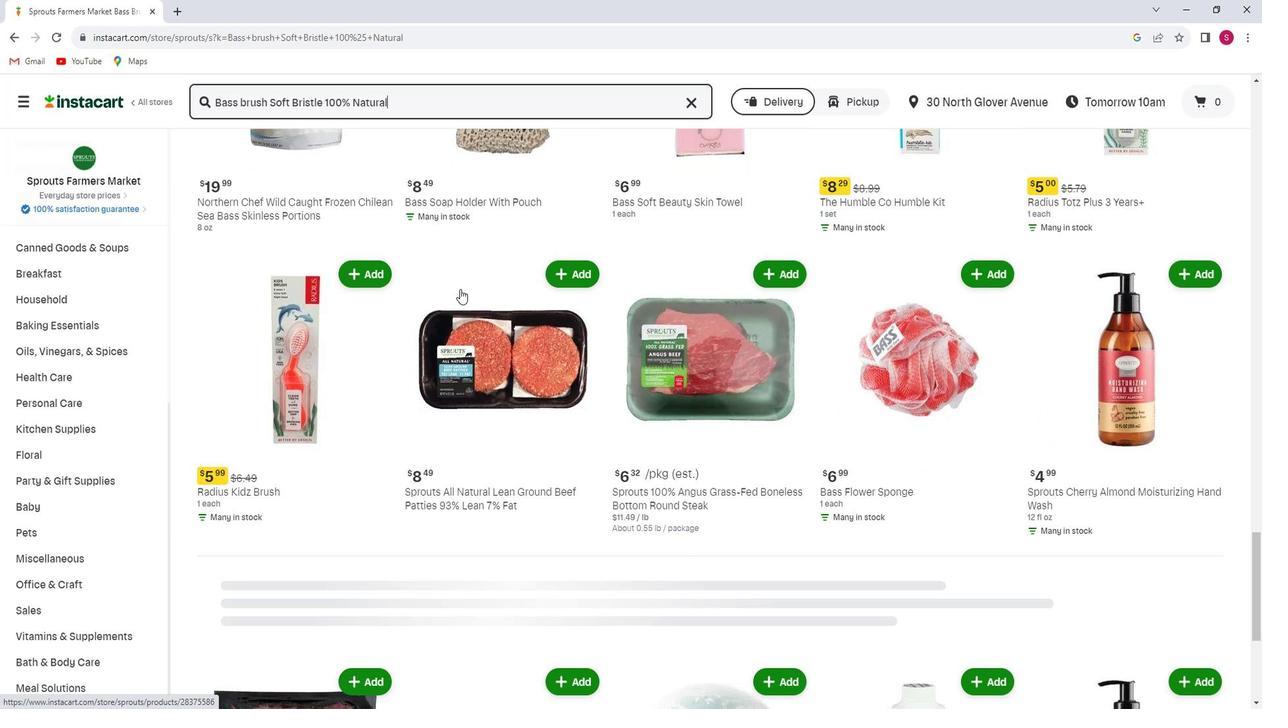 
Action: Mouse scrolled (477, 295) with delta (0, 0)
Screenshot: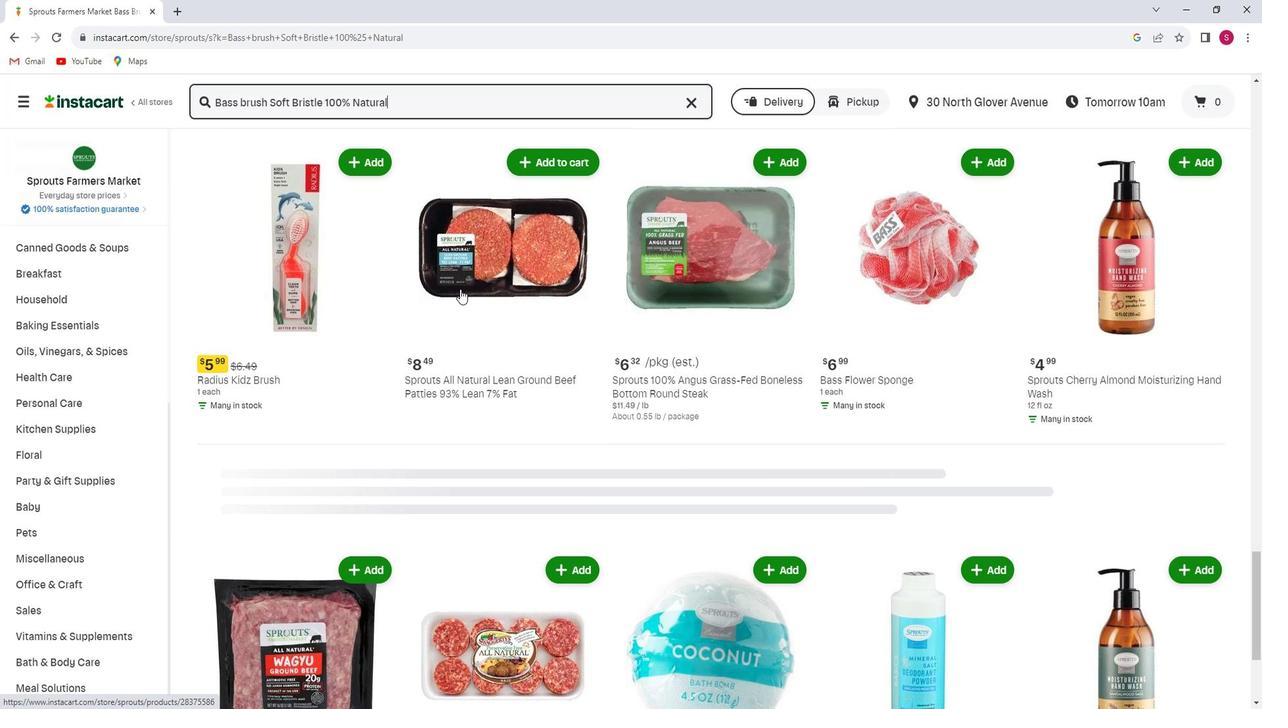 
Action: Mouse scrolled (477, 295) with delta (0, 0)
Screenshot: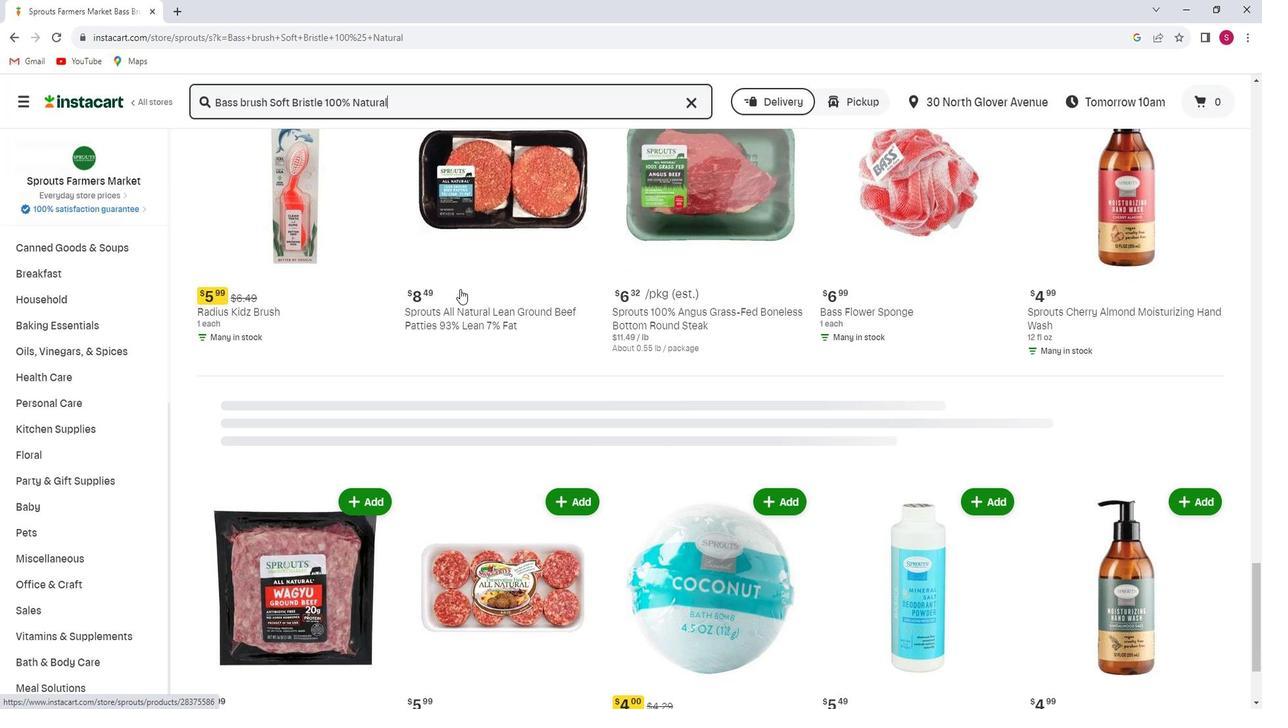 
Action: Mouse scrolled (477, 295) with delta (0, 0)
Screenshot: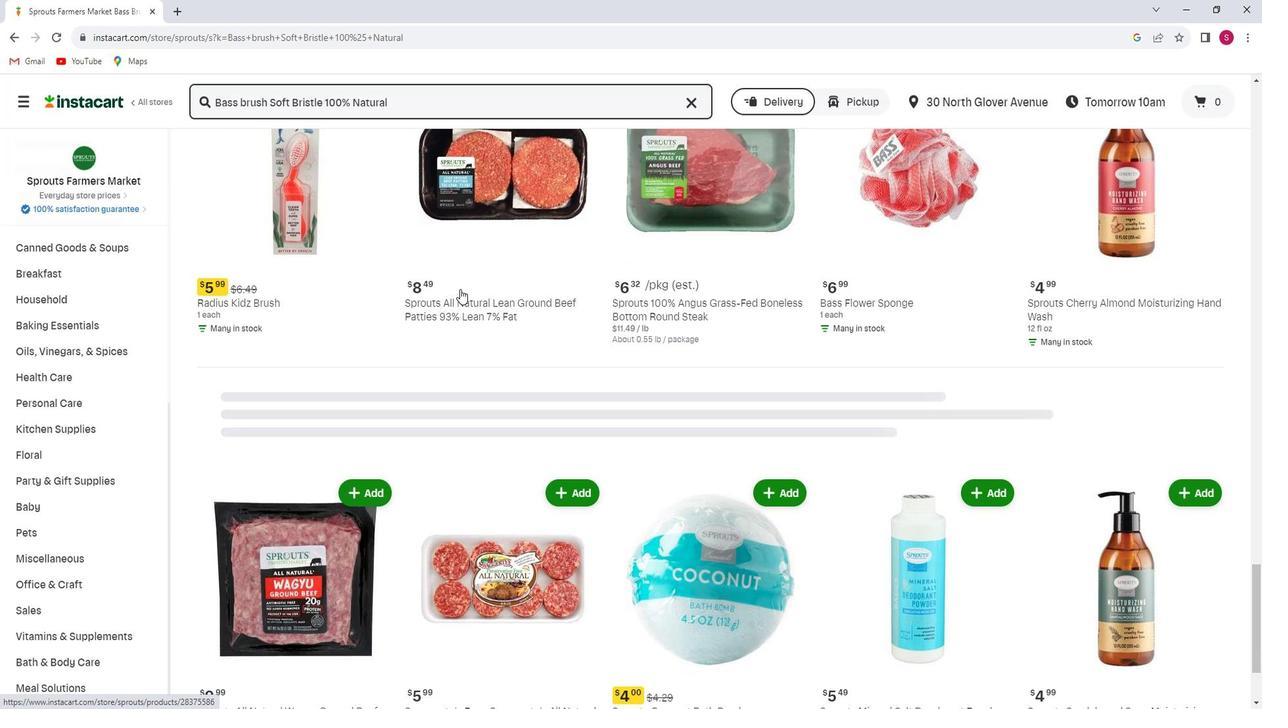 
Action: Mouse scrolled (477, 295) with delta (0, 0)
Screenshot: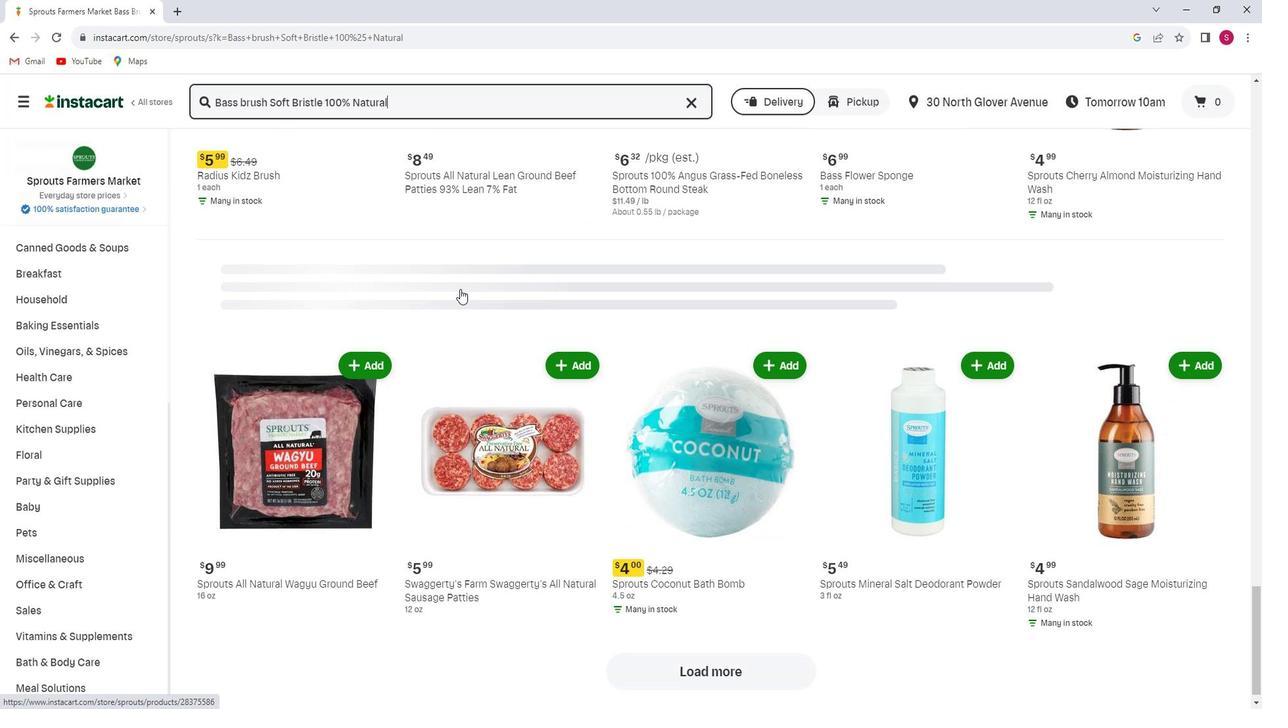 
Action: Mouse scrolled (477, 295) with delta (0, 0)
Screenshot: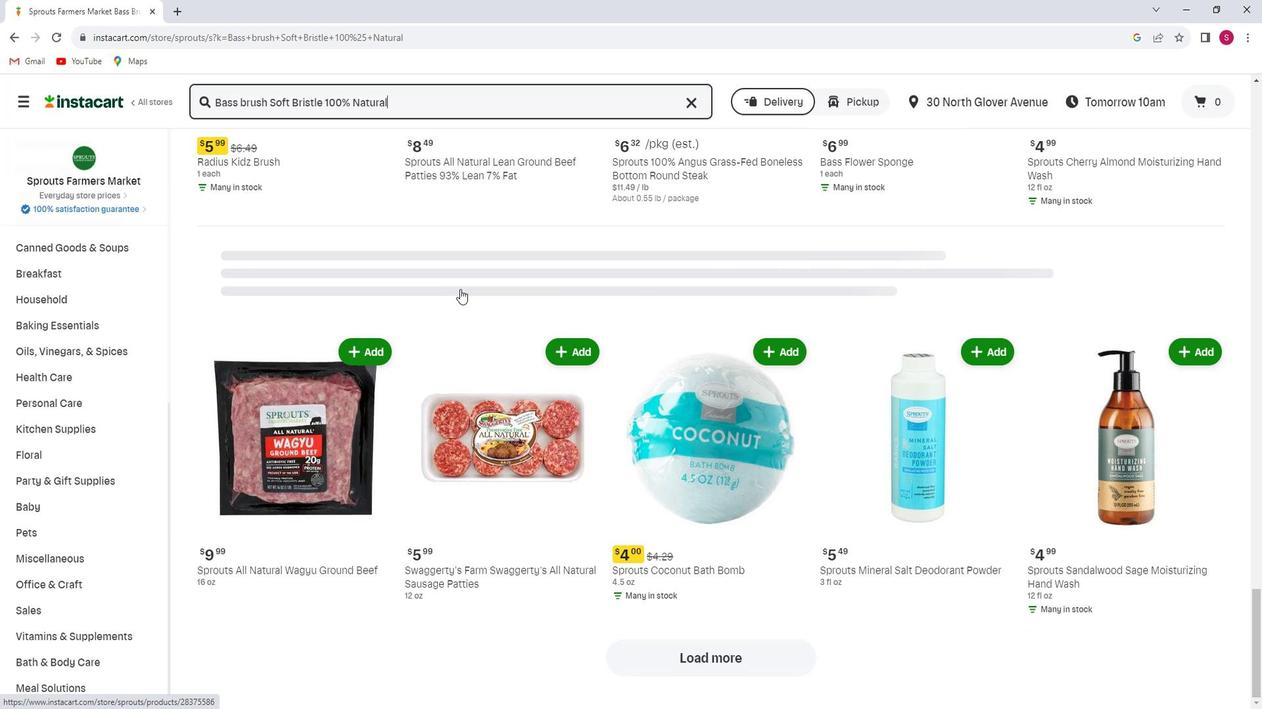 
Action: Mouse scrolled (477, 295) with delta (0, 0)
Screenshot: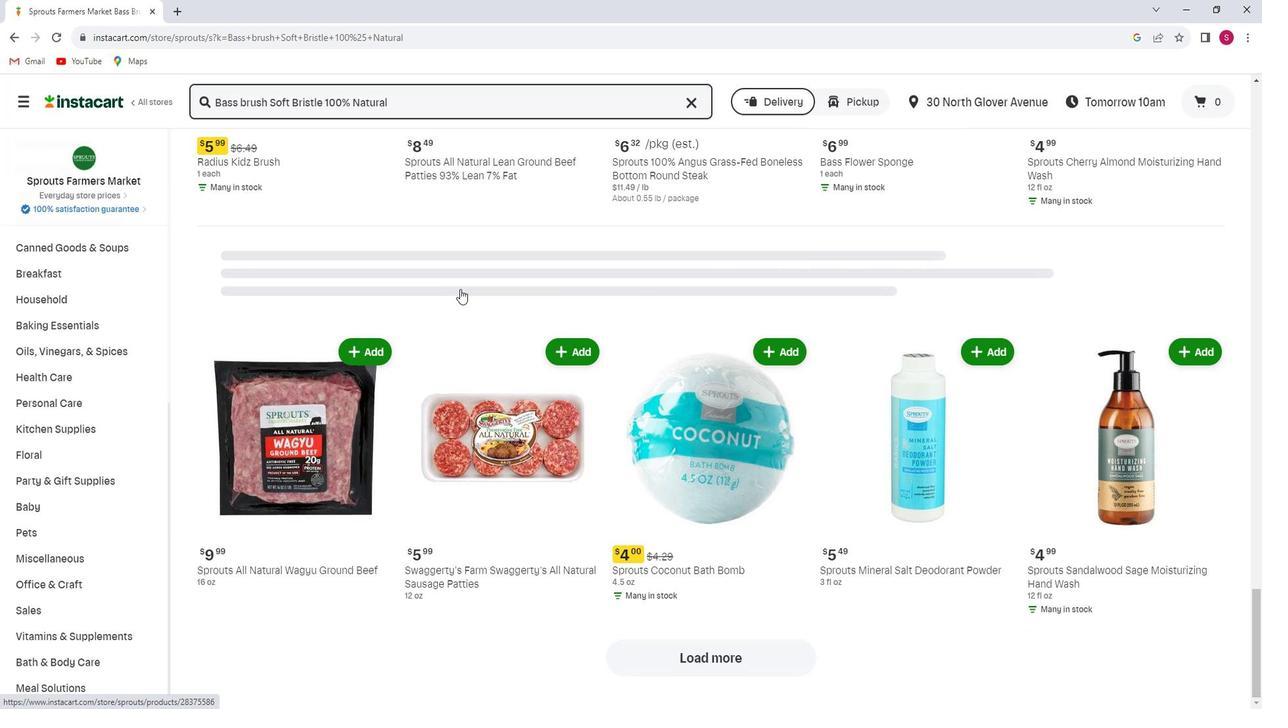 
